 Task: Compose an email with the signature Kara Hall with the subject Follow-up on a payment and the message I would like to request a copy of the meeting minutes from yesterdays meeting. from softage.5@softage.net to softage.3@softage.net, select the message and change font size to large, align the email to center Send the email. Finally, move the email from Sent Items to the label Business intelligence
Action: Mouse moved to (57, 44)
Screenshot: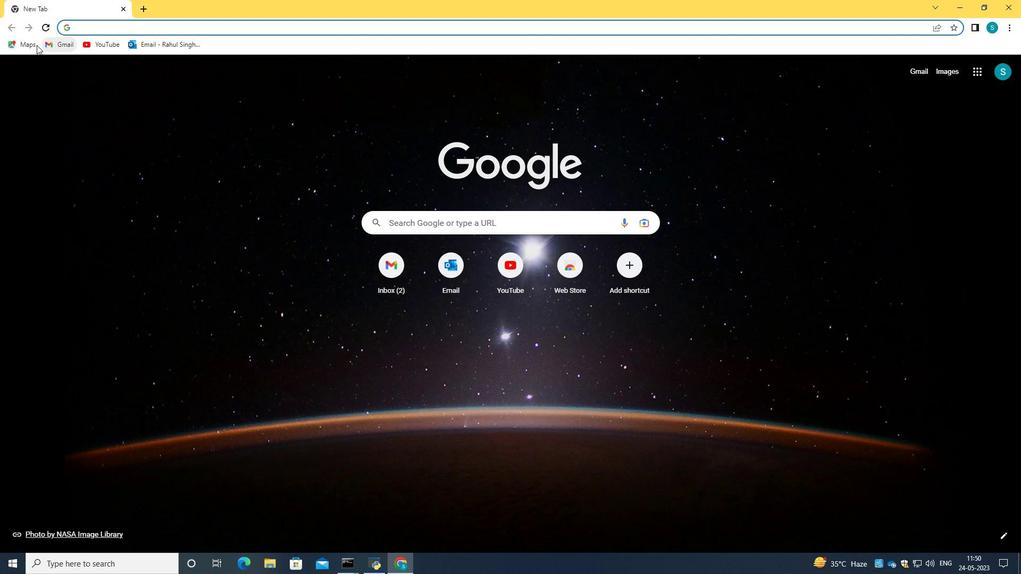 
Action: Mouse pressed left at (57, 44)
Screenshot: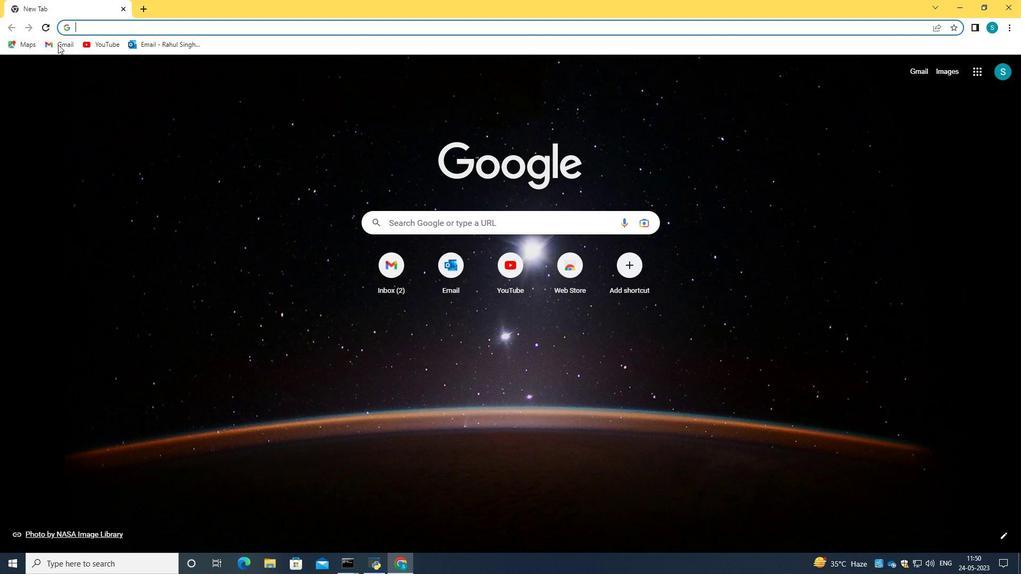 
Action: Mouse moved to (505, 175)
Screenshot: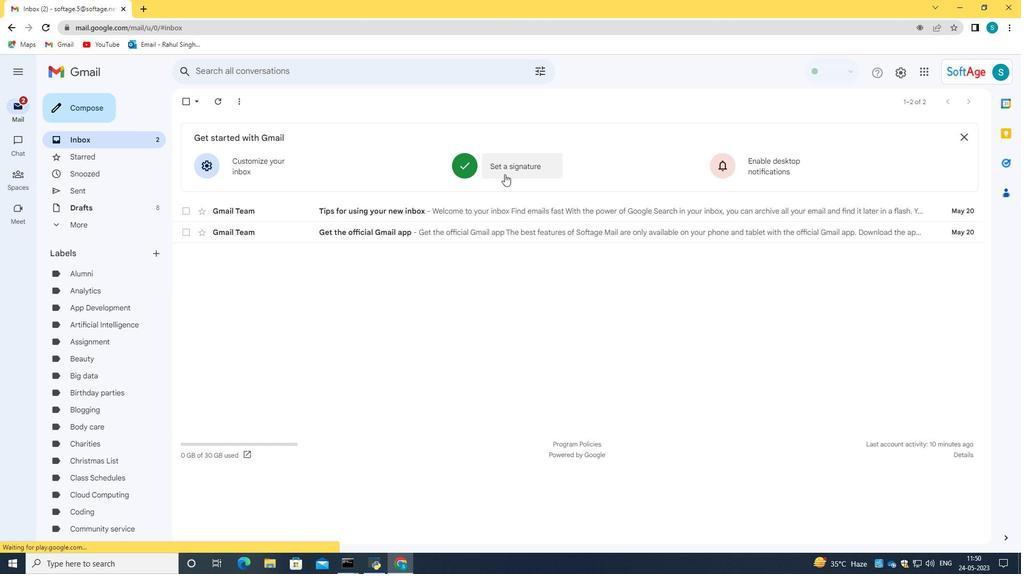 
Action: Mouse pressed left at (505, 175)
Screenshot: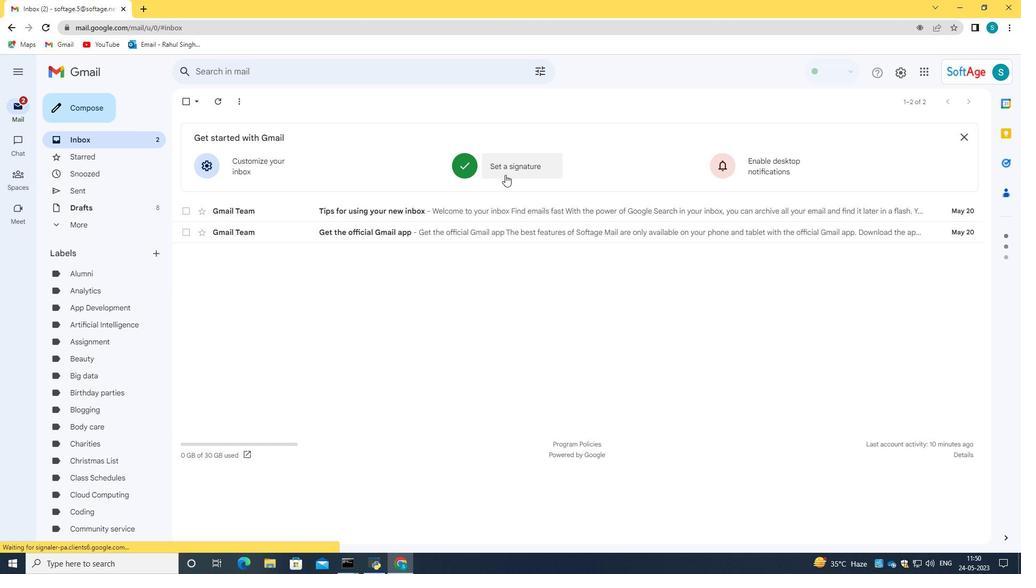 
Action: Mouse moved to (500, 260)
Screenshot: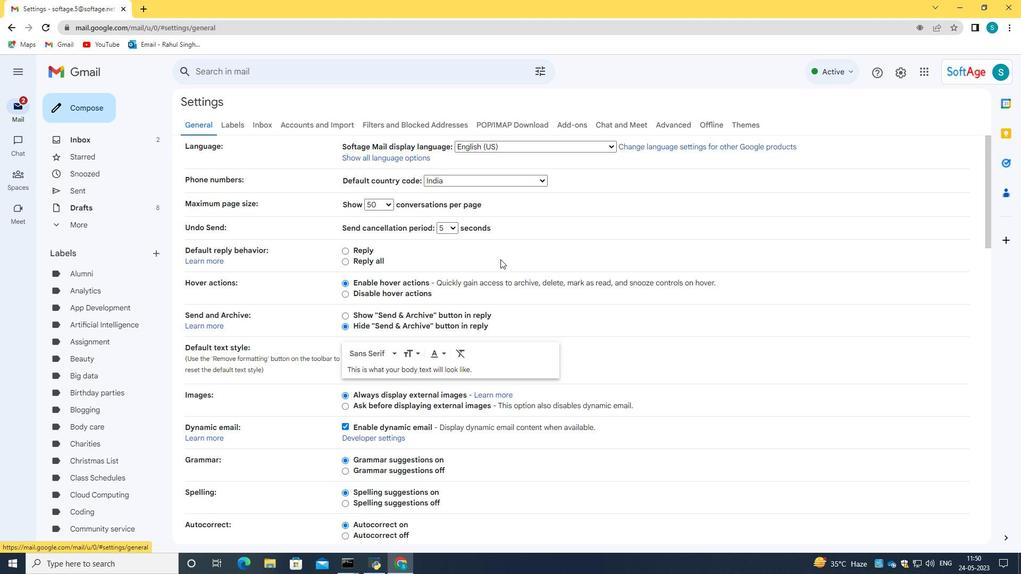 
Action: Mouse scrolled (500, 259) with delta (0, 0)
Screenshot: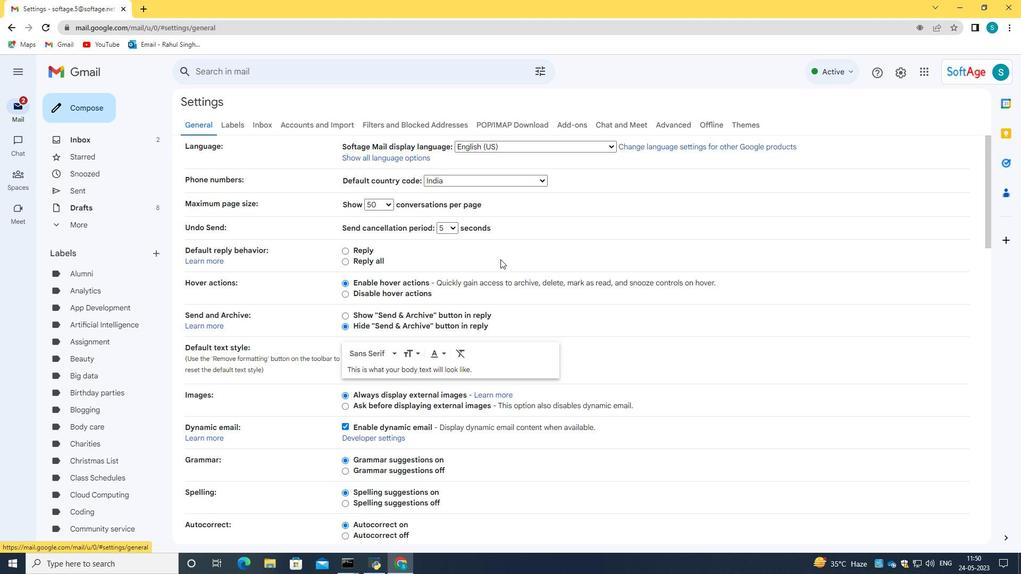 
Action: Mouse scrolled (500, 259) with delta (0, 0)
Screenshot: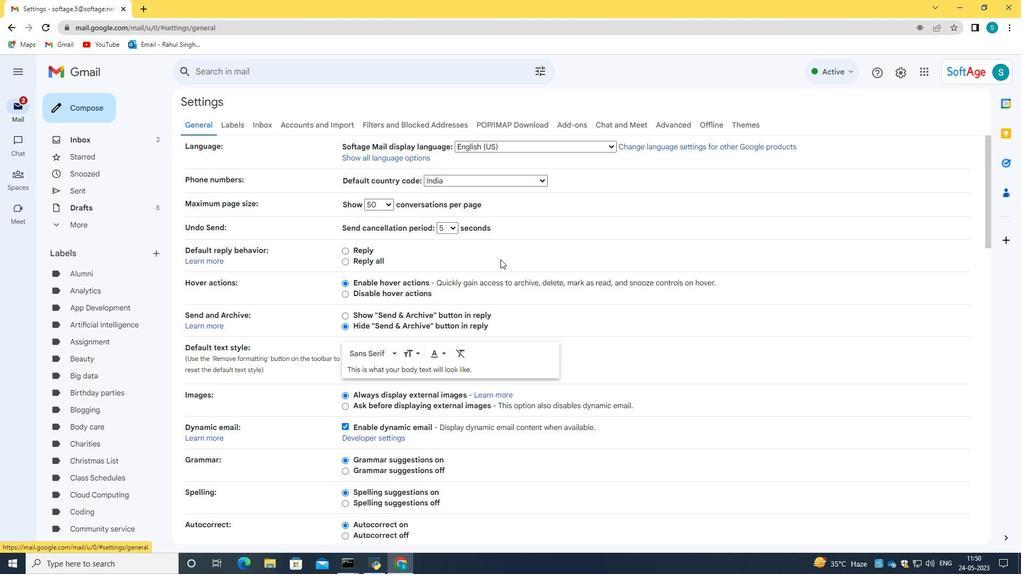 
Action: Mouse scrolled (500, 259) with delta (0, 0)
Screenshot: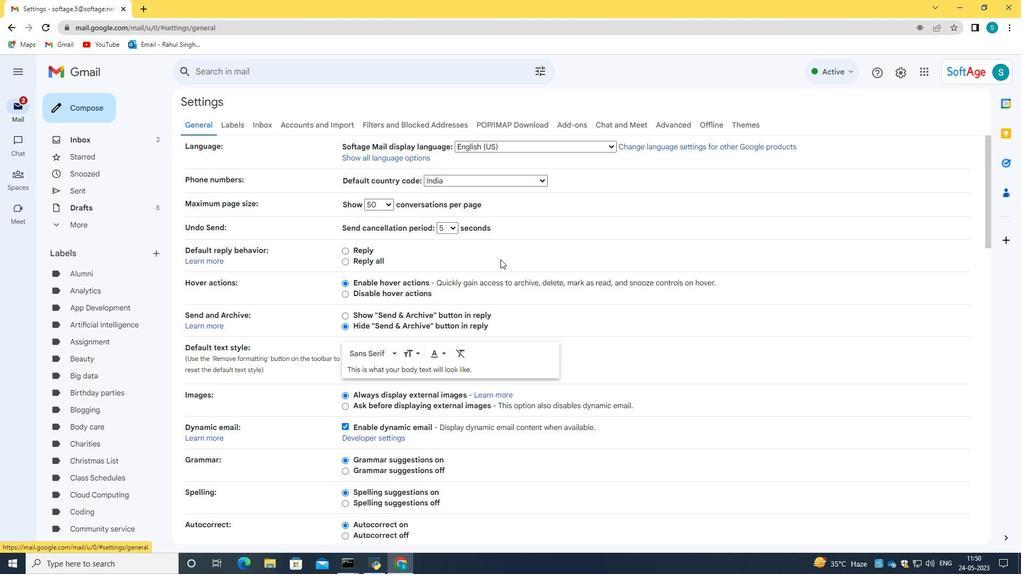 
Action: Mouse scrolled (500, 259) with delta (0, 0)
Screenshot: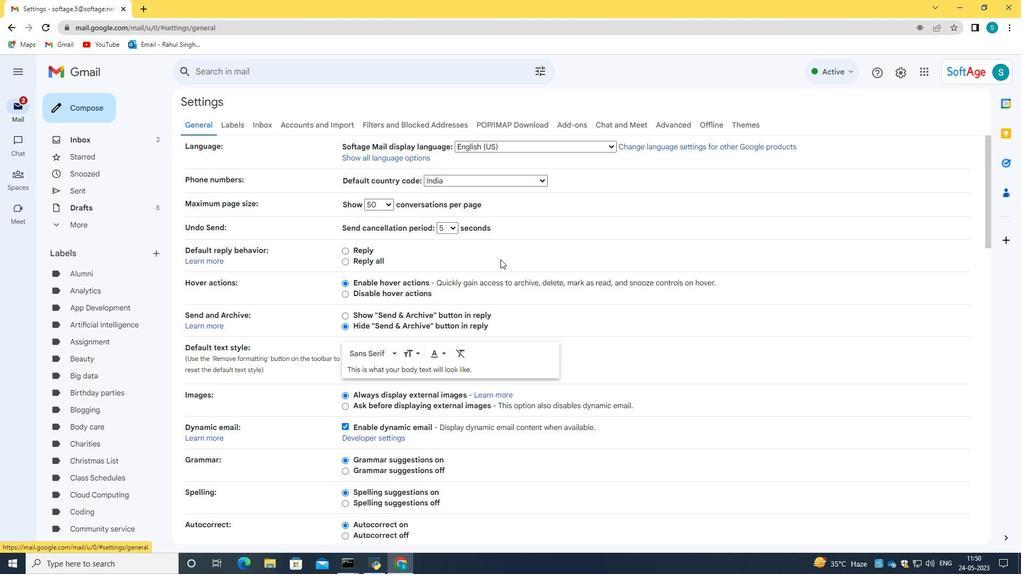 
Action: Mouse moved to (501, 272)
Screenshot: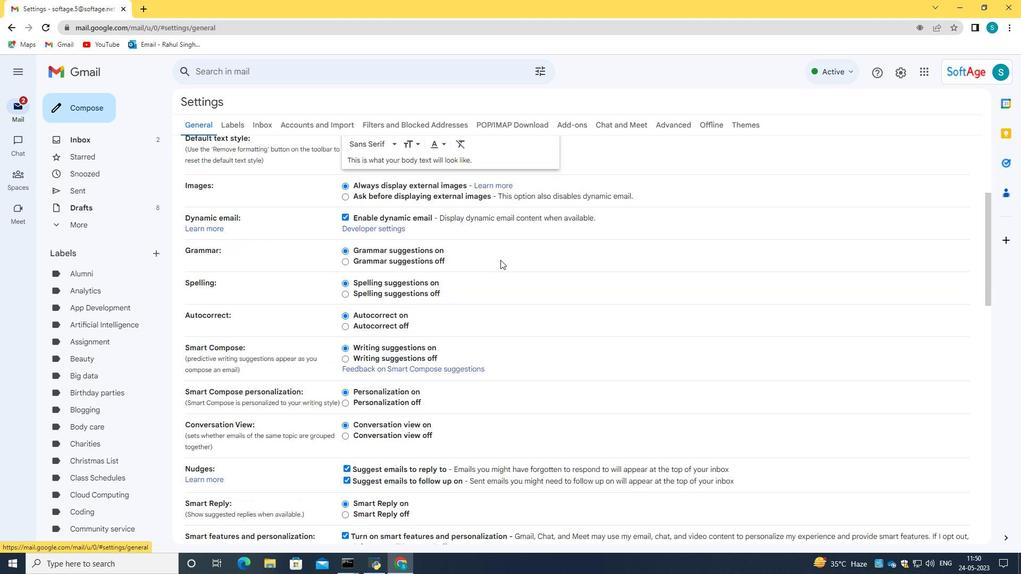 
Action: Mouse scrolled (501, 272) with delta (0, 0)
Screenshot: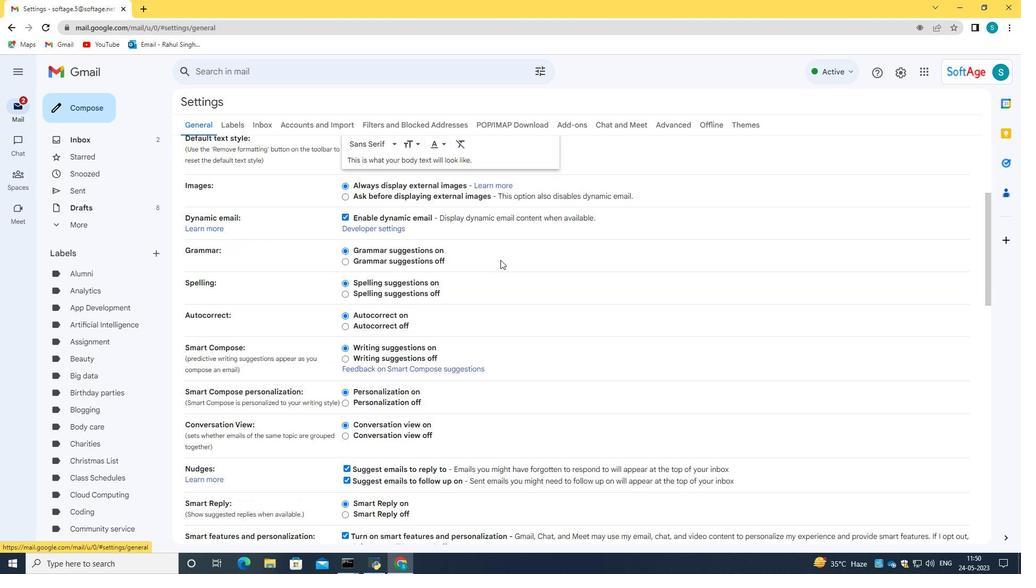 
Action: Mouse moved to (503, 287)
Screenshot: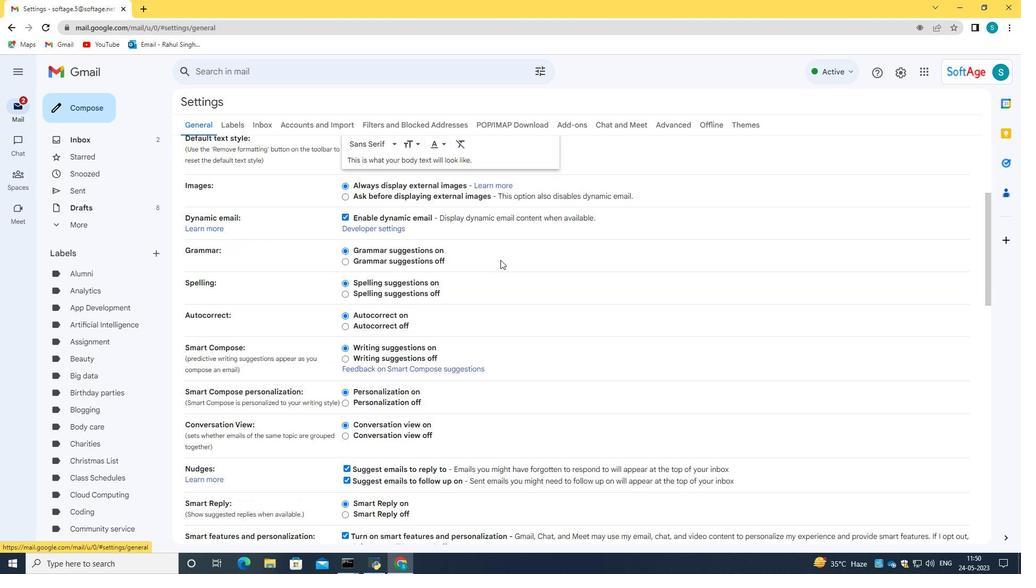 
Action: Mouse scrolled (503, 286) with delta (0, 0)
Screenshot: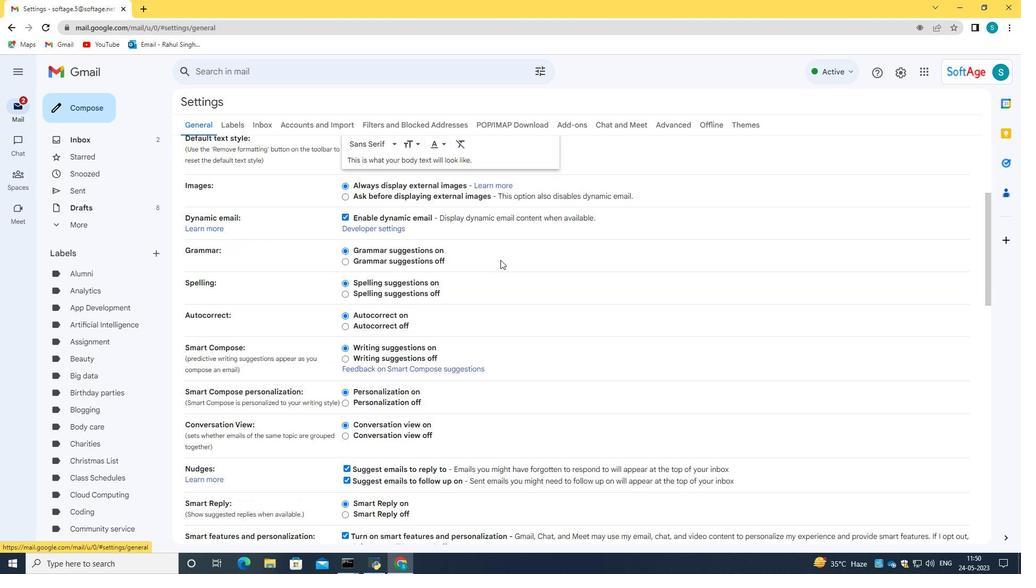 
Action: Mouse moved to (503, 288)
Screenshot: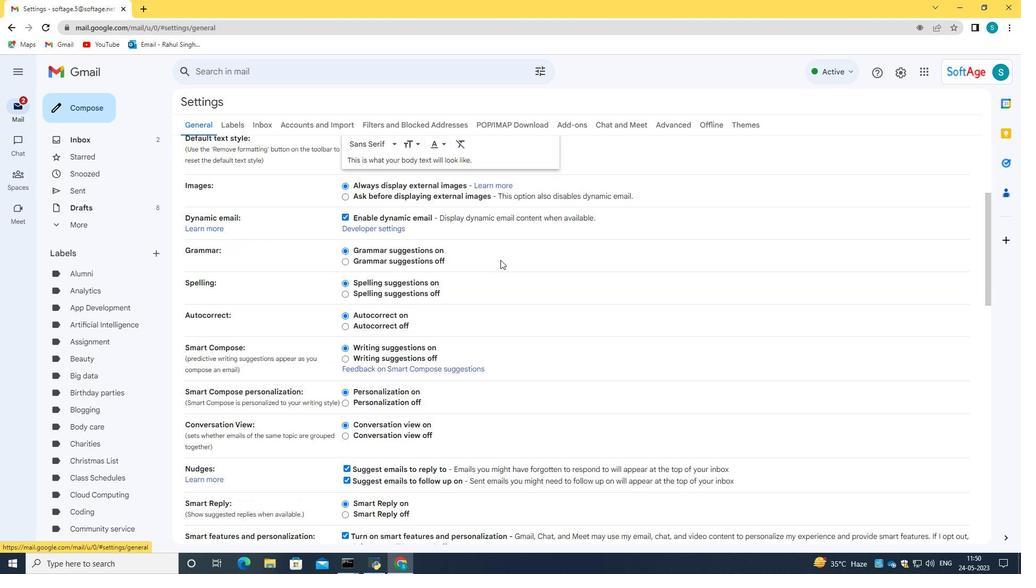 
Action: Mouse scrolled (503, 287) with delta (0, 0)
Screenshot: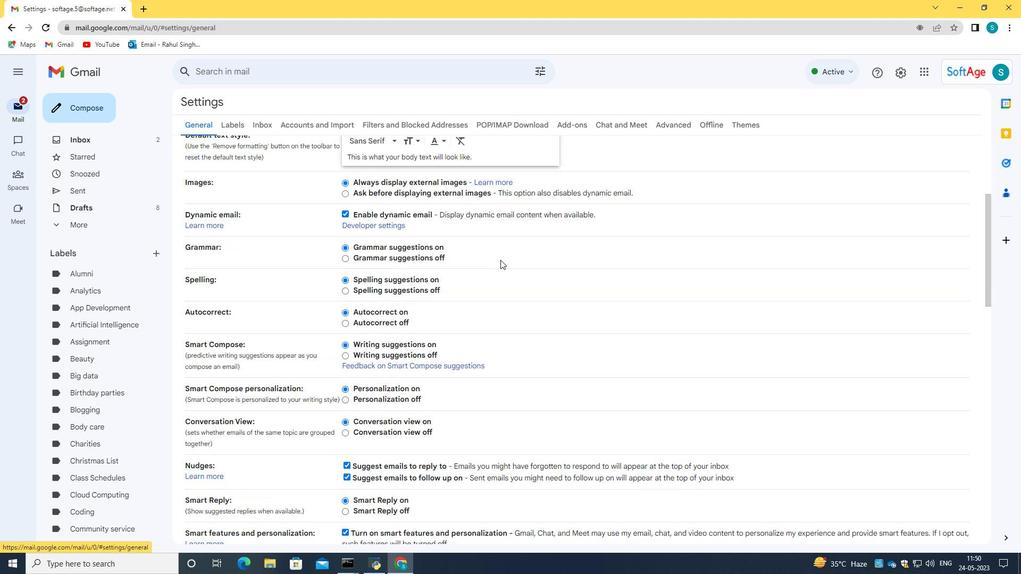 
Action: Mouse moved to (503, 288)
Screenshot: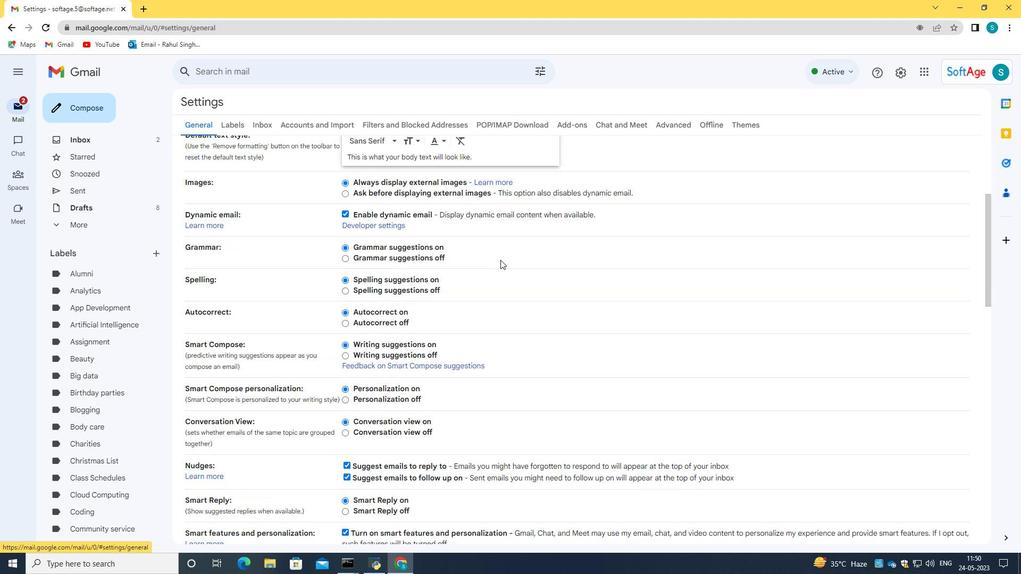 
Action: Mouse scrolled (503, 288) with delta (0, 0)
Screenshot: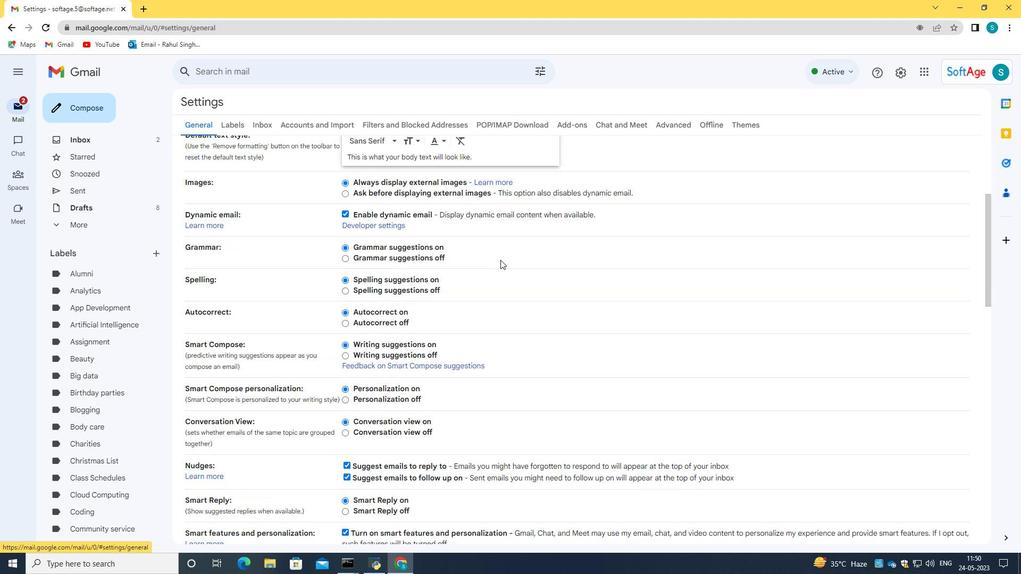 
Action: Mouse scrolled (503, 288) with delta (0, 0)
Screenshot: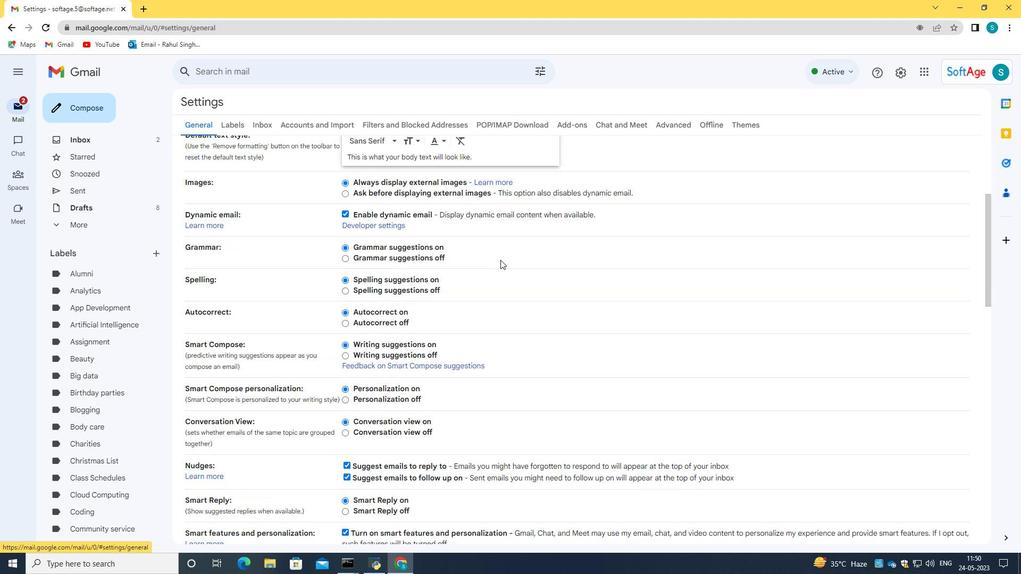 
Action: Mouse moved to (476, 400)
Screenshot: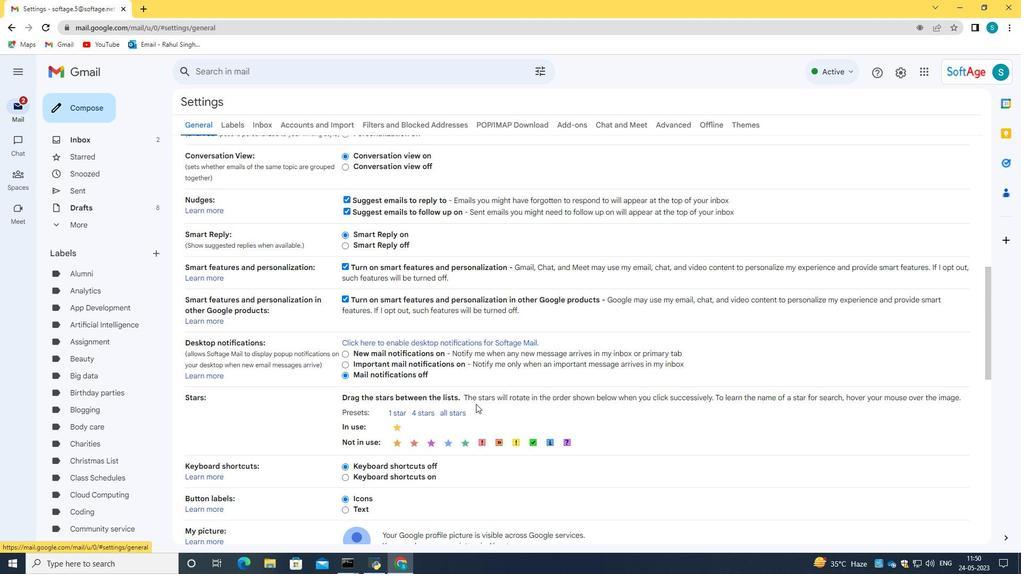 
Action: Mouse scrolled (476, 400) with delta (0, 0)
Screenshot: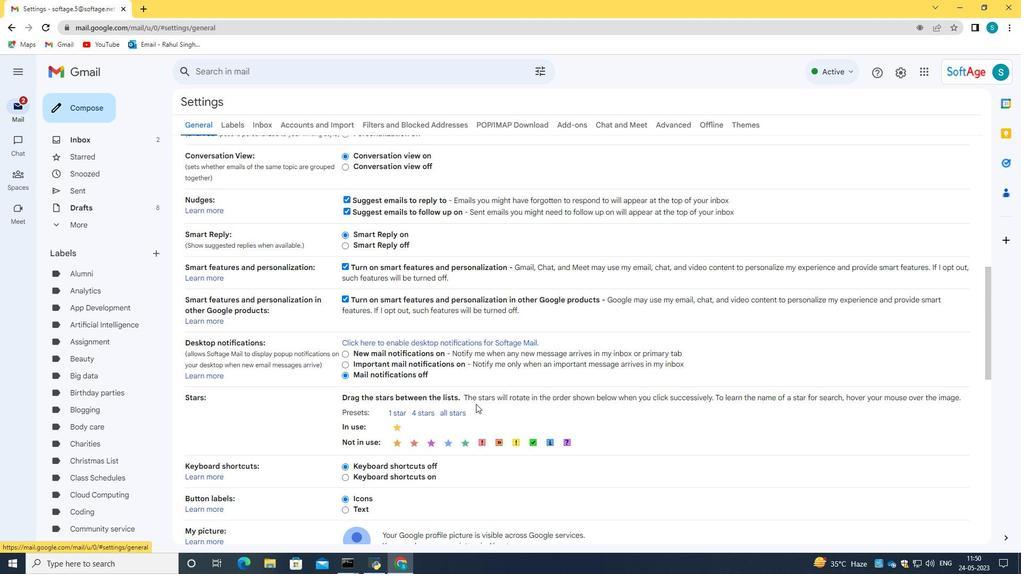 
Action: Mouse scrolled (476, 400) with delta (0, 0)
Screenshot: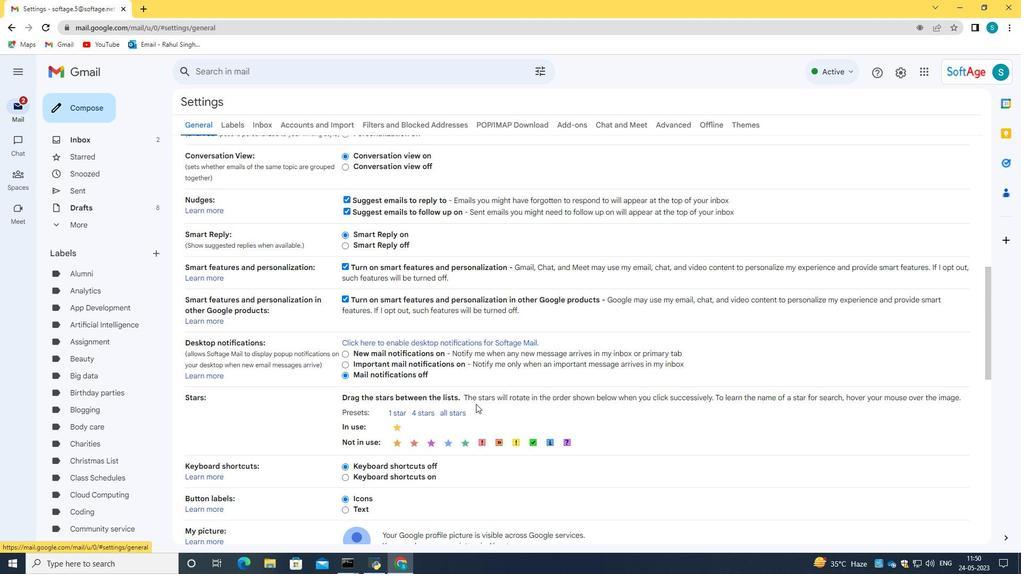 
Action: Mouse moved to (457, 405)
Screenshot: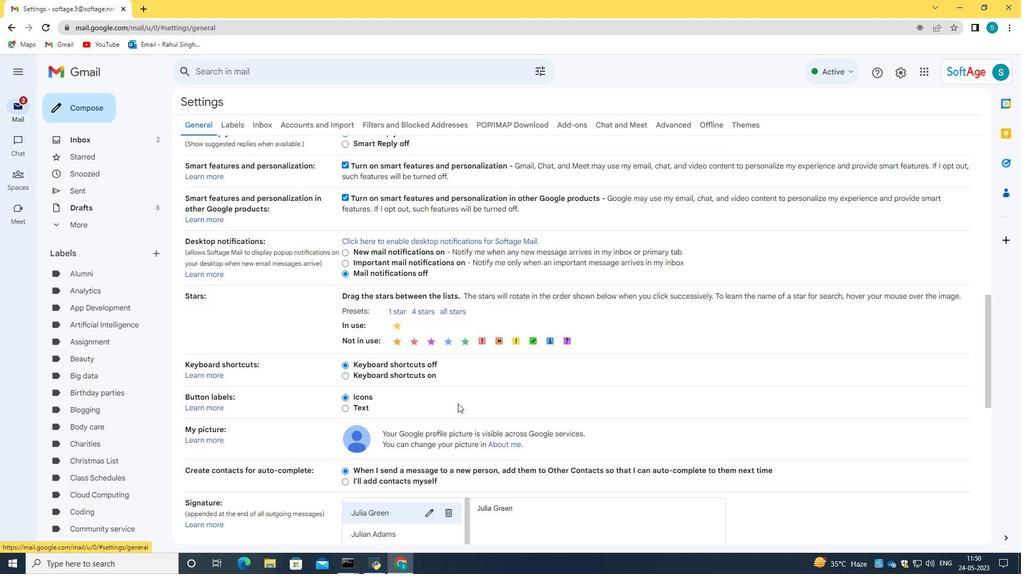 
Action: Mouse scrolled (457, 404) with delta (0, 0)
Screenshot: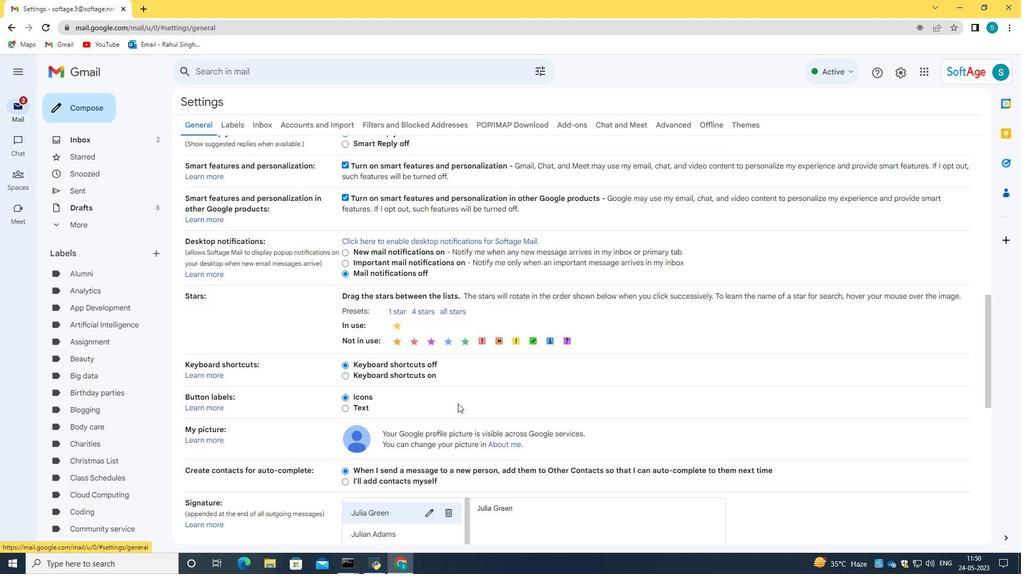
Action: Mouse moved to (456, 405)
Screenshot: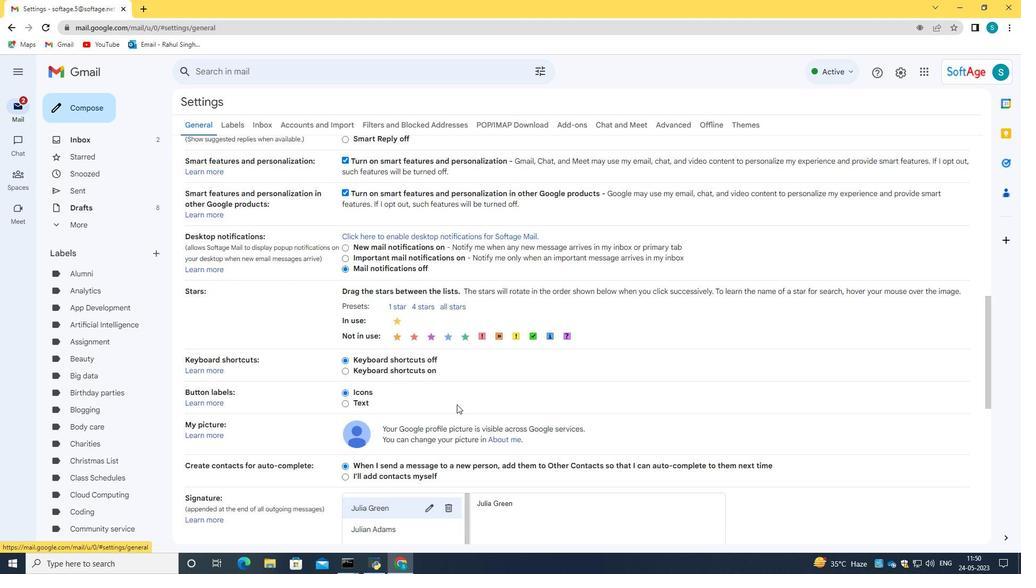 
Action: Mouse scrolled (456, 405) with delta (0, 0)
Screenshot: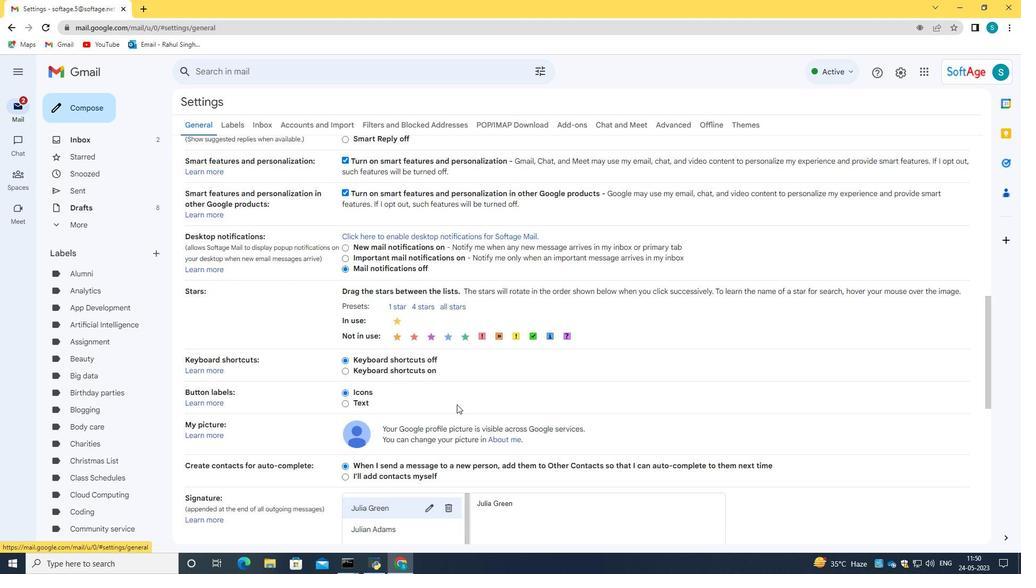 
Action: Mouse scrolled (456, 405) with delta (0, 0)
Screenshot: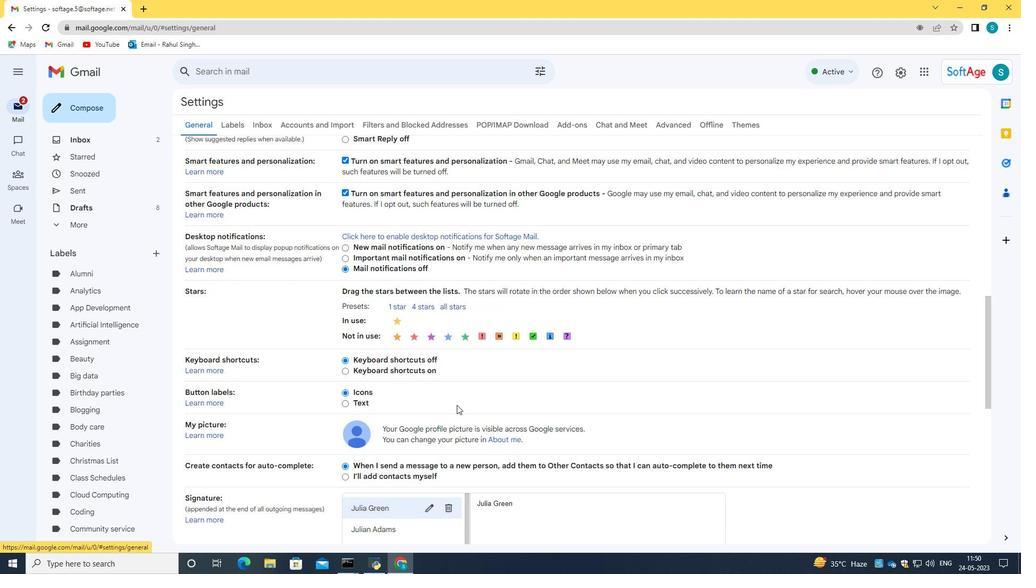 
Action: Mouse moved to (416, 441)
Screenshot: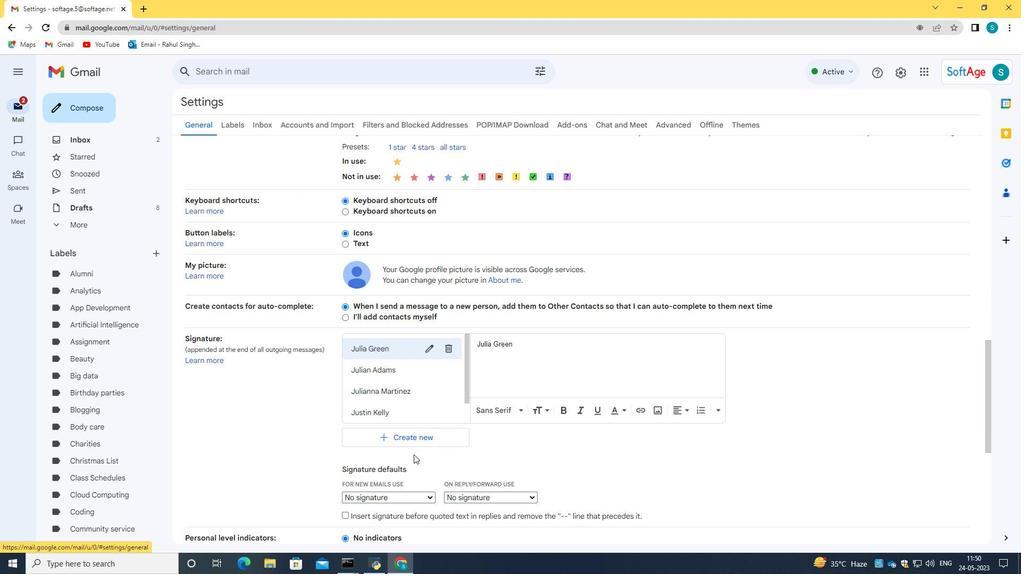 
Action: Mouse pressed left at (416, 441)
Screenshot: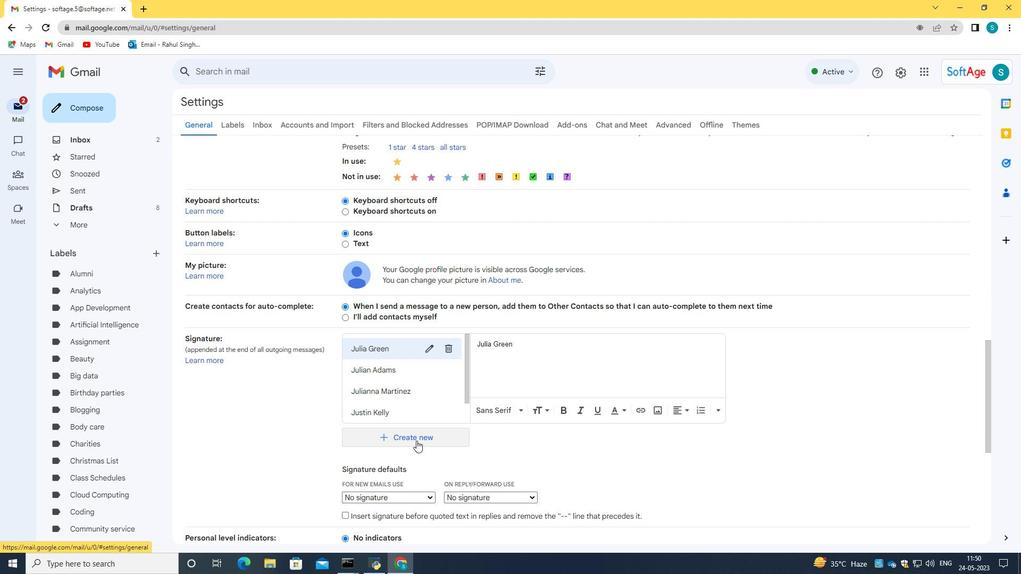 
Action: Mouse moved to (501, 308)
Screenshot: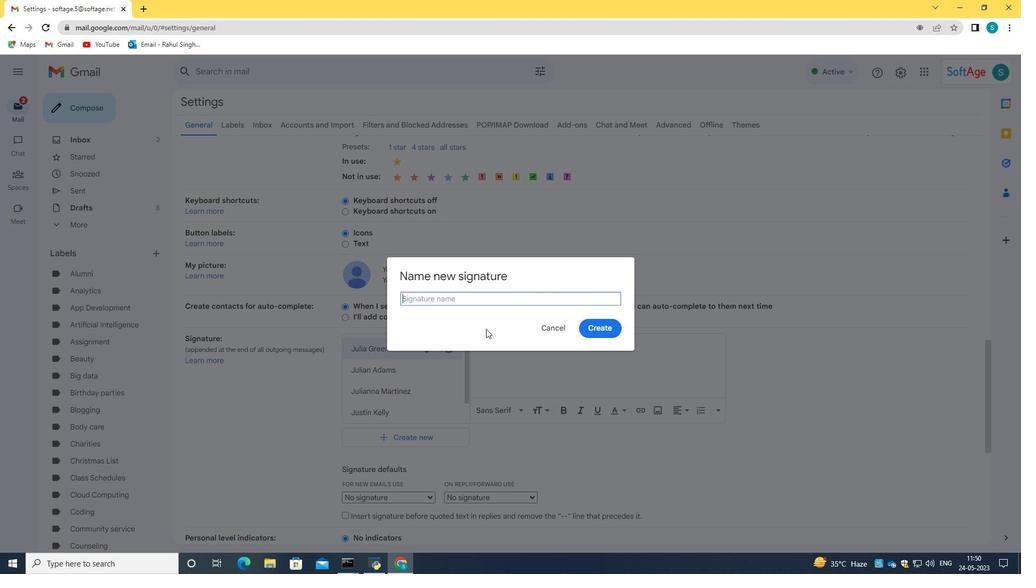 
Action: Key pressed <Key.caps_lock>K<Key.caps_lock>ara<Key.space><Key.caps_lock>H<Key.caps_lock>lall<Key.backspace><Key.backspace><Key.backspace>a<Key.backspace><Key.backspace>all
Screenshot: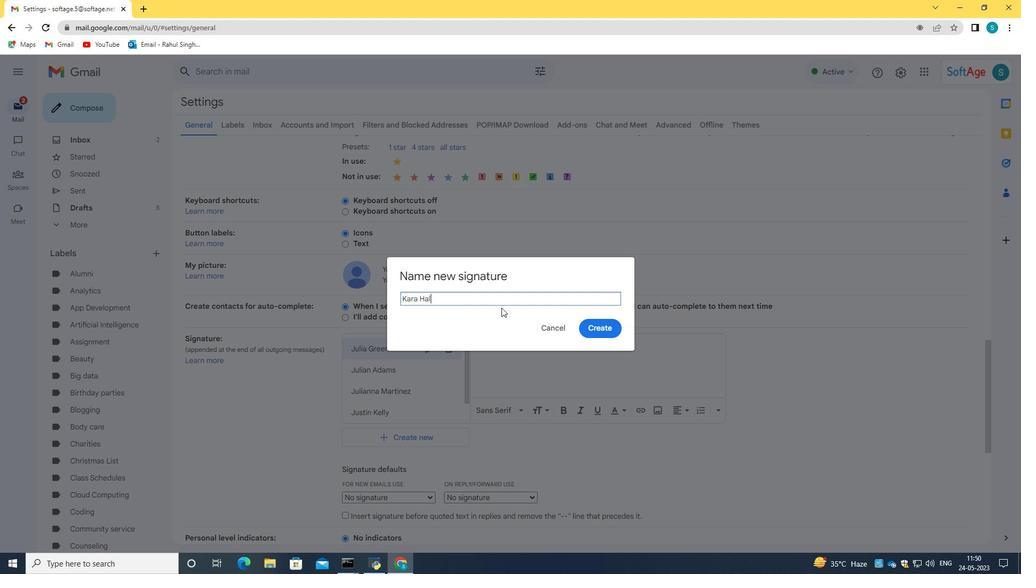 
Action: Mouse moved to (502, 307)
Screenshot: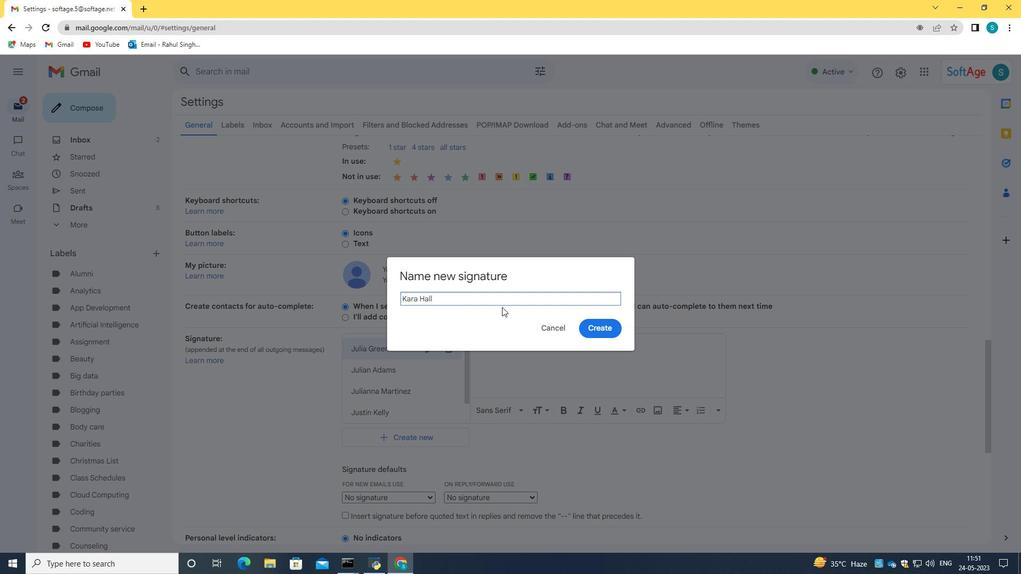 
Action: Mouse scrolled (502, 307) with delta (0, 0)
Screenshot: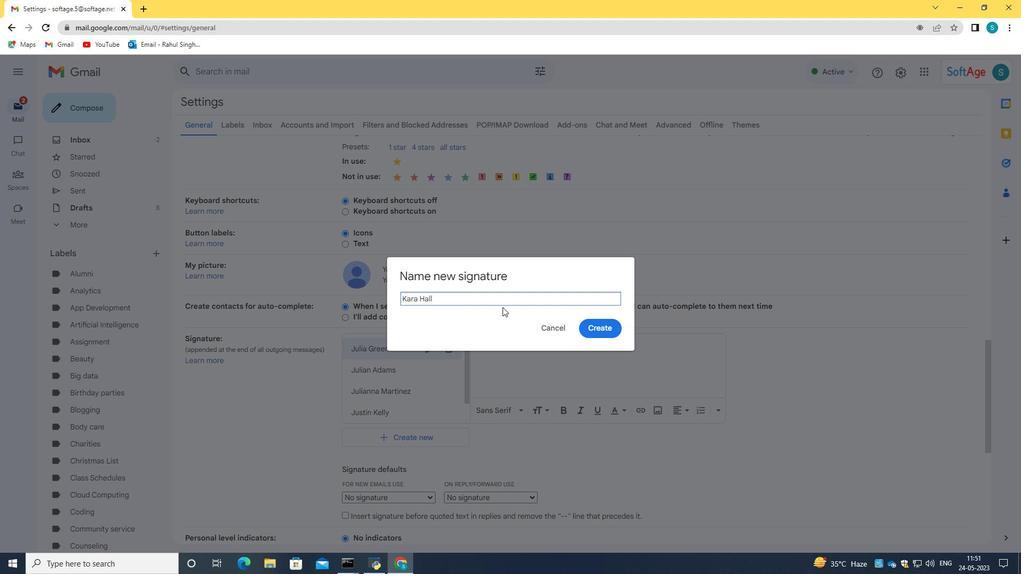 
Action: Mouse moved to (591, 321)
Screenshot: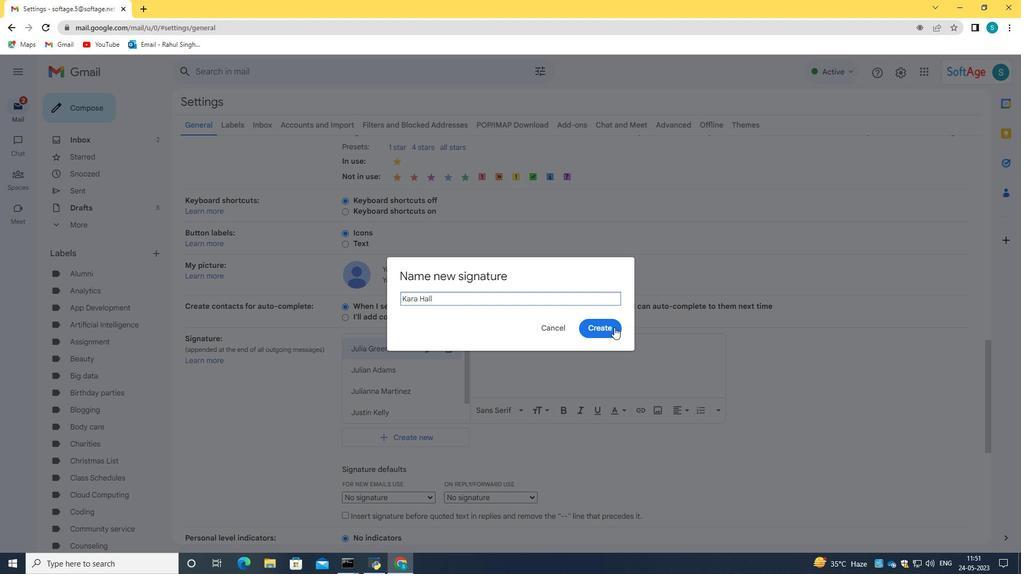 
Action: Mouse pressed left at (591, 321)
Screenshot: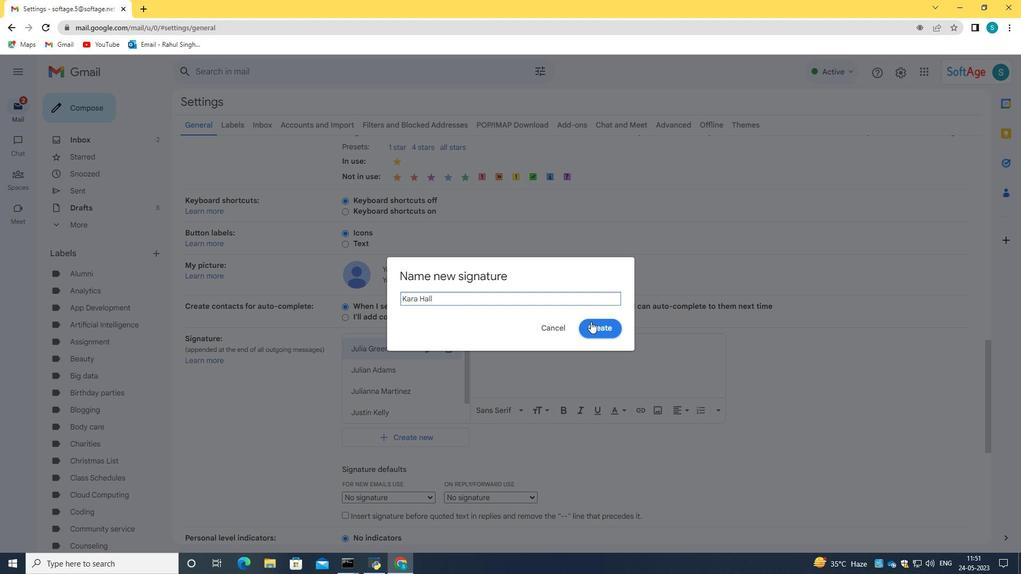 
Action: Mouse moved to (547, 350)
Screenshot: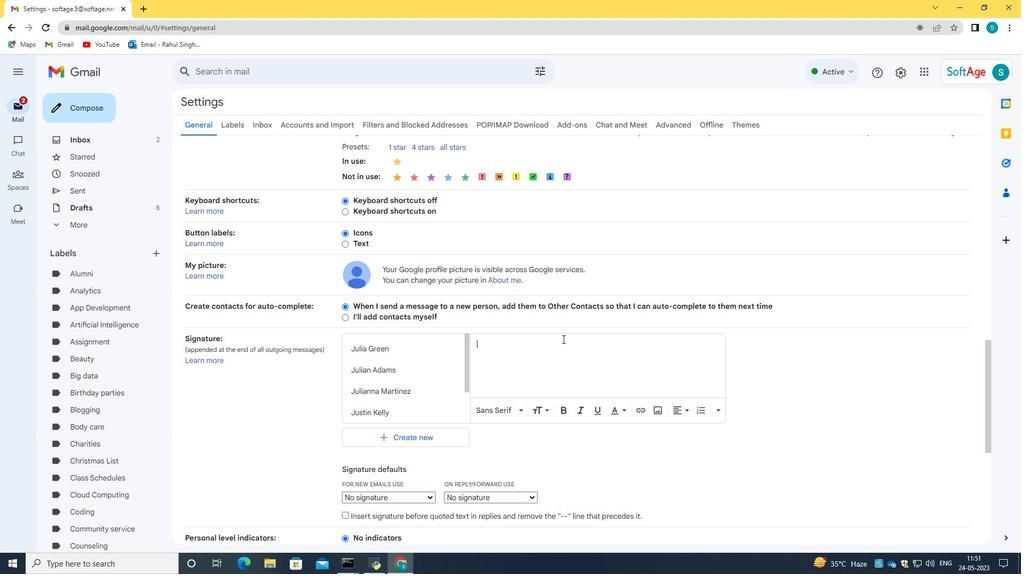 
Action: Mouse pressed left at (547, 350)
Screenshot: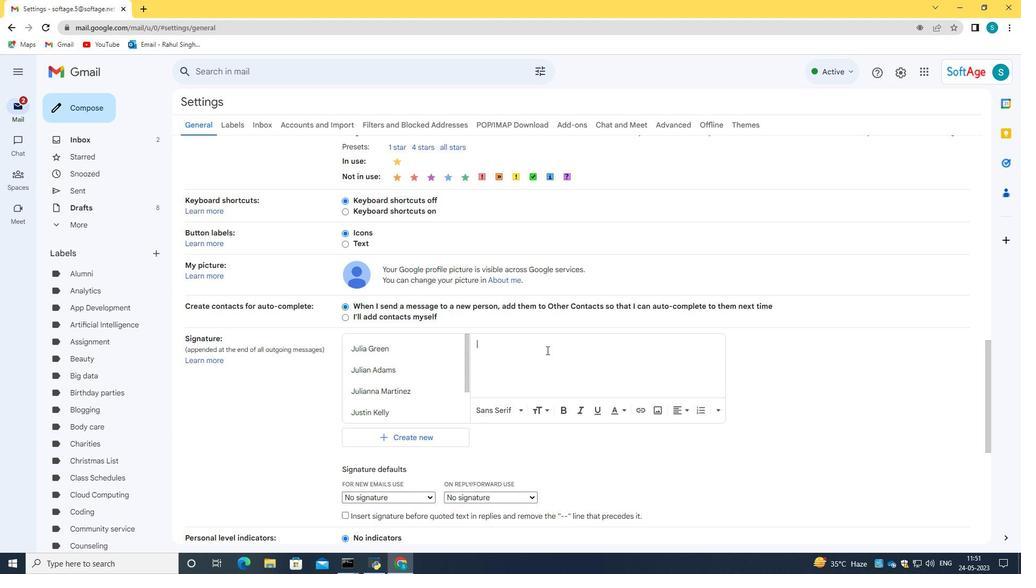
Action: Key pressed <Key.caps_lock>K<Key.caps_lock>ara<Key.space><Key.caps_lock>HALL<Key.backspace><Key.backspace><Key.backspace><Key.caps_lock>all
Screenshot: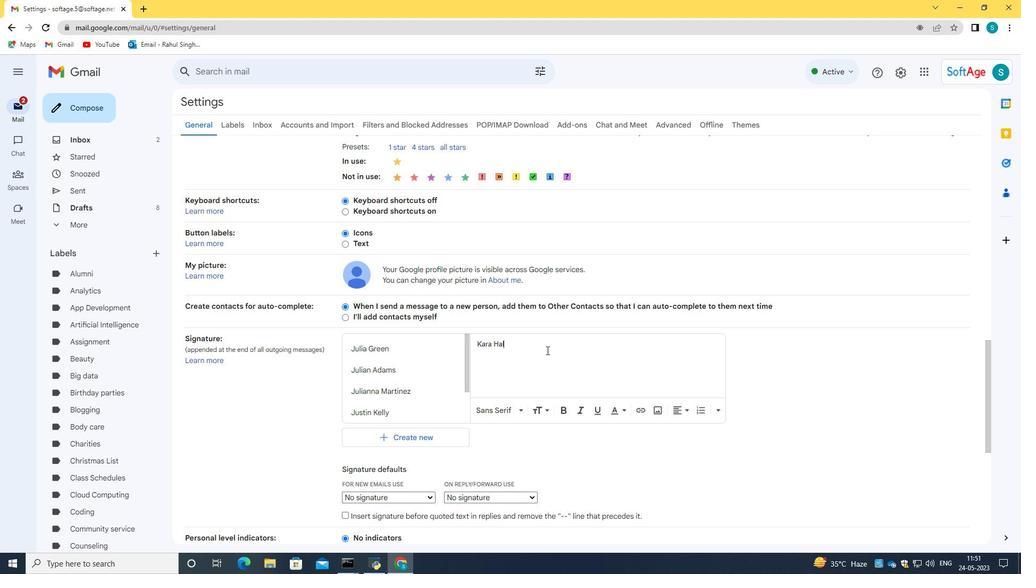 
Action: Mouse moved to (551, 354)
Screenshot: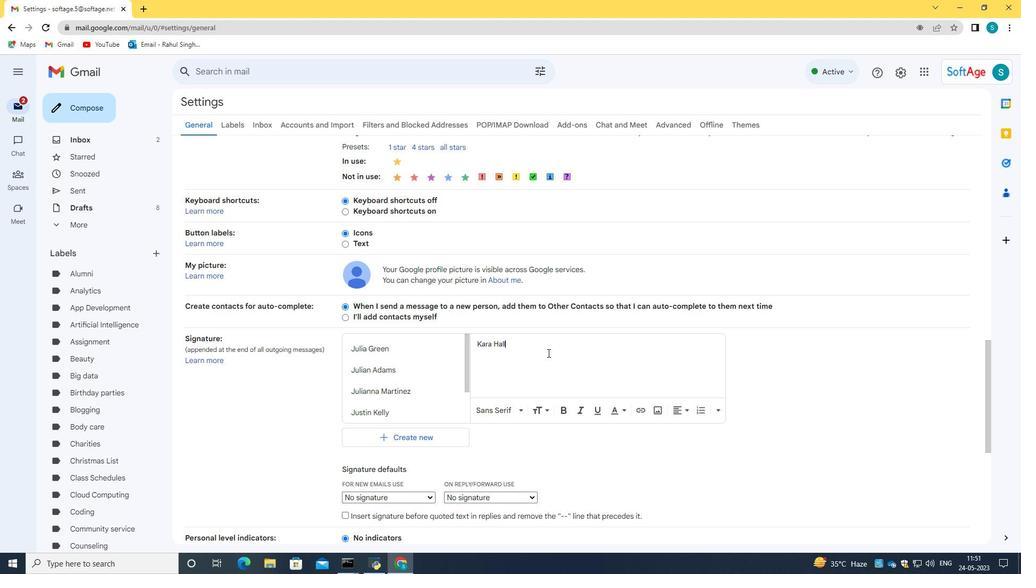 
Action: Mouse scrolled (551, 354) with delta (0, 0)
Screenshot: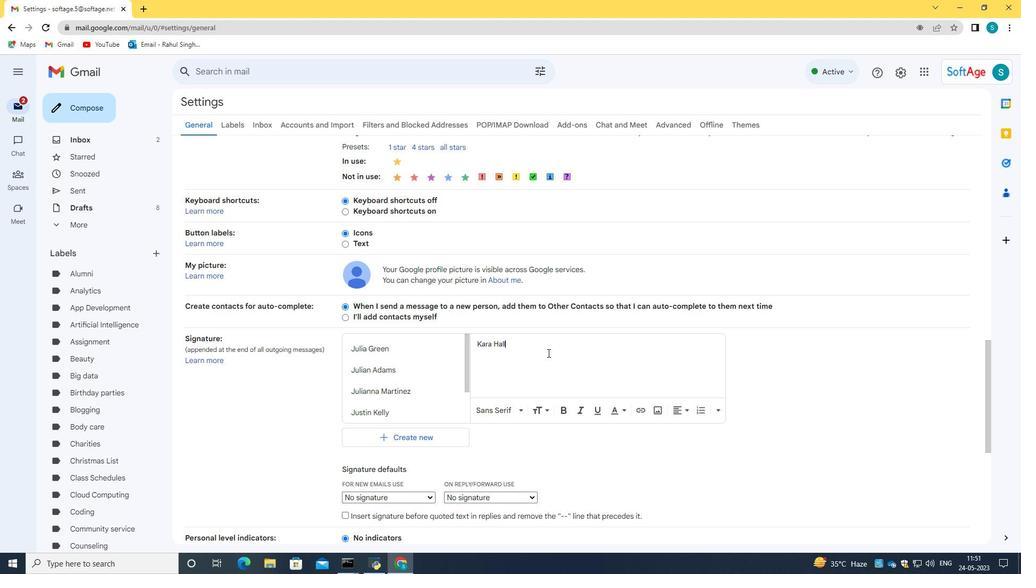 
Action: Mouse moved to (556, 357)
Screenshot: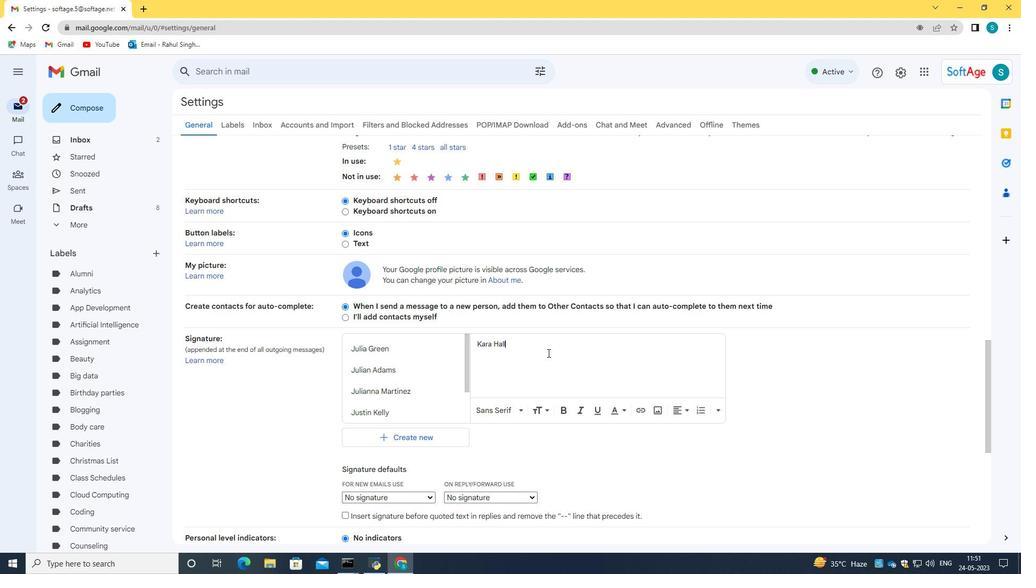 
Action: Mouse scrolled (556, 357) with delta (0, 0)
Screenshot: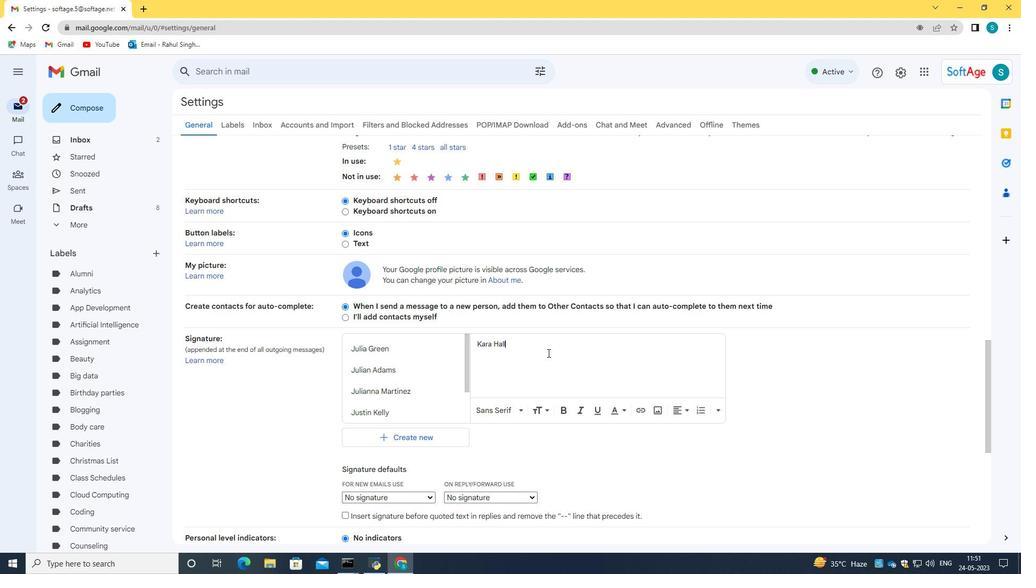 
Action: Mouse moved to (557, 358)
Screenshot: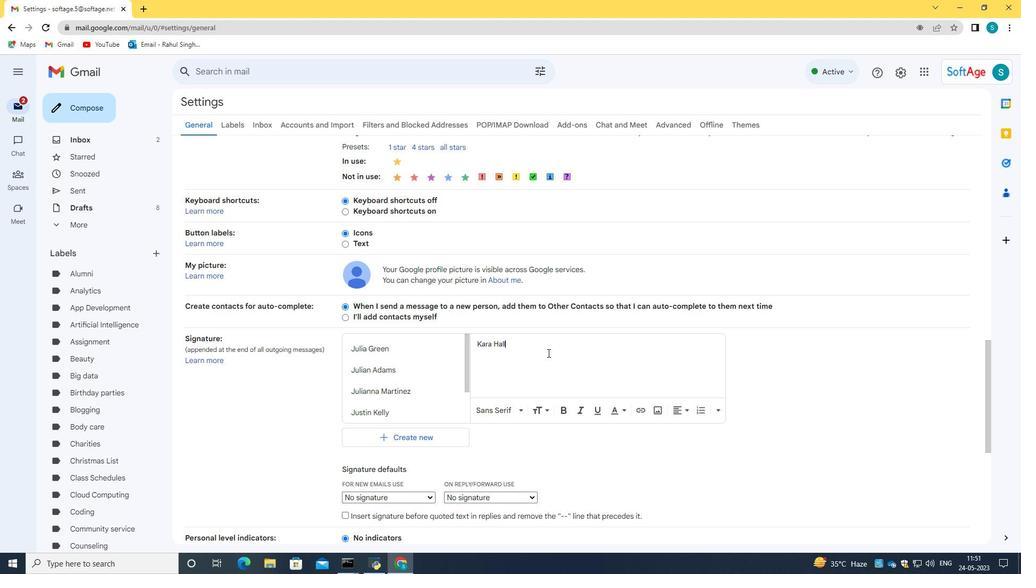 
Action: Mouse scrolled (557, 357) with delta (0, 0)
Screenshot: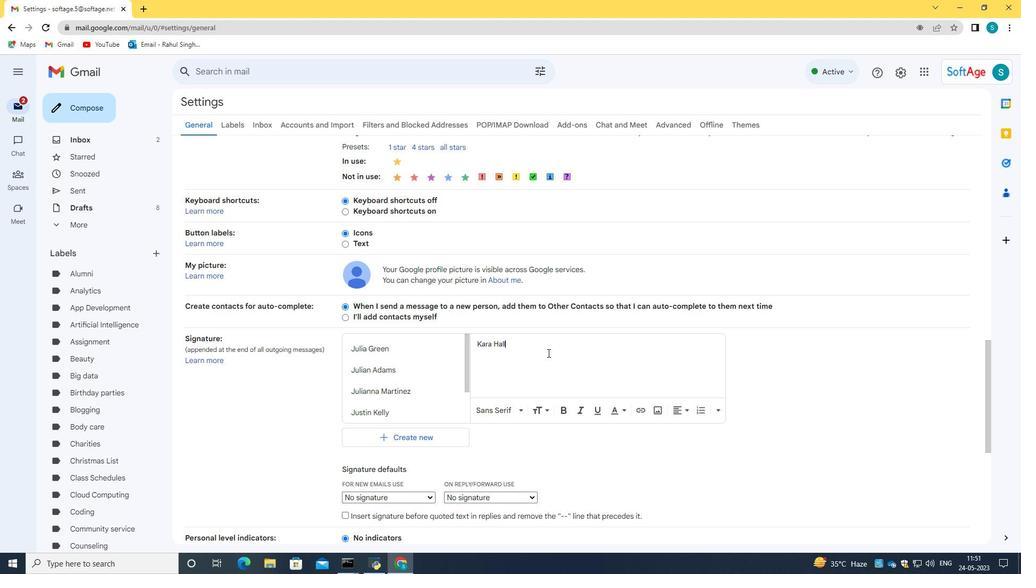 
Action: Mouse scrolled (557, 357) with delta (0, 0)
Screenshot: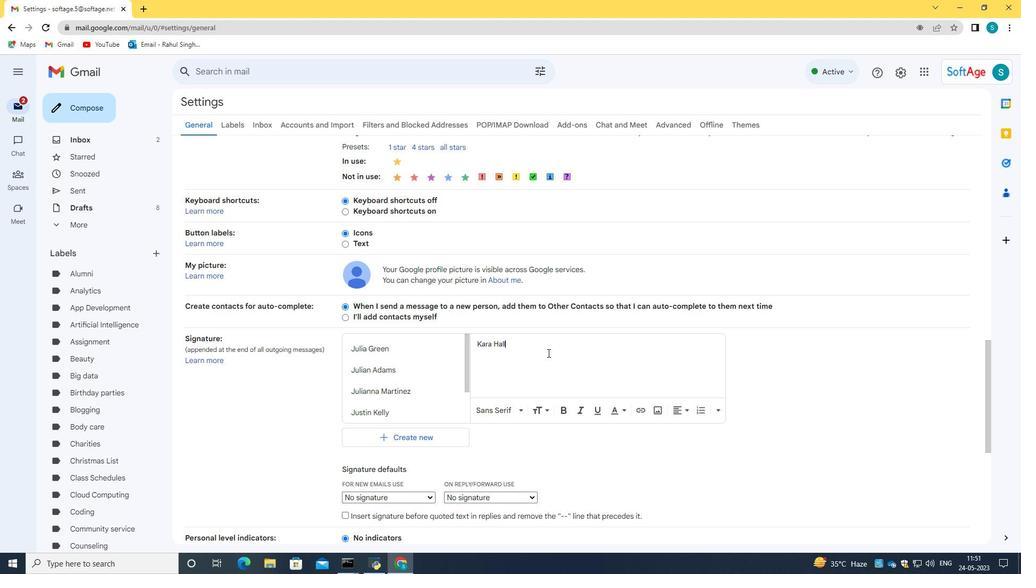 
Action: Mouse moved to (558, 359)
Screenshot: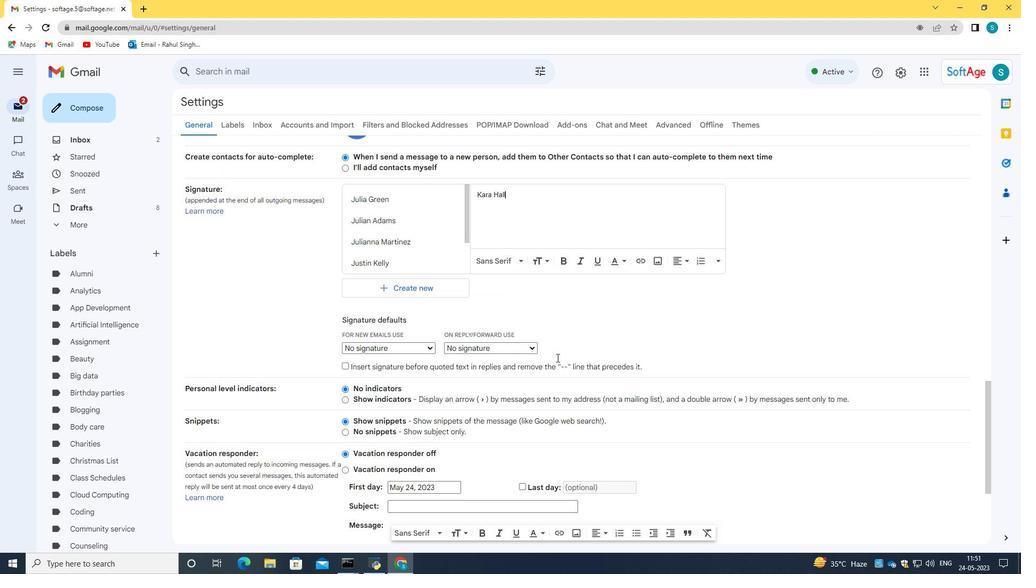 
Action: Mouse scrolled (558, 358) with delta (0, 0)
Screenshot: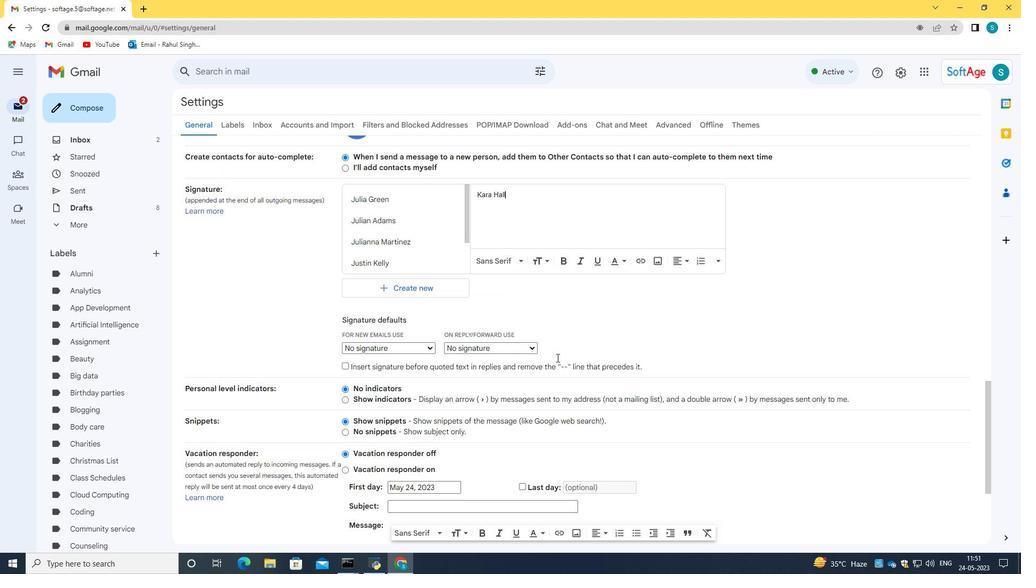 
Action: Mouse moved to (559, 359)
Screenshot: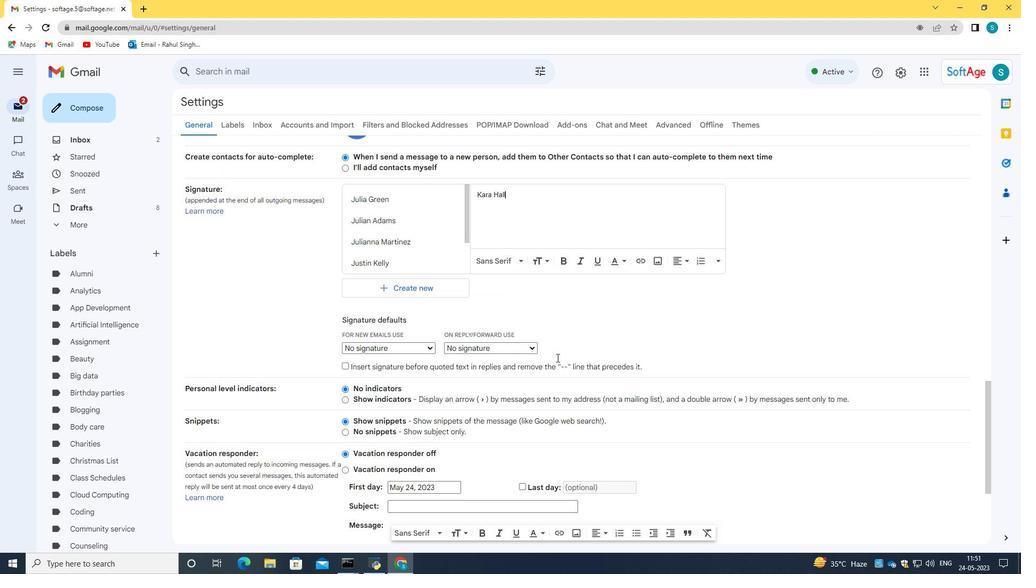 
Action: Mouse scrolled (559, 359) with delta (0, 0)
Screenshot: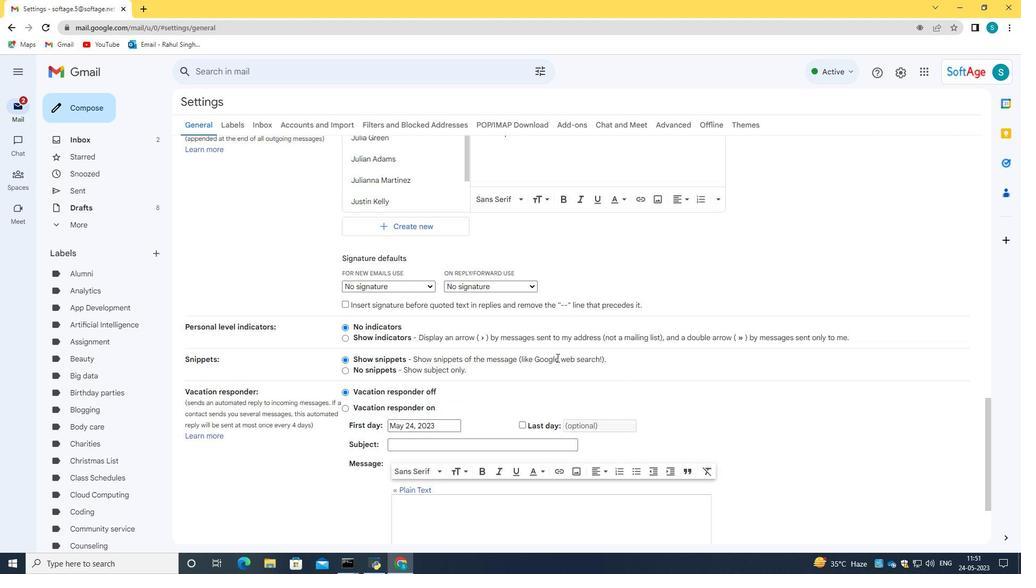 
Action: Mouse scrolled (559, 359) with delta (0, 0)
Screenshot: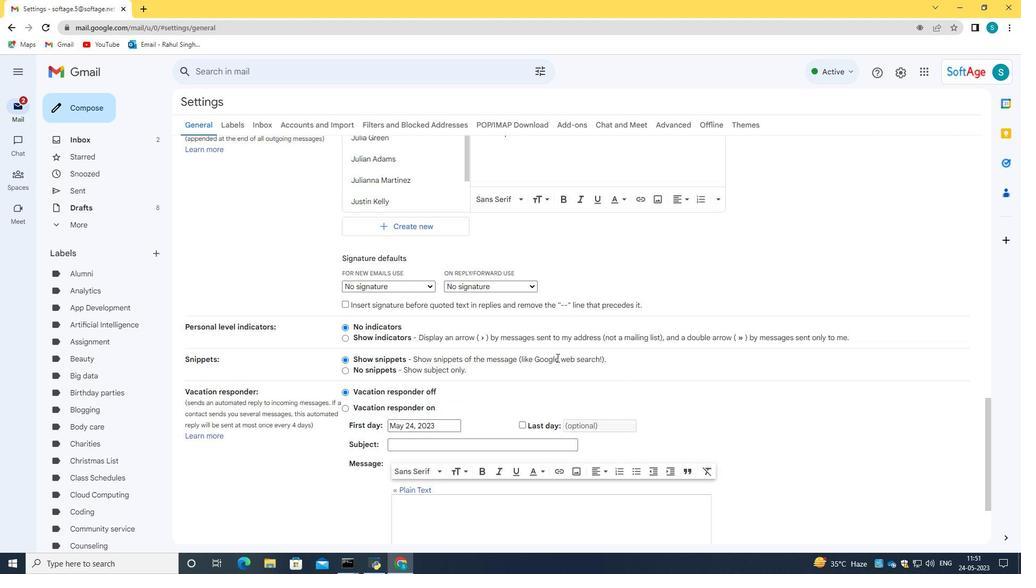 
Action: Mouse moved to (554, 492)
Screenshot: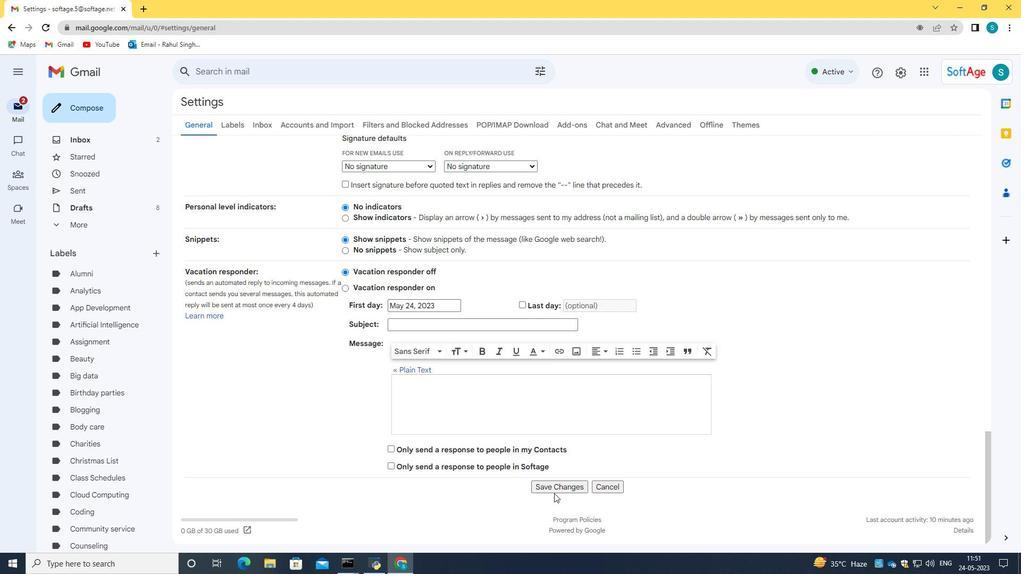 
Action: Mouse pressed left at (554, 492)
Screenshot: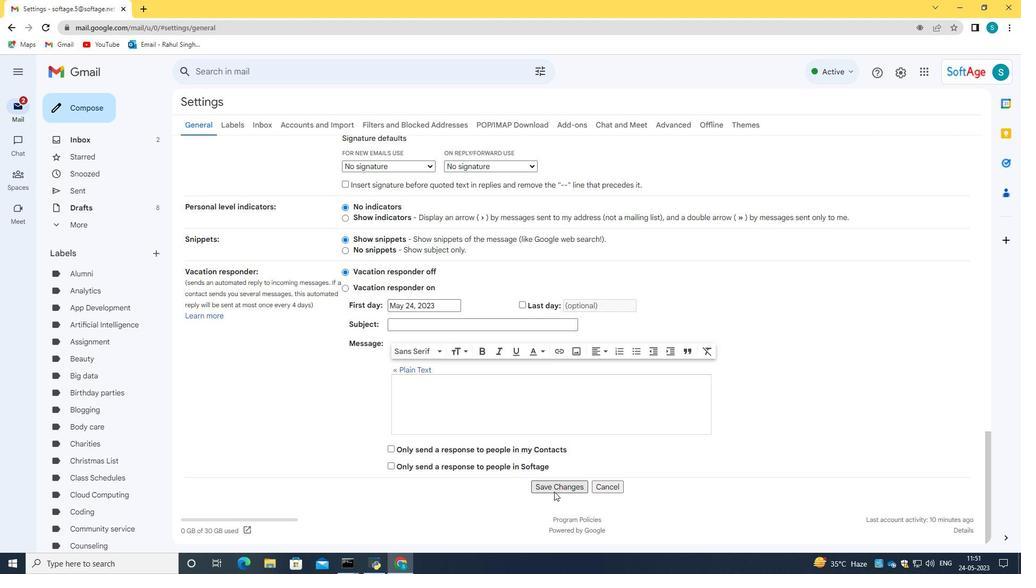 
Action: Mouse moved to (54, 104)
Screenshot: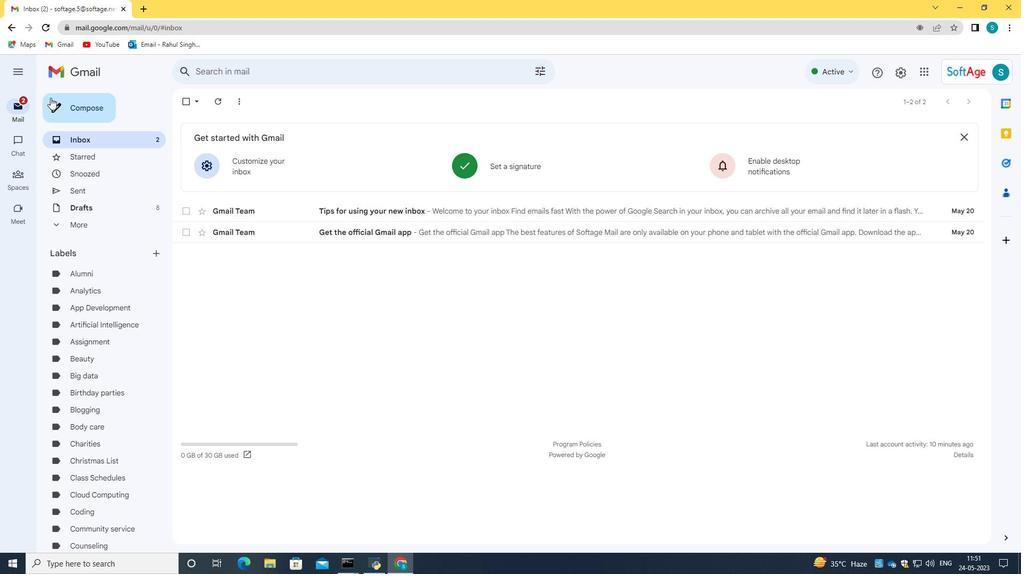 
Action: Mouse pressed left at (54, 104)
Screenshot: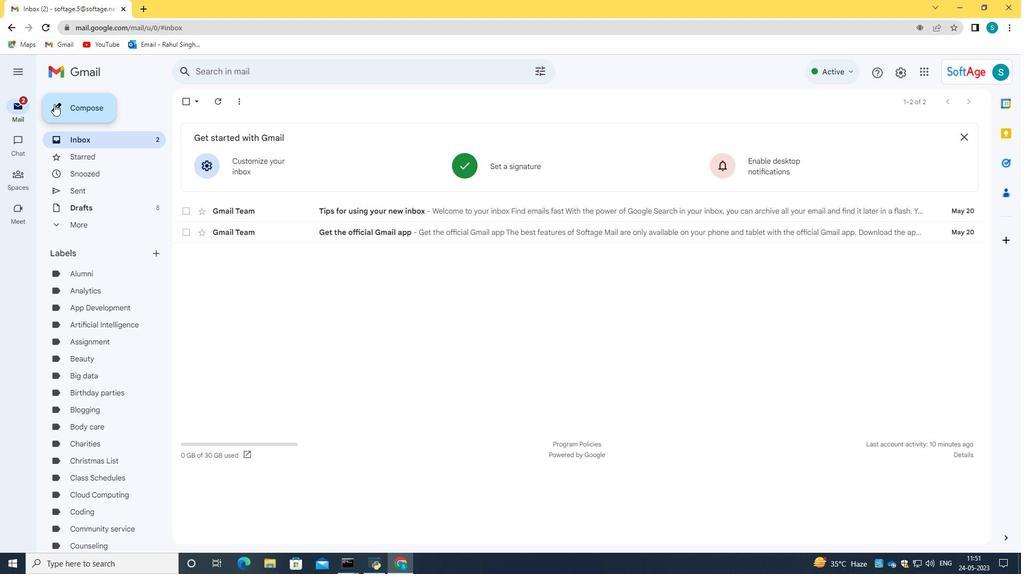 
Action: Mouse moved to (964, 238)
Screenshot: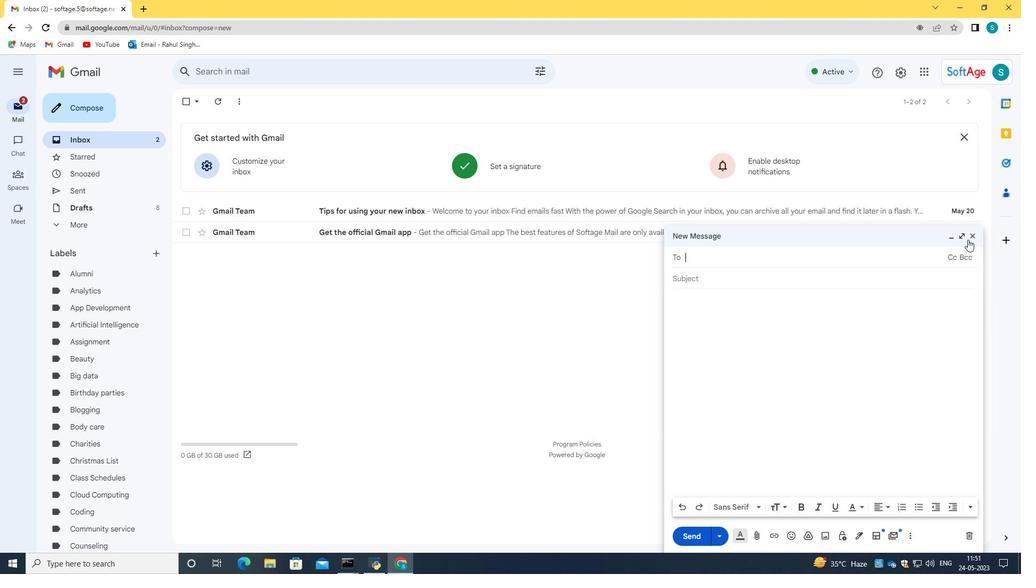
Action: Mouse pressed left at (964, 238)
Screenshot: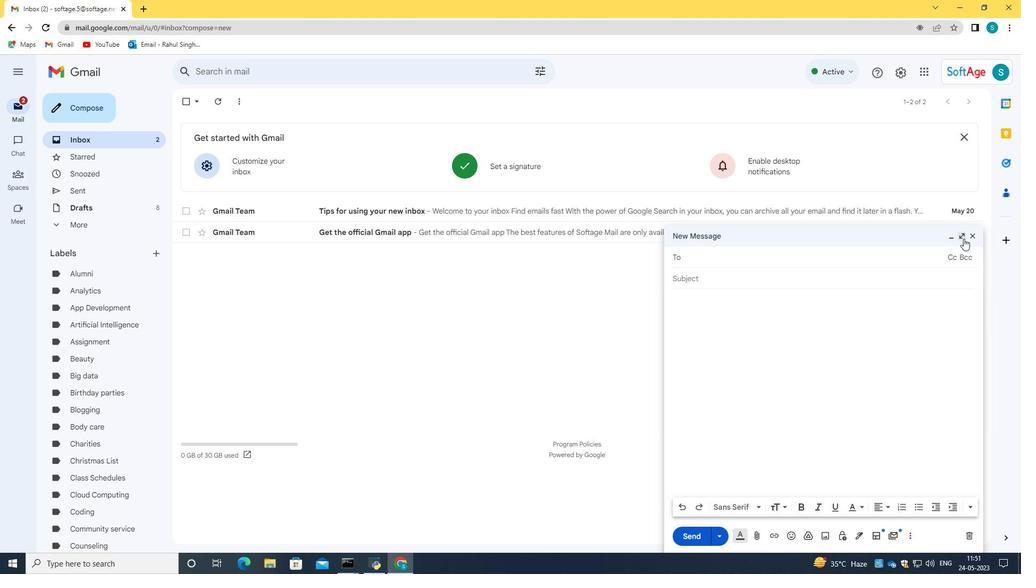 
Action: Mouse moved to (272, 522)
Screenshot: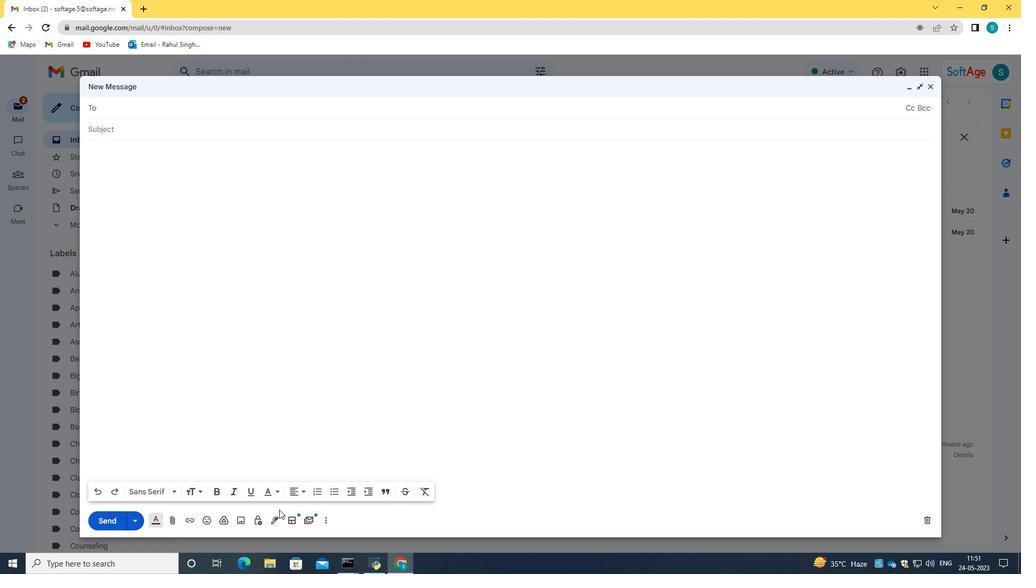 
Action: Mouse pressed left at (272, 522)
Screenshot: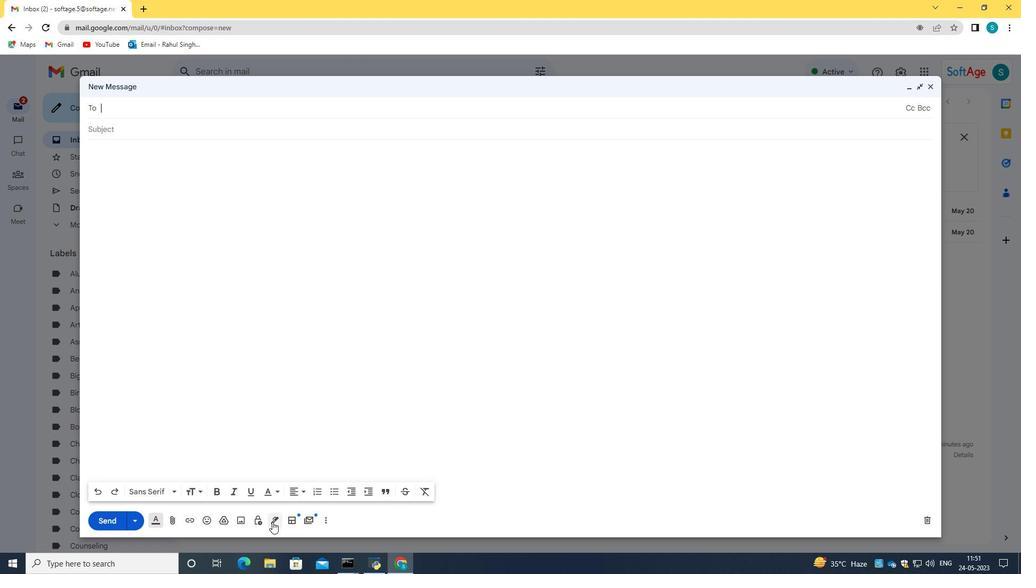 
Action: Mouse moved to (319, 504)
Screenshot: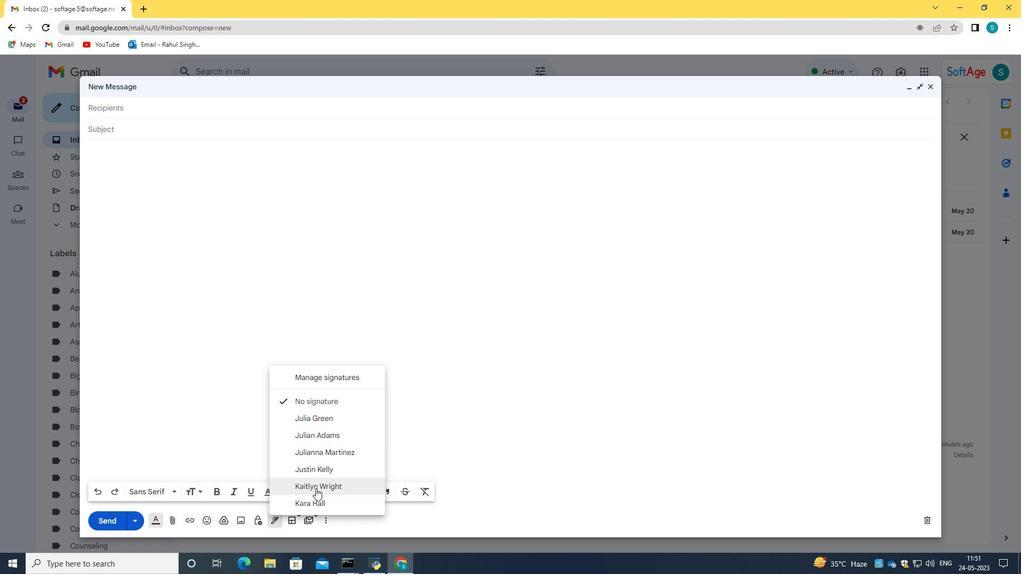 
Action: Mouse pressed left at (319, 504)
Screenshot: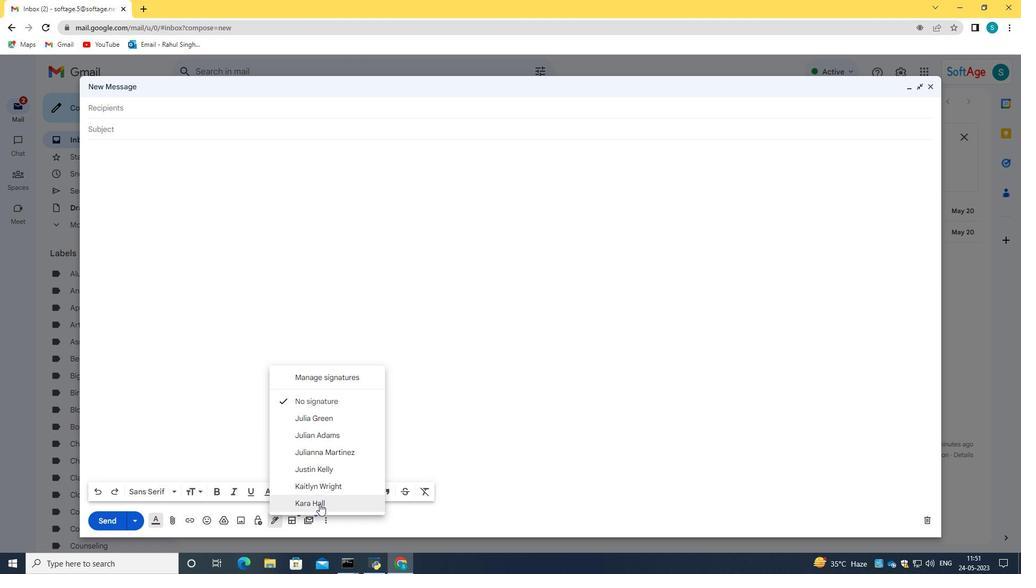 
Action: Mouse moved to (166, 159)
Screenshot: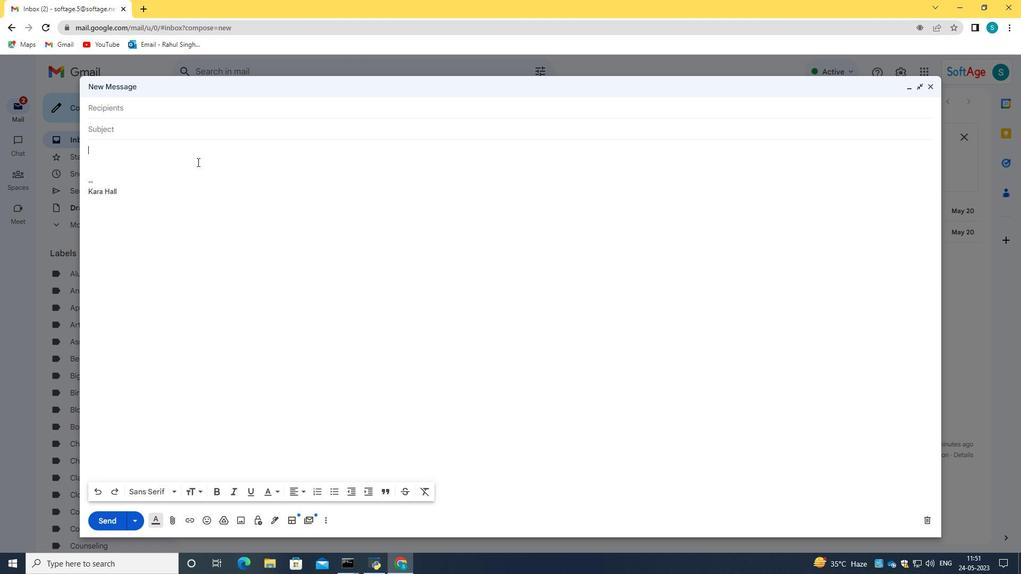 
Action: Key pressed <Key.caps_lock>F<Key.caps_lock>ollow-up<Key.space>on<Key.space>a<Key.space>payment<Key.space>a<Key.backspace>
Screenshot: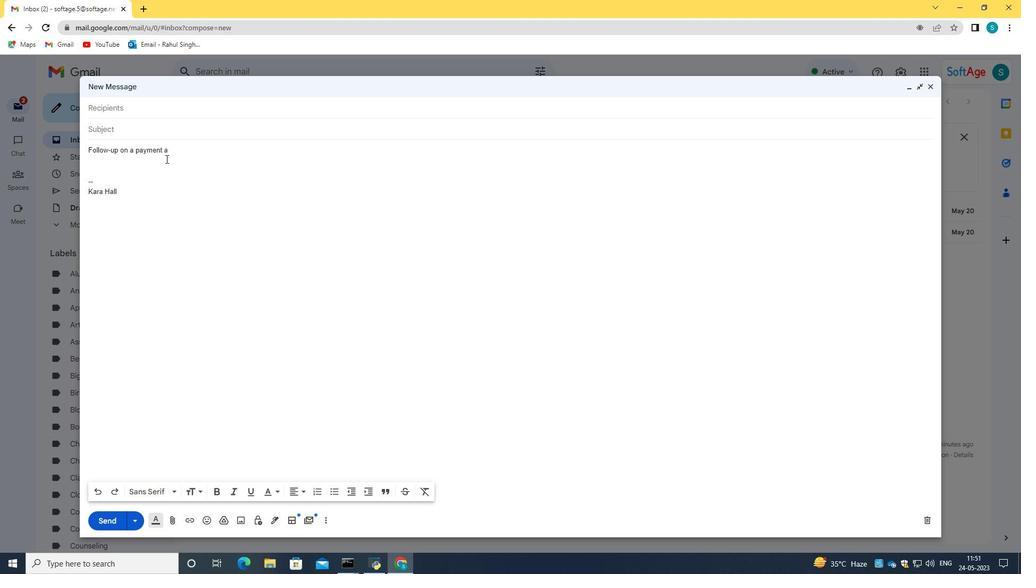
Action: Mouse moved to (154, 134)
Screenshot: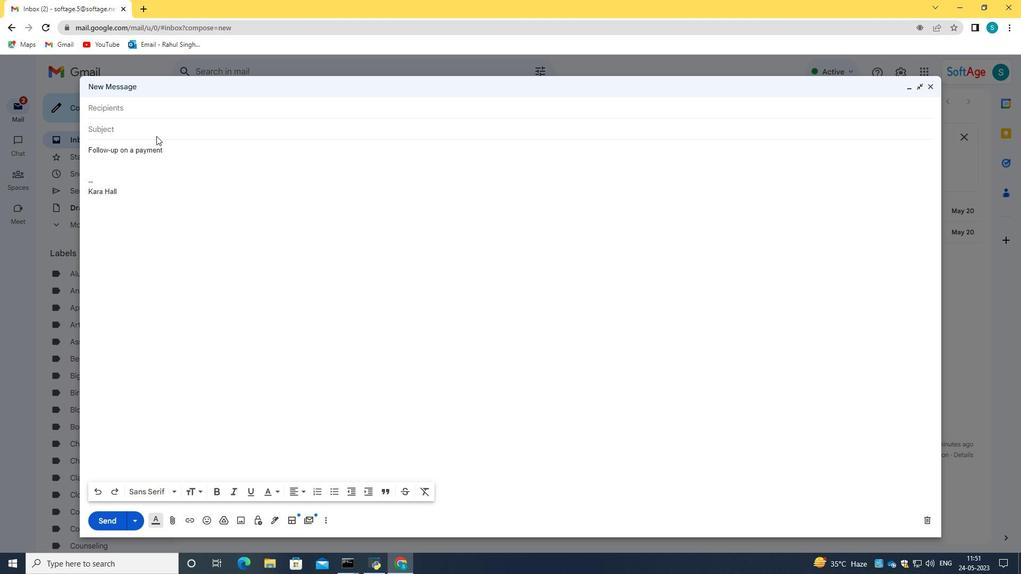 
Action: Mouse pressed left at (154, 134)
Screenshot: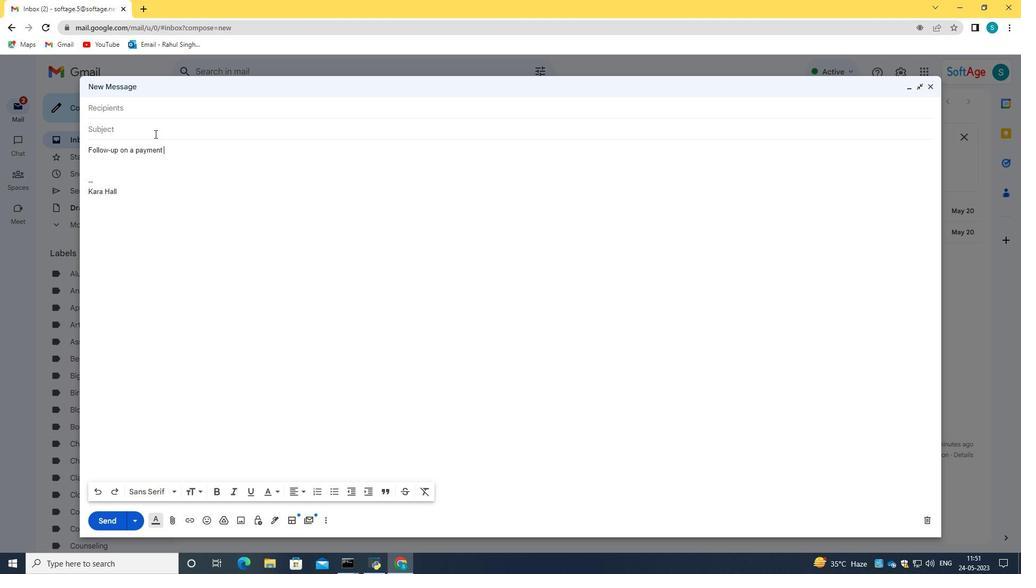 
Action: Mouse moved to (163, 146)
Screenshot: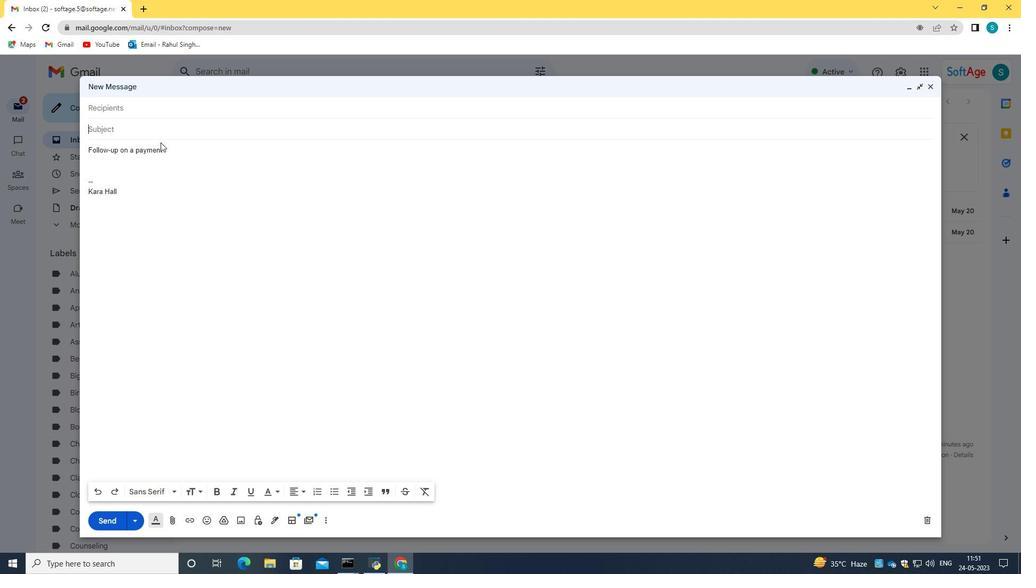 
Action: Mouse pressed left at (163, 146)
Screenshot: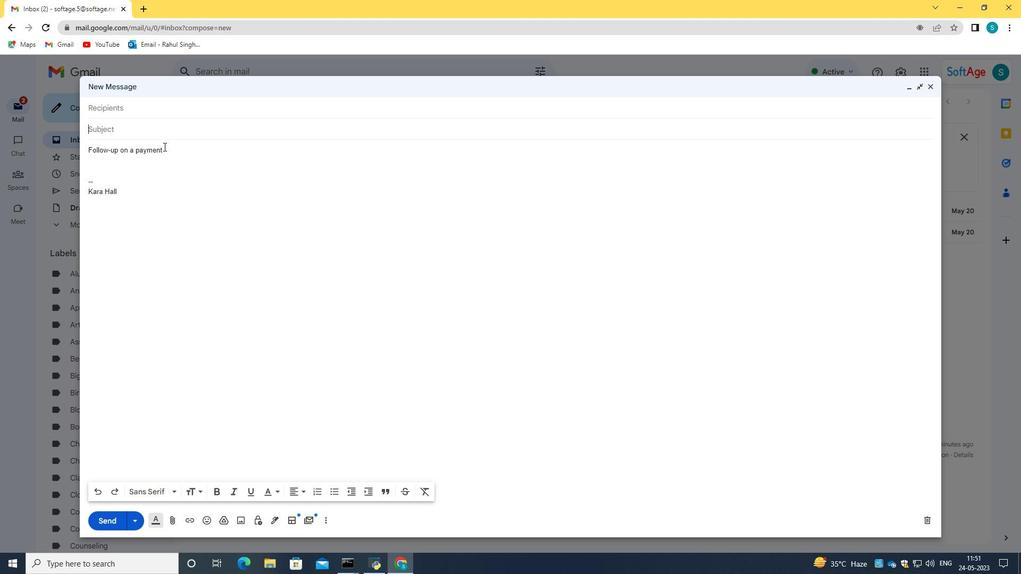 
Action: Mouse moved to (84, 146)
Screenshot: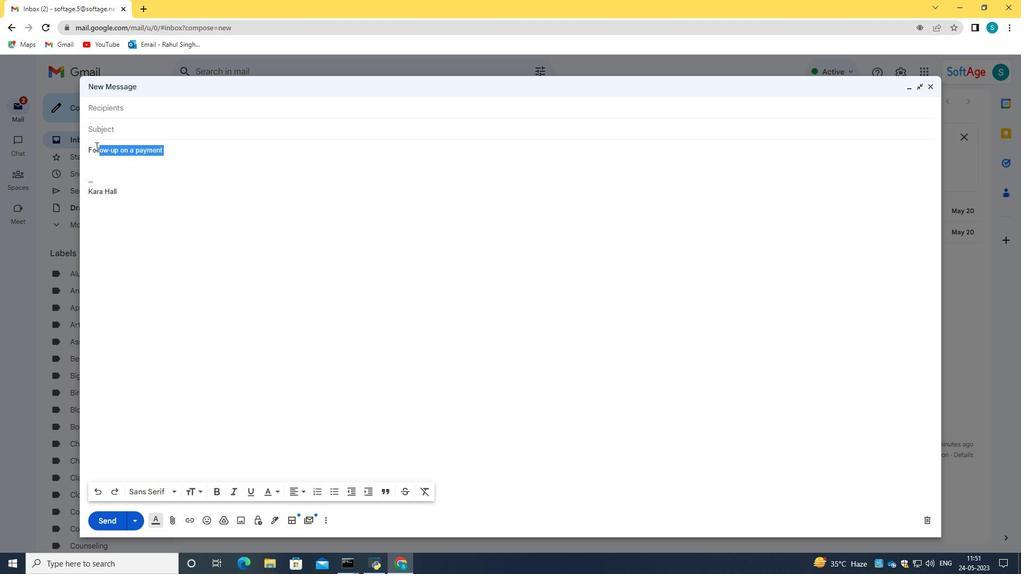 
Action: Key pressed <Key.shift>
Screenshot: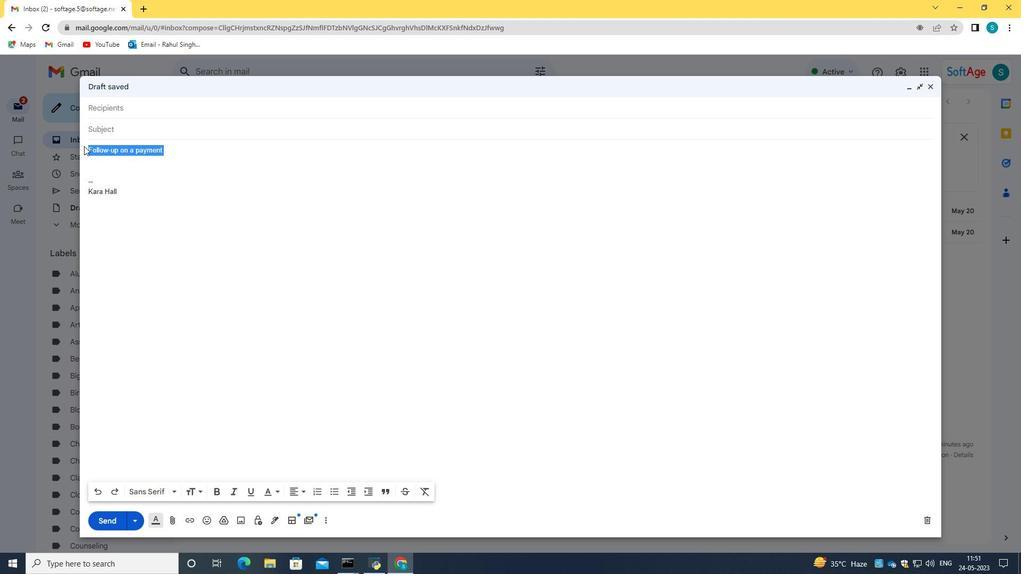 
Action: Mouse moved to (82, 145)
Screenshot: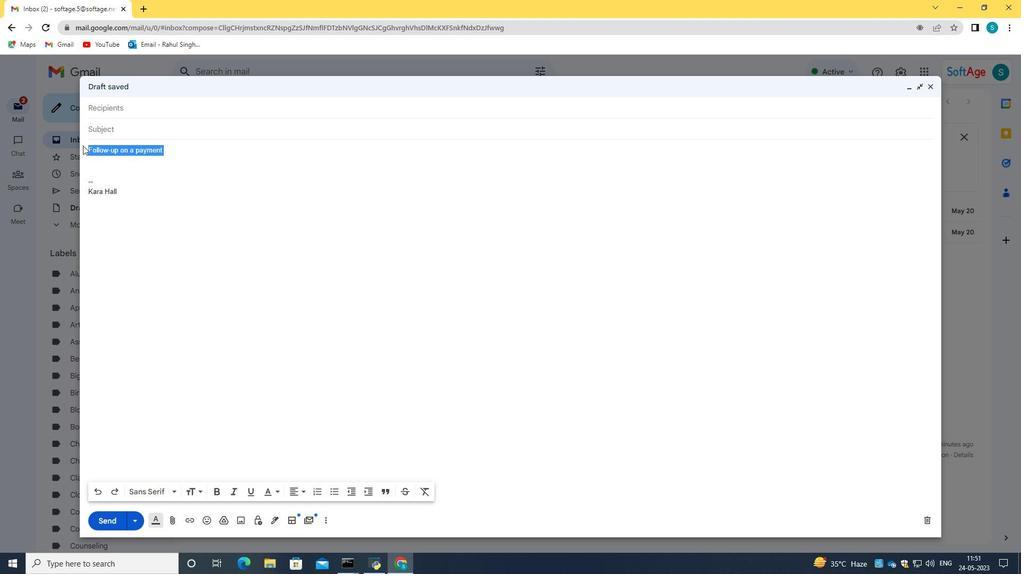 
Action: Key pressed ctrl+C
Screenshot: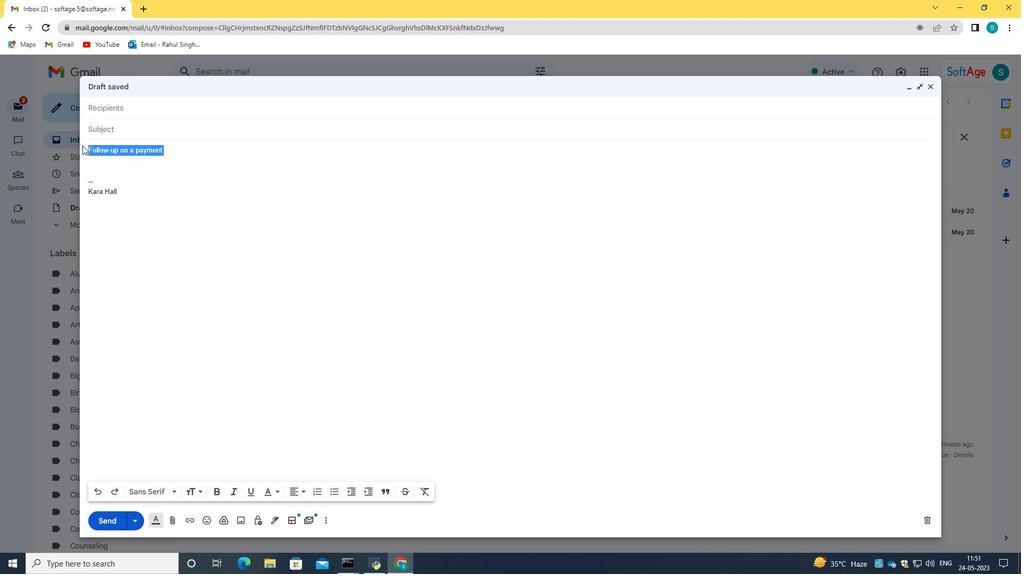 
Action: Mouse moved to (102, 127)
Screenshot: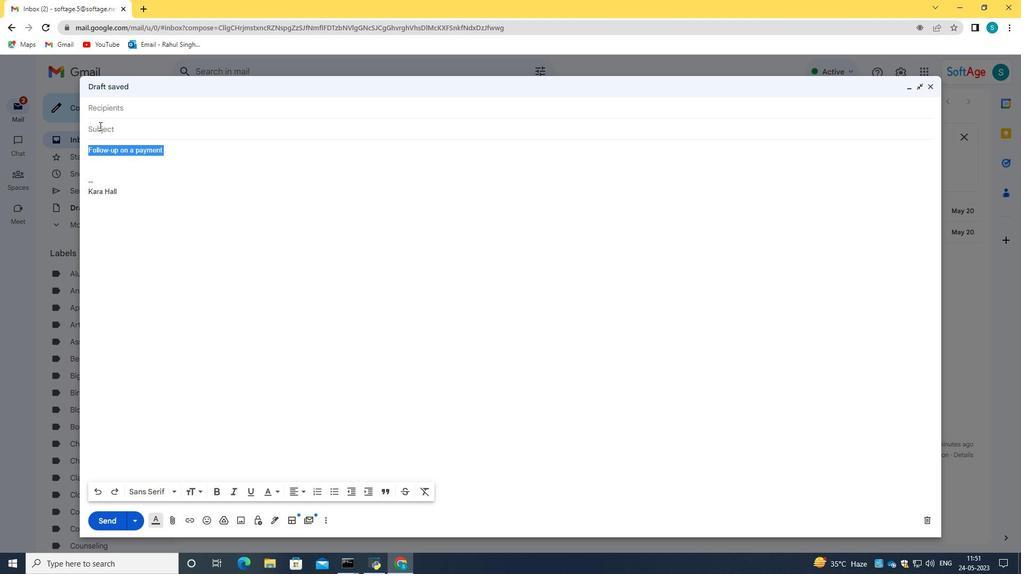 
Action: Mouse pressed left at (102, 127)
Screenshot: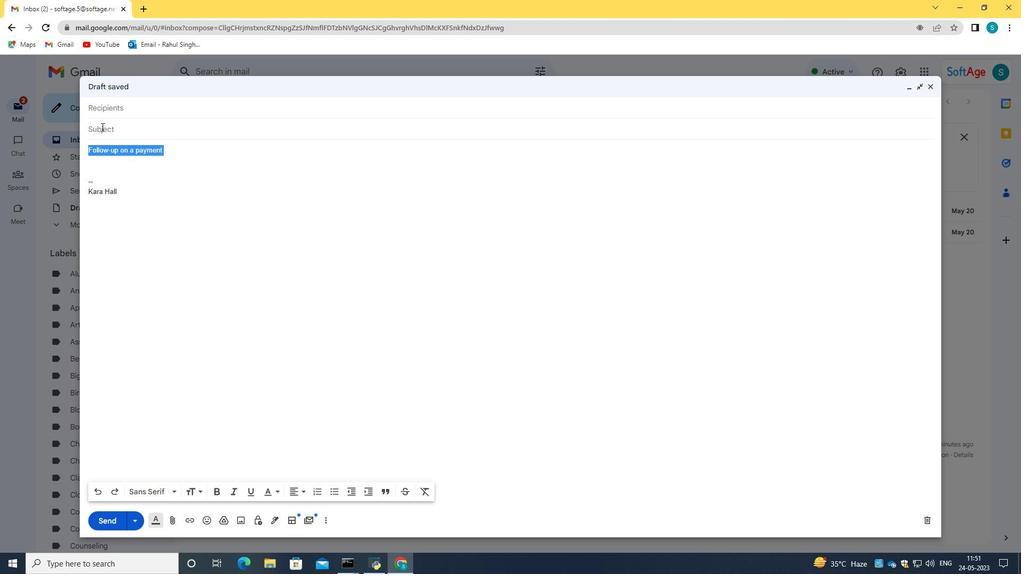 
Action: Key pressed ctrl+V
Screenshot: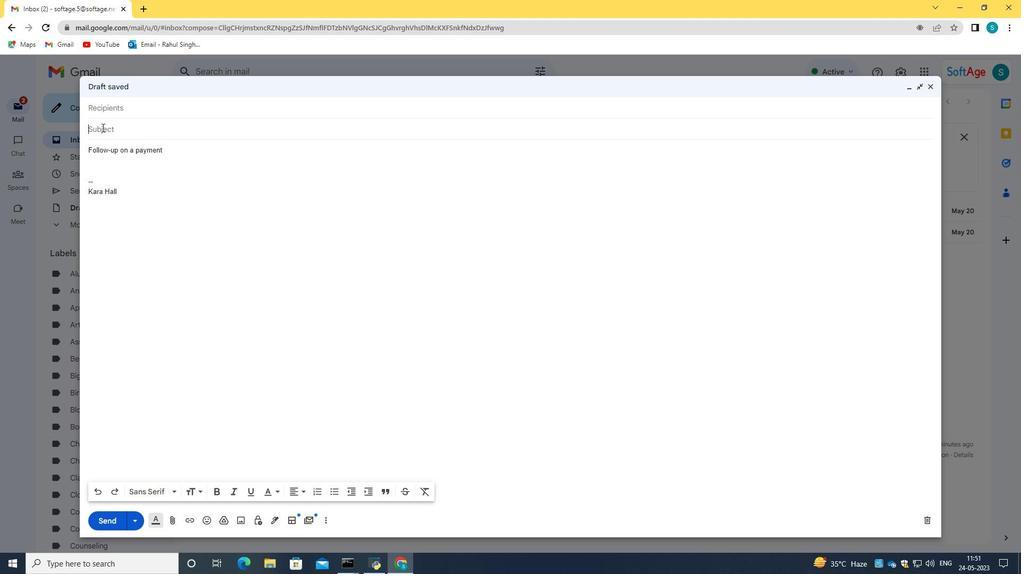 
Action: Mouse moved to (160, 147)
Screenshot: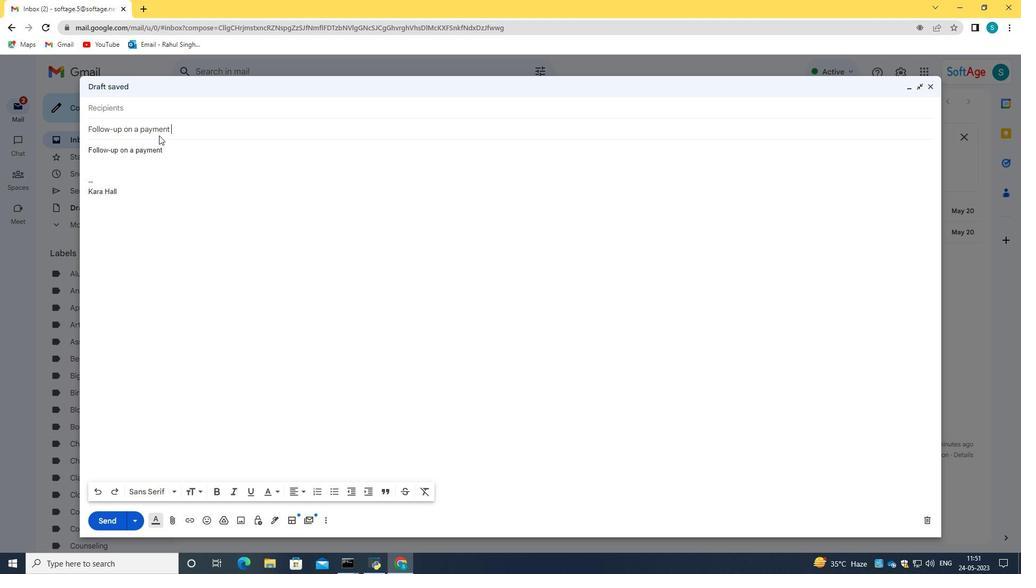 
Action: Mouse pressed left at (160, 147)
Screenshot: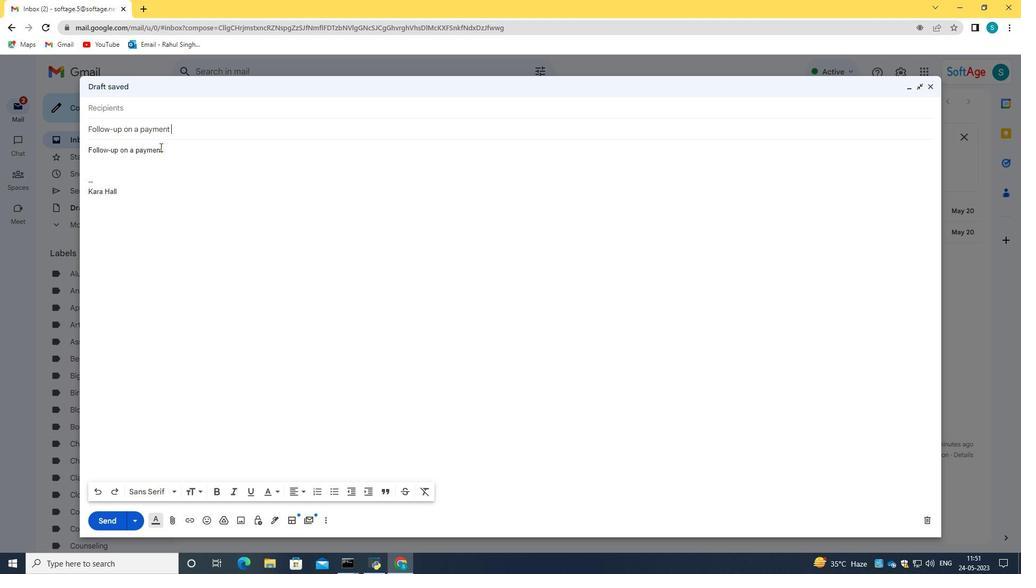 
Action: Mouse moved to (86, 143)
Screenshot: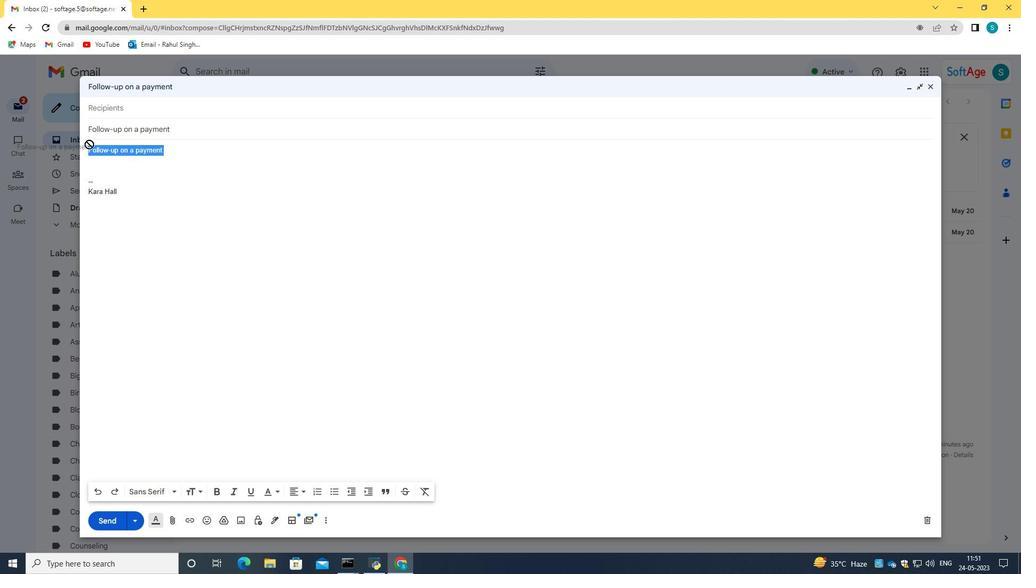 
Action: Key pressed <Key.backspace>
Screenshot: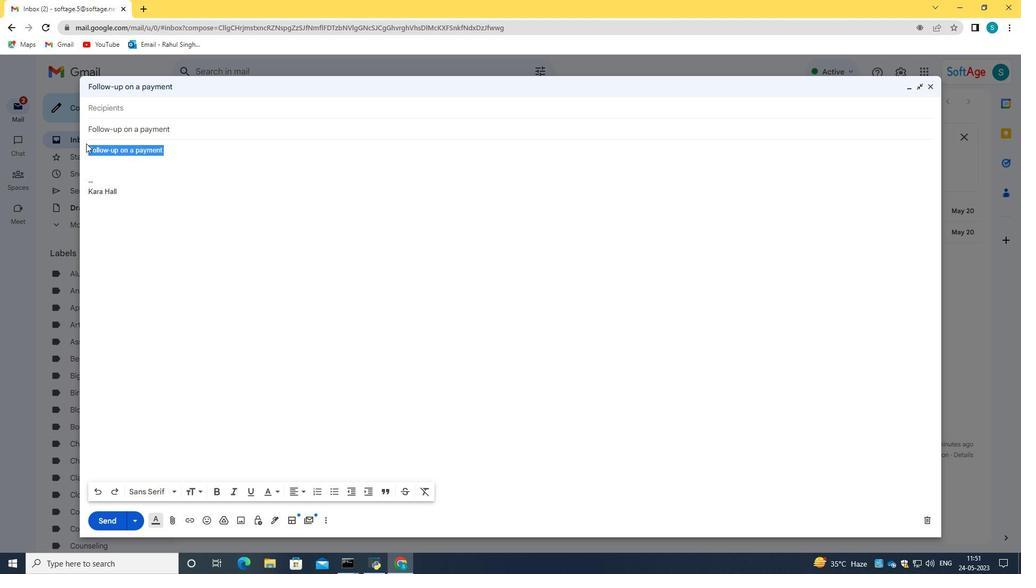 
Action: Mouse moved to (100, 153)
Screenshot: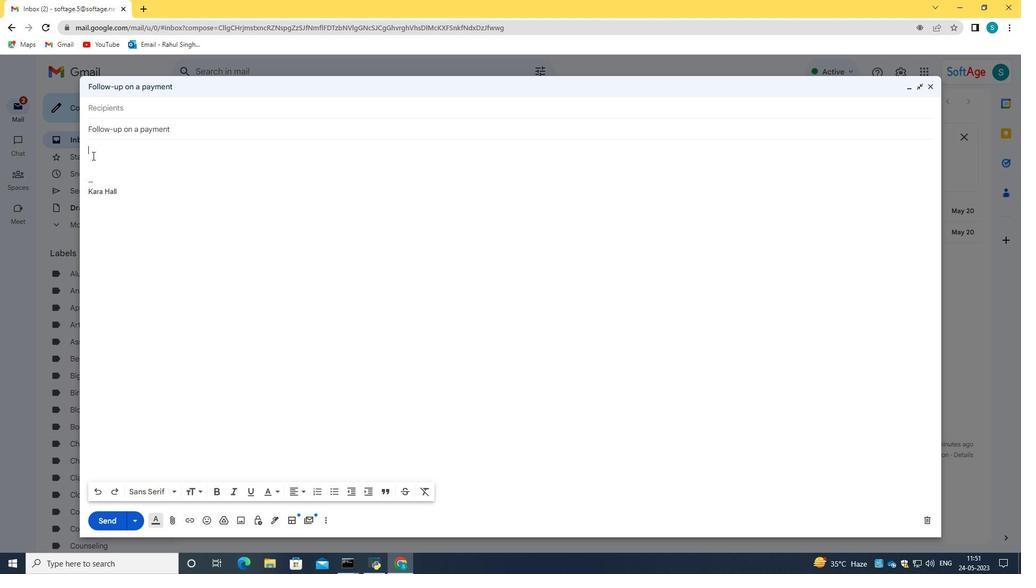 
Action: Mouse pressed left at (100, 153)
Screenshot: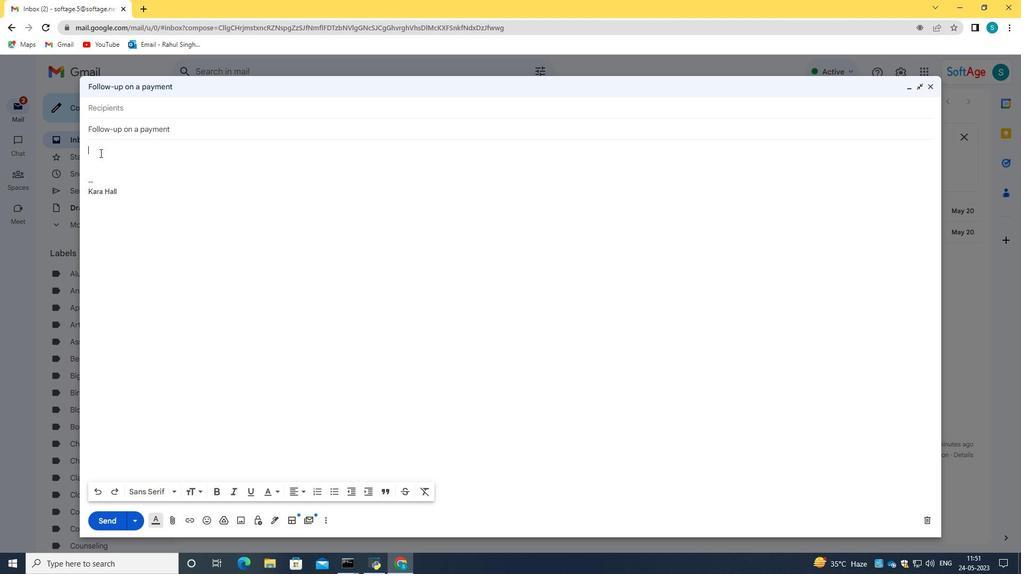 
Action: Key pressed <Key.caps_lock>I<Key.caps_lock><Key.space>would<Key.space>like<Key.space>to<Key.space>request<Key.space>a<Key.space>copy<Key.space>of<Key.space>the<Key.space>met<Key.backspace>eting<Key.space>minutes<Key.space>from<Key.space>yesterday<Key.space>meeting.
Screenshot: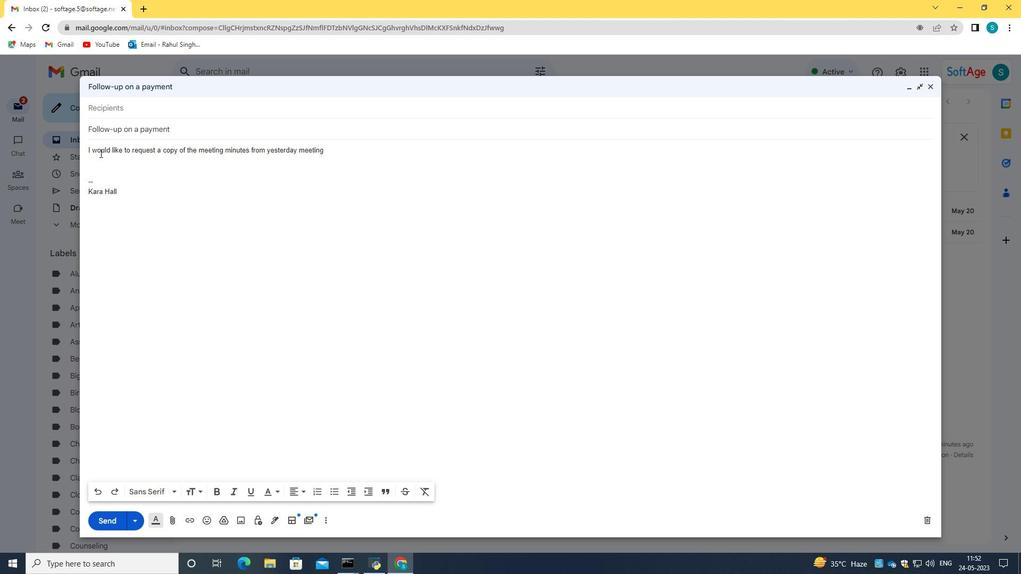 
Action: Mouse moved to (154, 130)
Screenshot: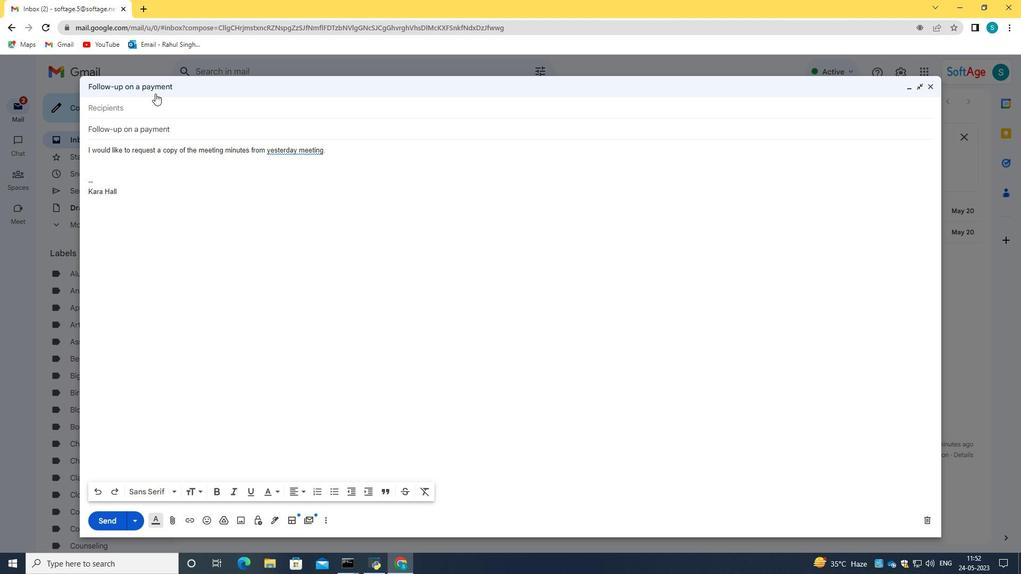 
Action: Mouse scrolled (154, 130) with delta (0, 0)
Screenshot: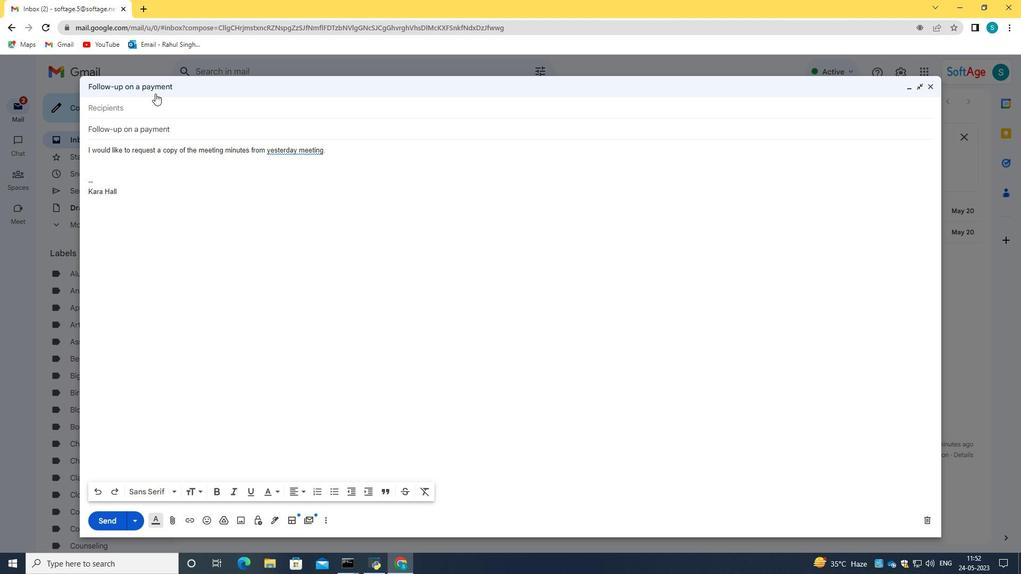 
Action: Mouse moved to (136, 106)
Screenshot: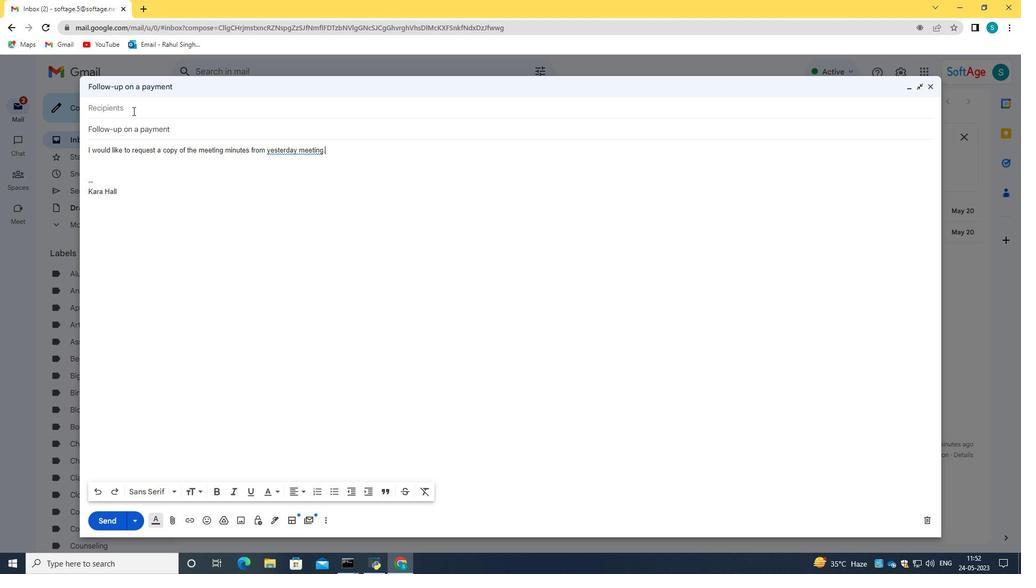 
Action: Mouse pressed left at (136, 106)
Screenshot: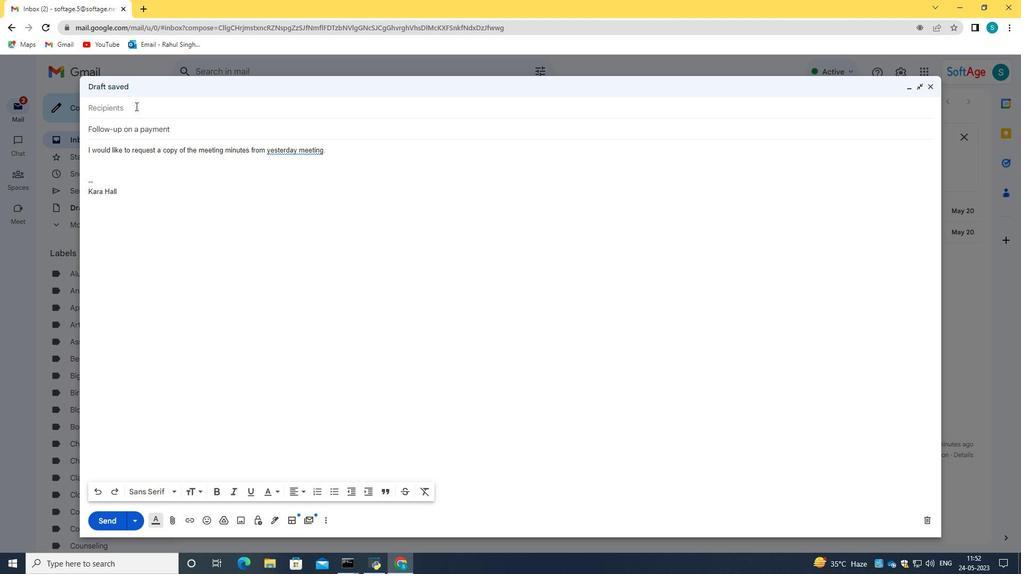 
Action: Key pressed softage.3<Key.shift>@softage/<Key.backspace>.net
Screenshot: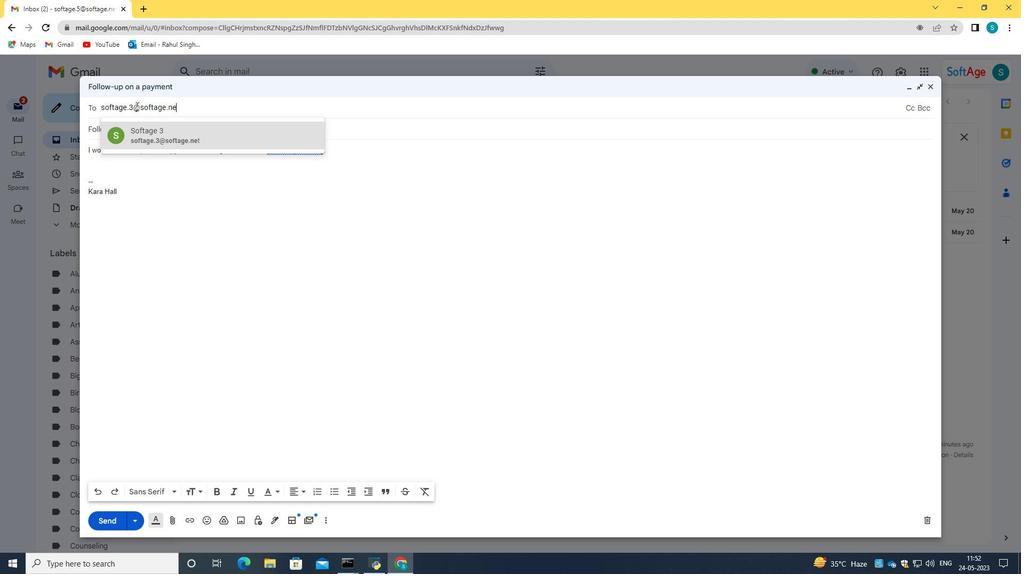 
Action: Mouse moved to (180, 130)
Screenshot: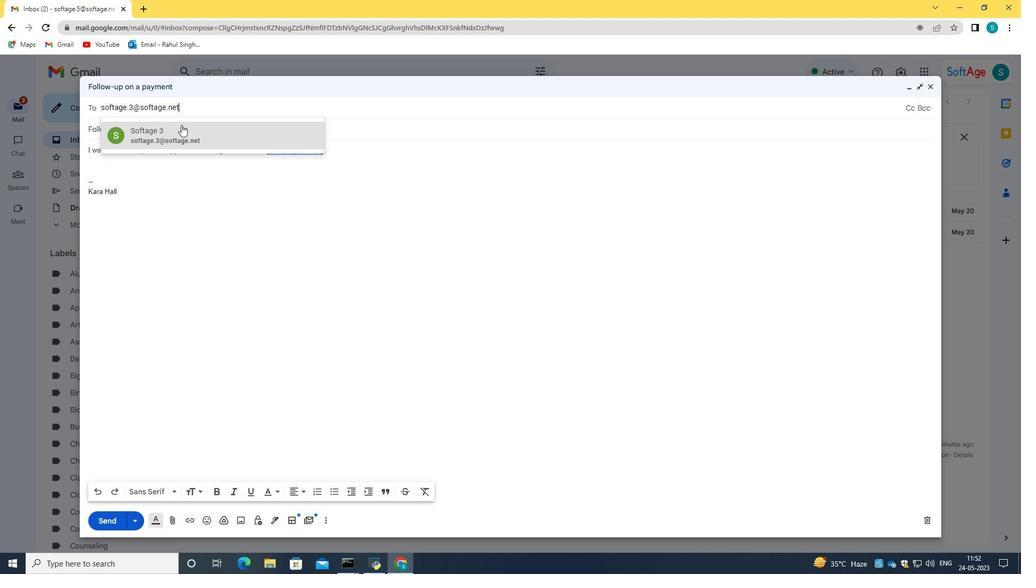 
Action: Mouse pressed left at (180, 130)
Screenshot: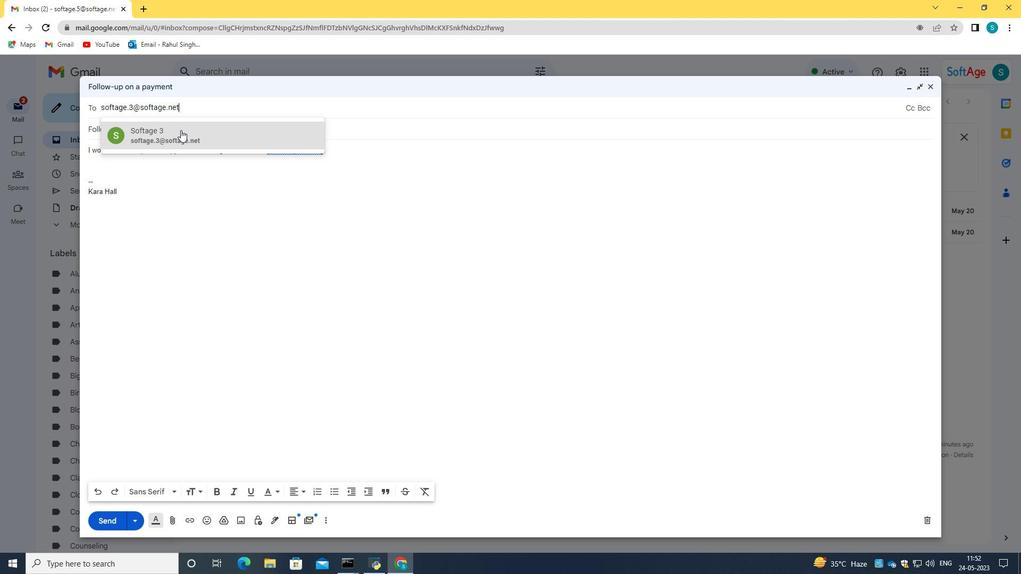 
Action: Mouse moved to (319, 162)
Screenshot: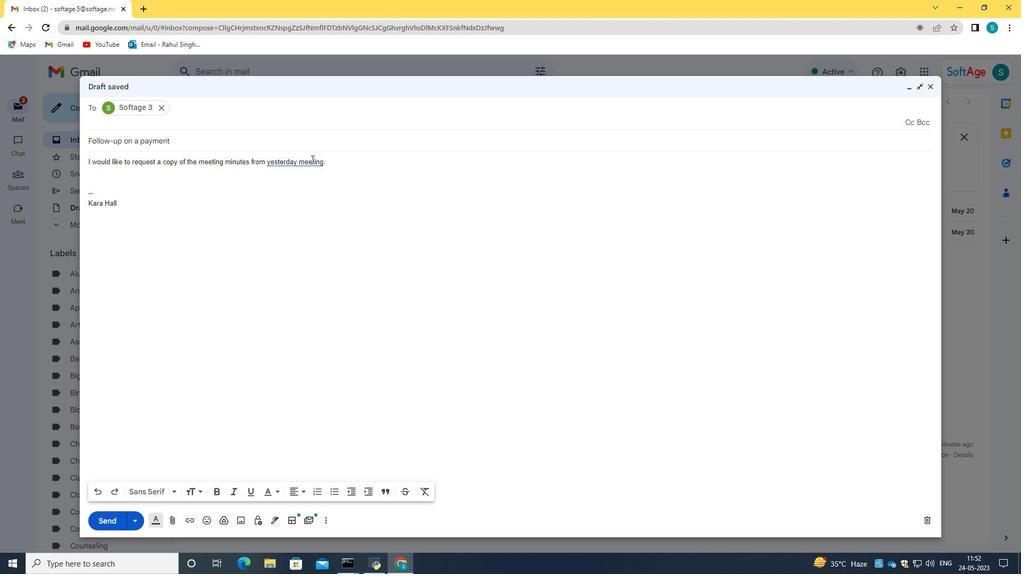 
Action: Mouse pressed left at (319, 162)
Screenshot: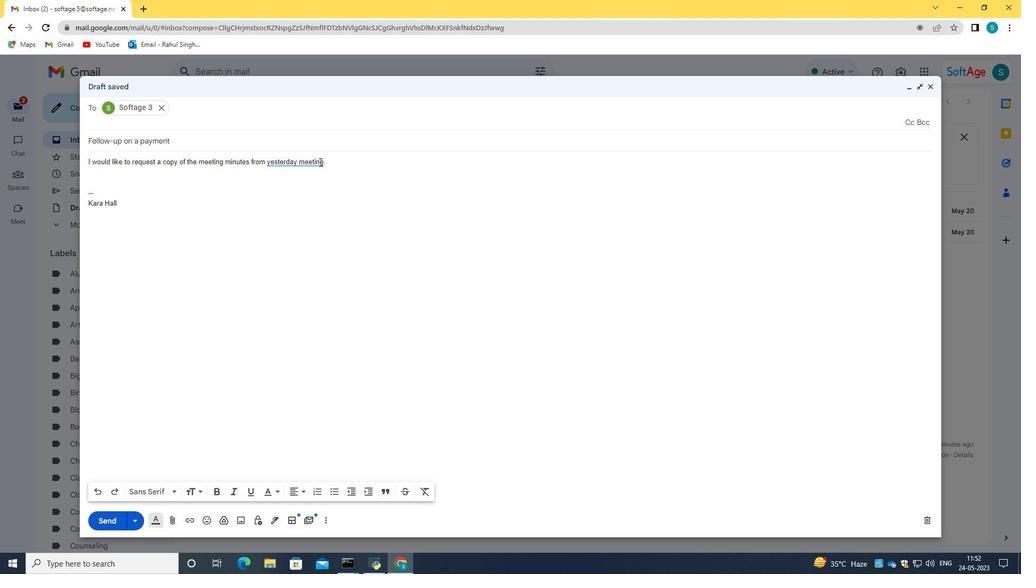 
Action: Mouse moved to (303, 149)
Screenshot: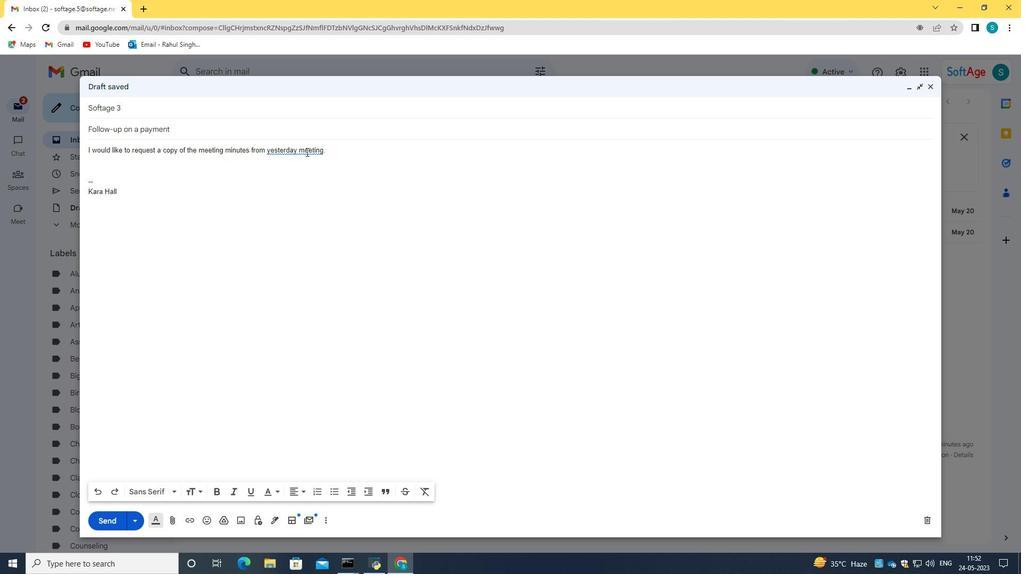 
Action: Mouse pressed left at (303, 149)
Screenshot: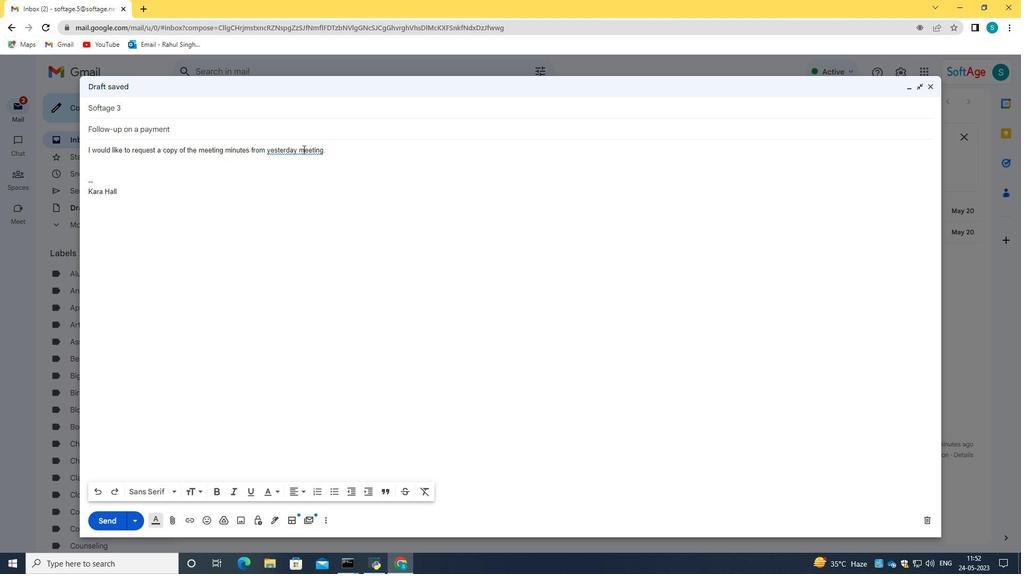 
Action: Mouse pressed left at (303, 149)
Screenshot: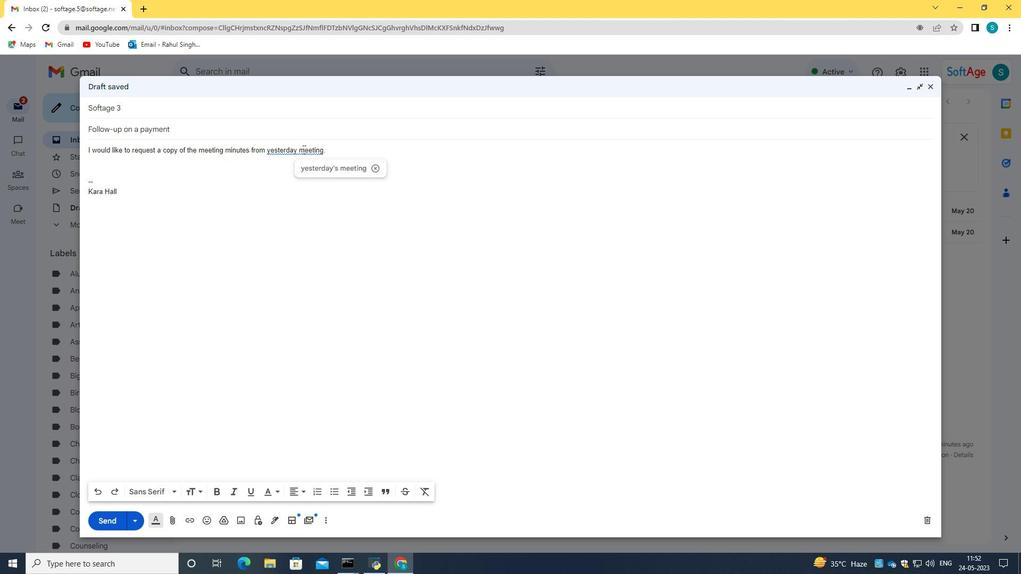 
Action: Mouse moved to (329, 172)
Screenshot: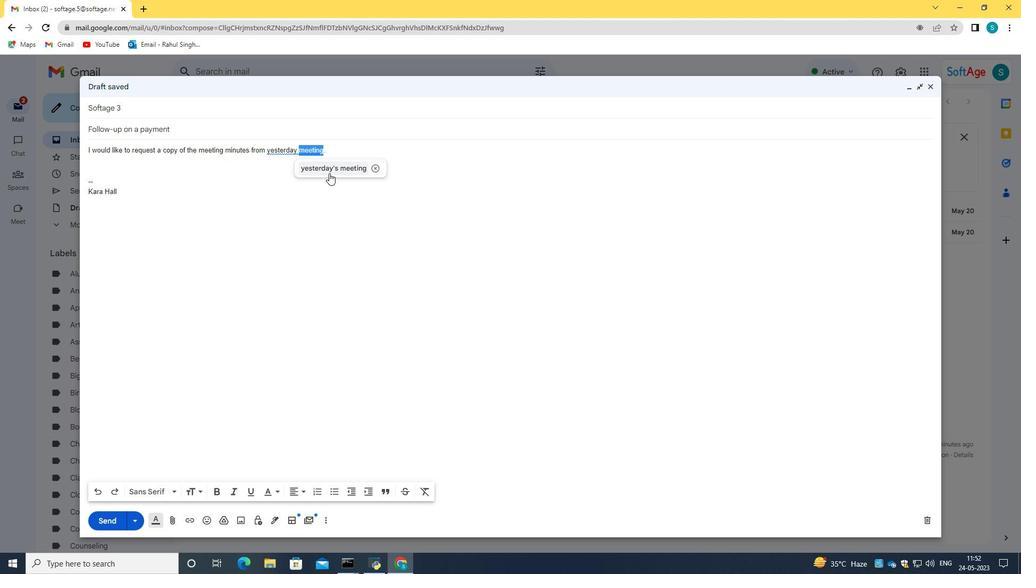 
Action: Mouse pressed left at (329, 172)
Screenshot: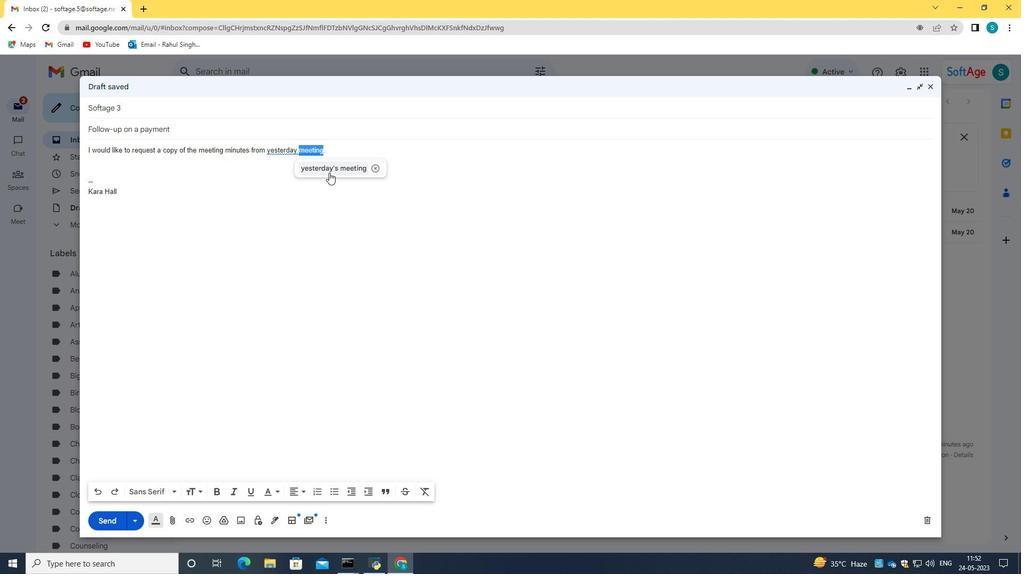 
Action: Mouse moved to (336, 159)
Screenshot: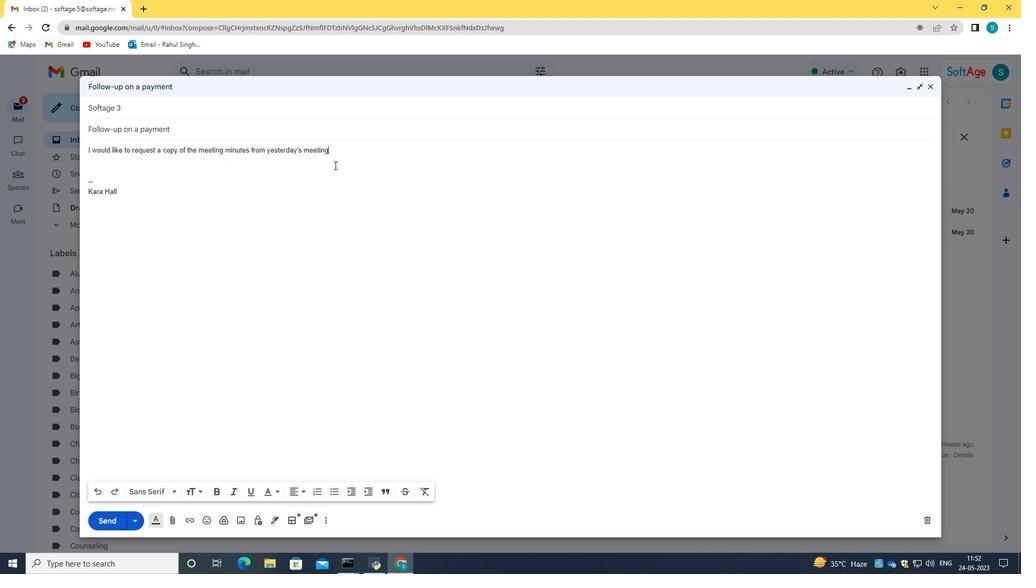 
Action: Mouse pressed left at (336, 159)
Screenshot: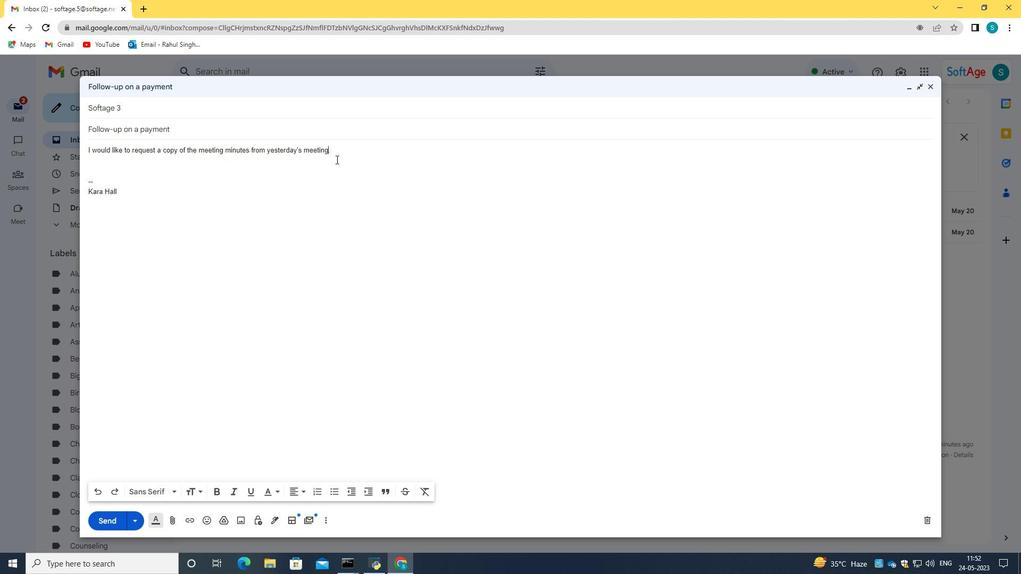 
Action: Mouse moved to (331, 152)
Screenshot: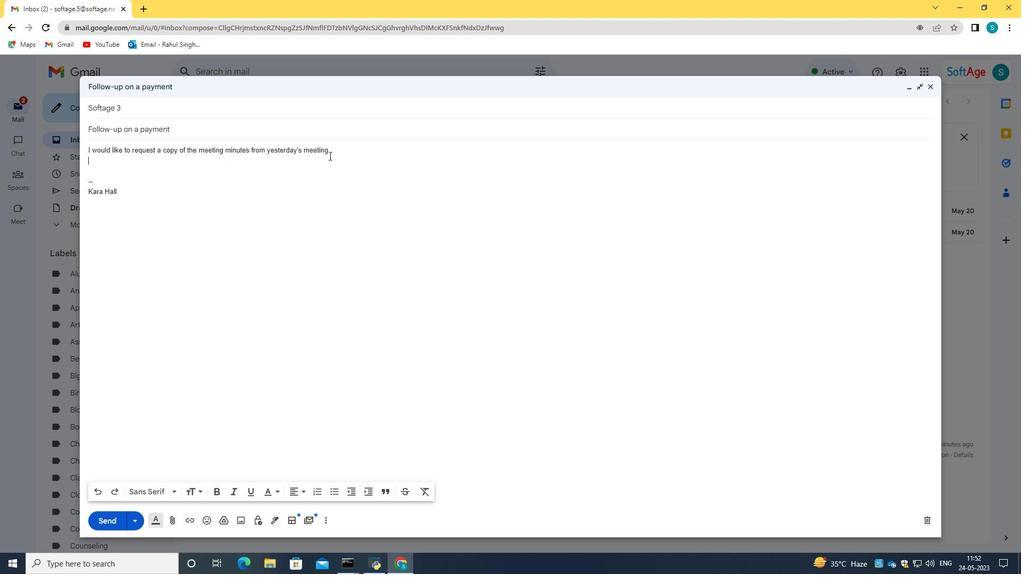 
Action: Mouse pressed left at (331, 152)
Screenshot: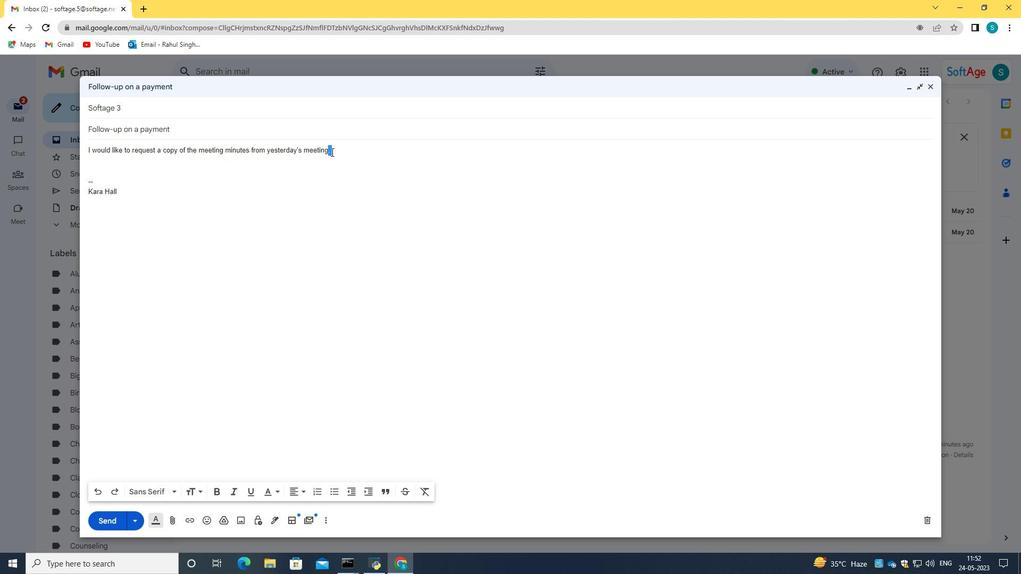 
Action: Mouse moved to (359, 152)
Screenshot: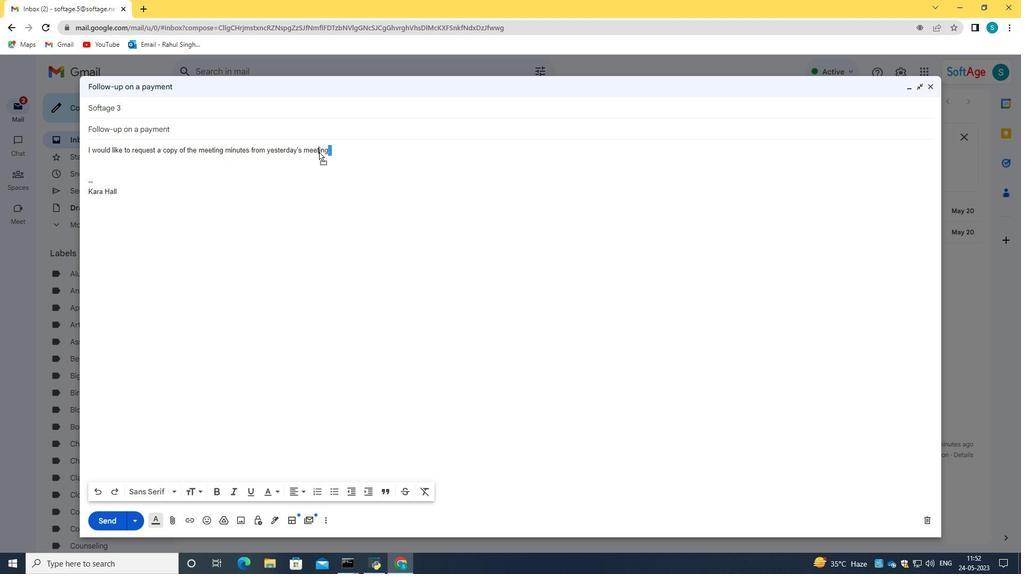 
Action: Mouse pressed left at (359, 152)
Screenshot: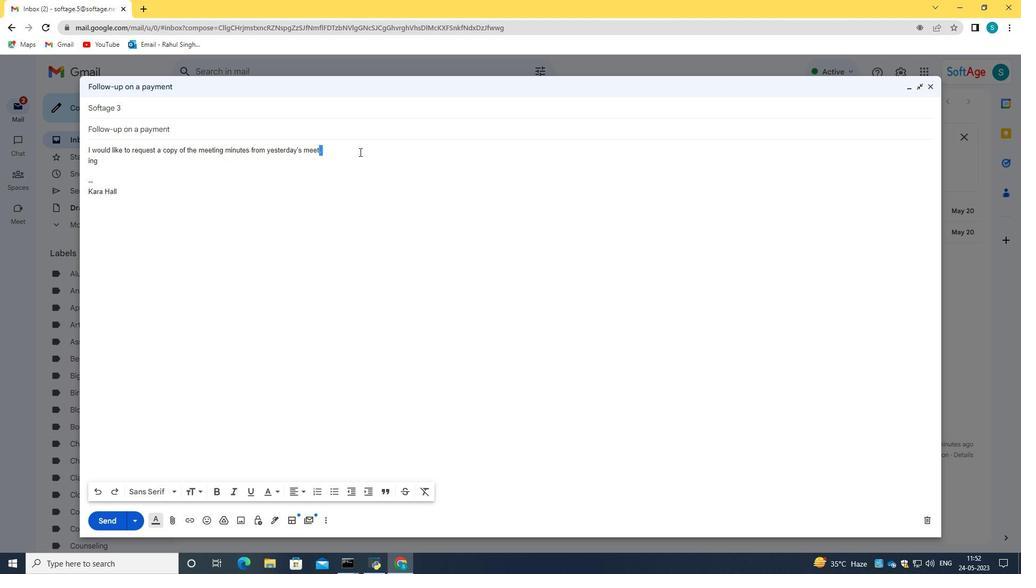 
Action: Mouse moved to (329, 148)
Screenshot: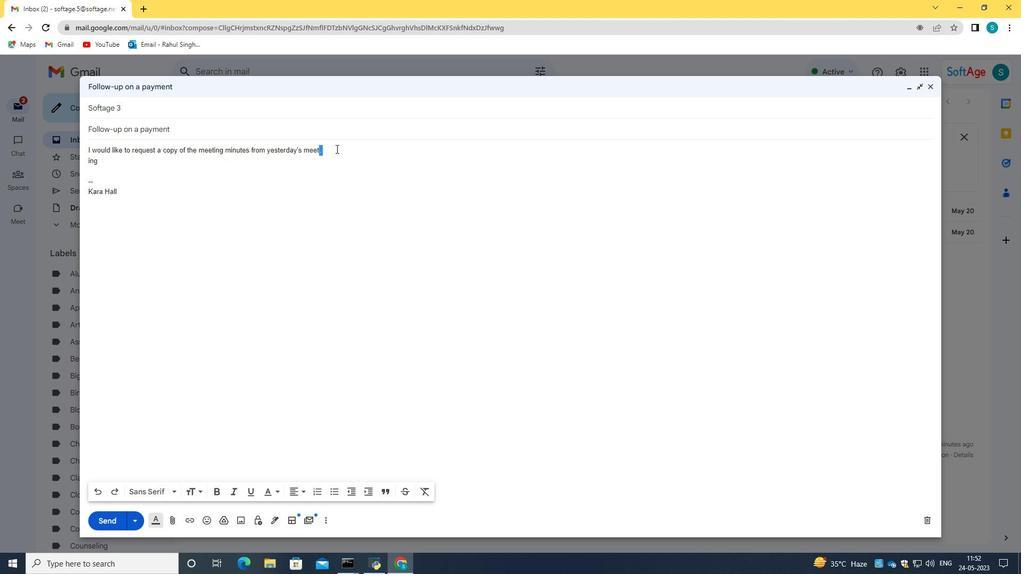 
Action: Mouse pressed left at (329, 148)
Screenshot: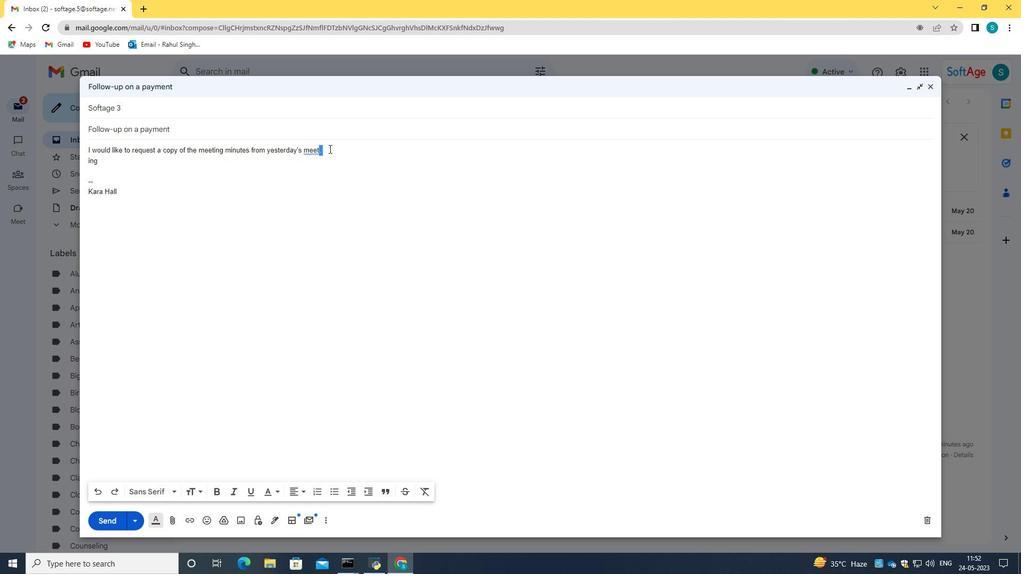 
Action: Mouse moved to (272, 158)
Screenshot: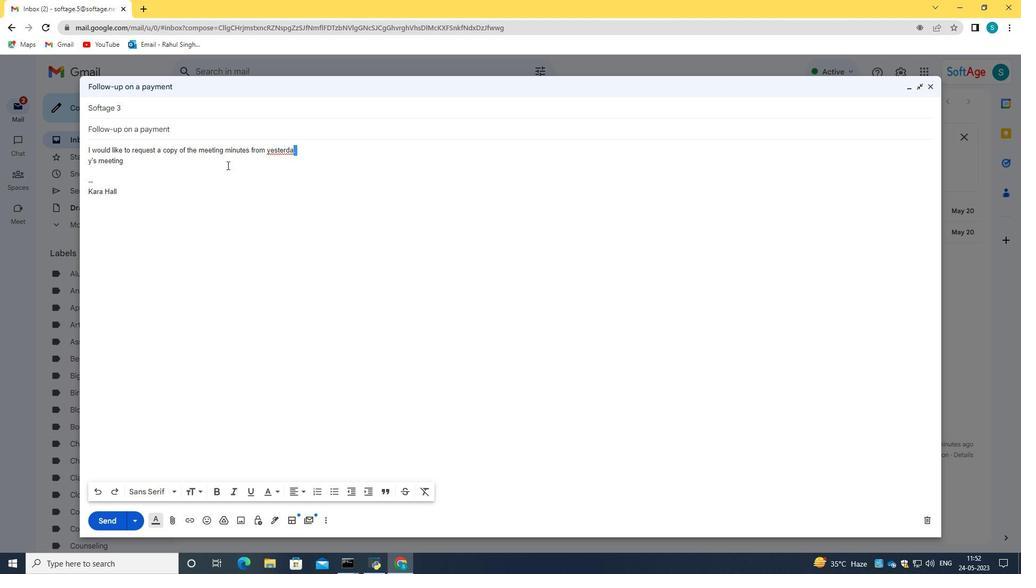 
Action: Key pressed <Key.backspace>
Screenshot: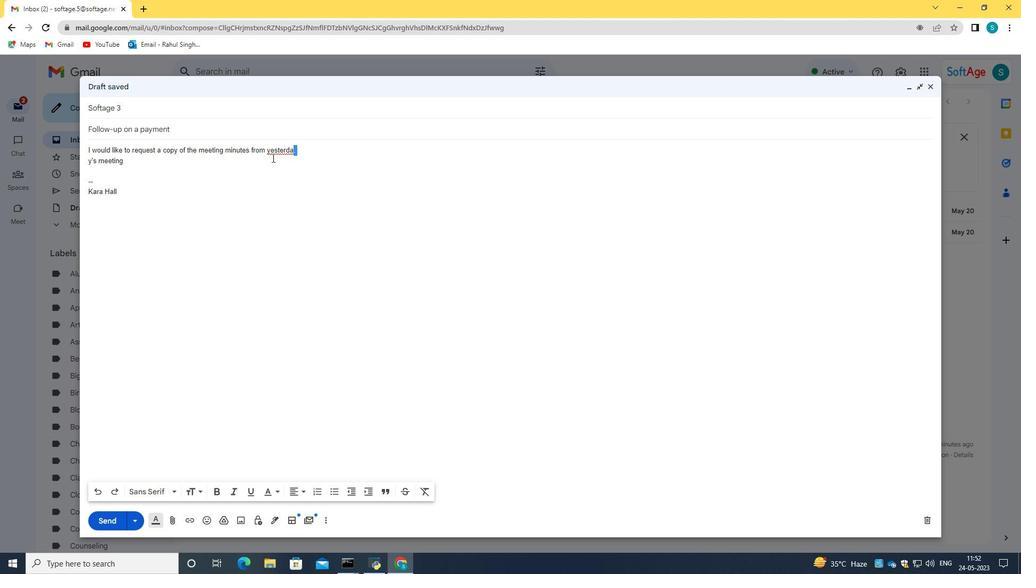
Action: Mouse moved to (333, 152)
Screenshot: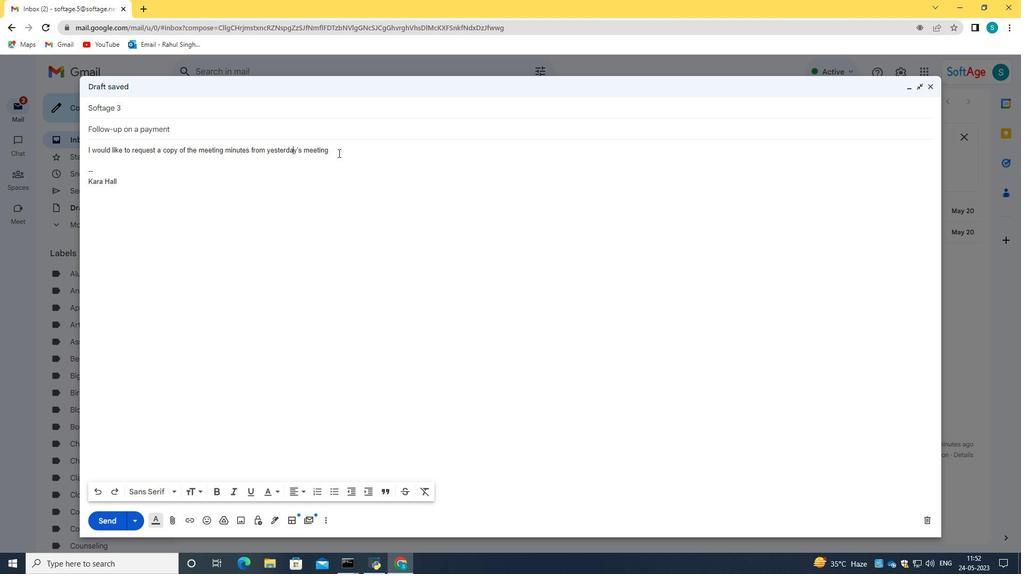 
Action: Mouse pressed left at (333, 152)
Screenshot: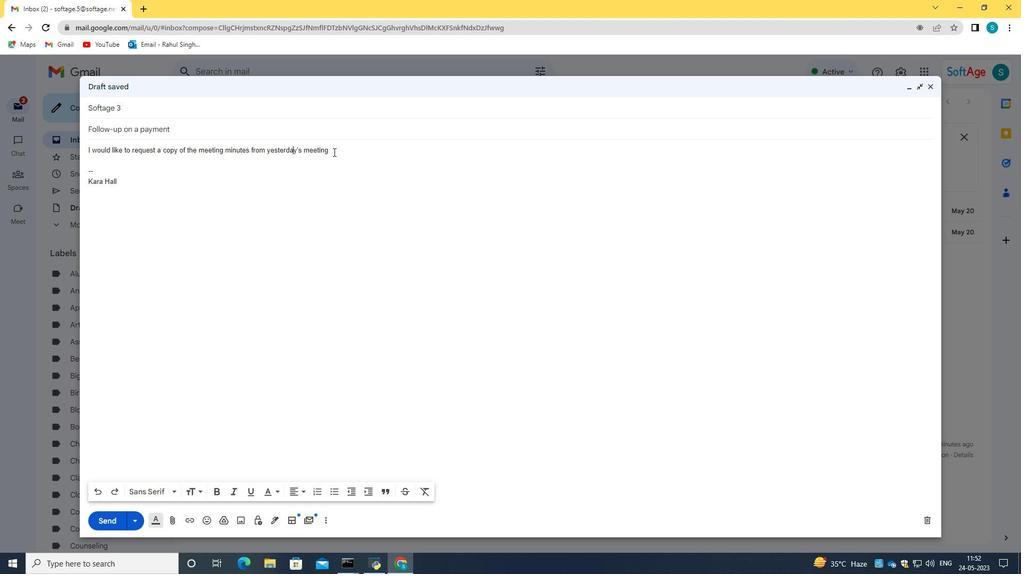 
Action: Key pressed .
Screenshot: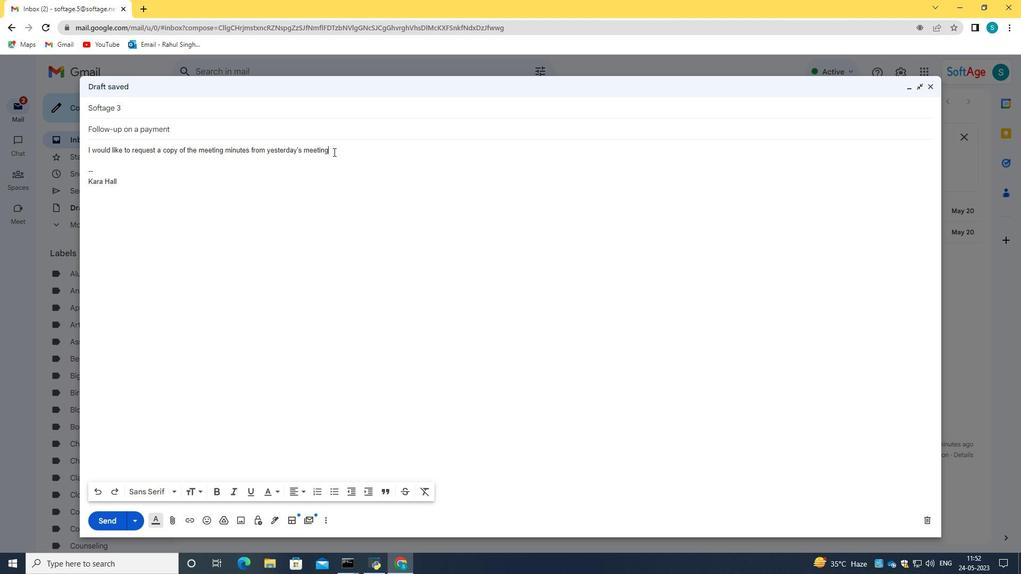 
Action: Mouse moved to (344, 151)
Screenshot: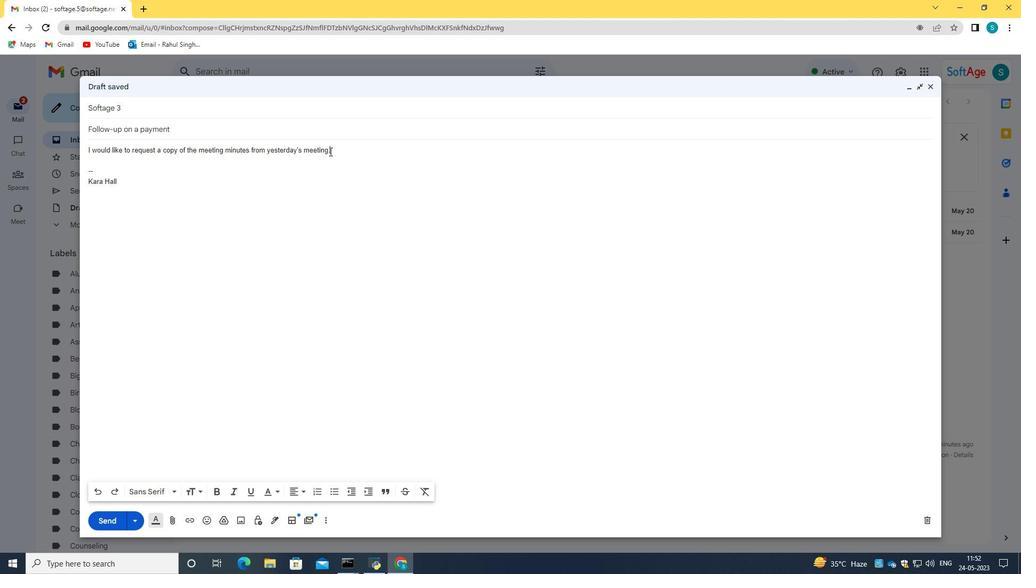 
Action: Key pressed <Key.left><Key.shift_r><Key.shift_r><Key.shift_r><Key.shift_r><Key.shift_r><Key.shift_r><Key.shift_r><Key.shift_r><Key.shift_r><Key.shift_r><Key.shift_r><Key.shift_r><Key.shift_r><Key.shift_r><Key.shift_r><Key.shift_r><Key.shift_r><Key.shift_r><Key.shift_r><Key.shift_r><Key.shift_r><Key.shift_r><Key.shift_r><Key.shift_r><Key.shift_r><Key.shift_r><Key.shift_r><Key.shift_r><Key.shift_r><Key.shift_r><Key.shift_r><Key.shift_r><Key.shift_r><Key.shift_r><Key.shift_r><Key.shift_r><Key.shift_r><Key.shift_r><Key.shift_r><Key.shift_r><Key.shift_r><Key.shift_r><Key.left>
Screenshot: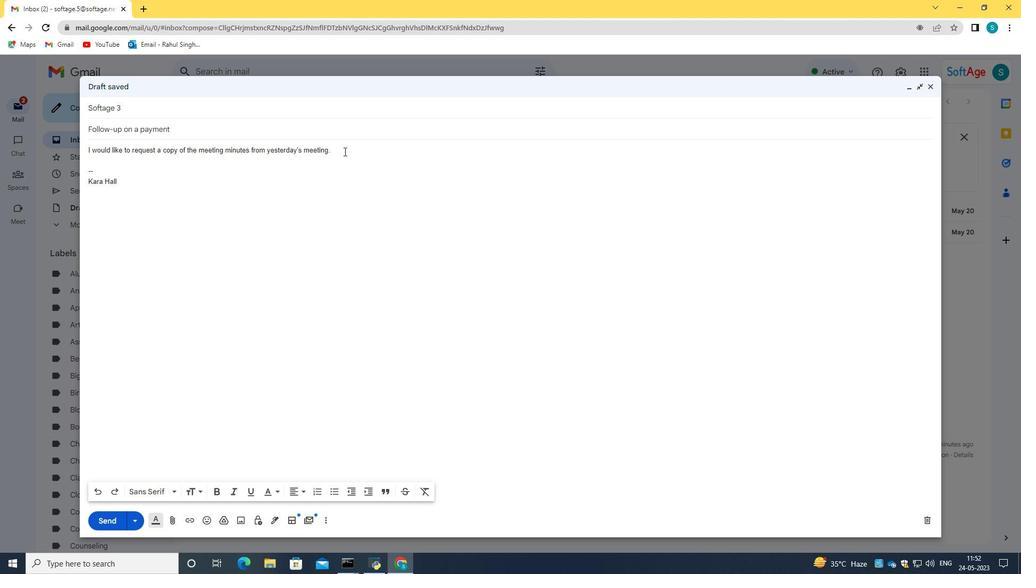 
Action: Mouse pressed left at (344, 151)
Screenshot: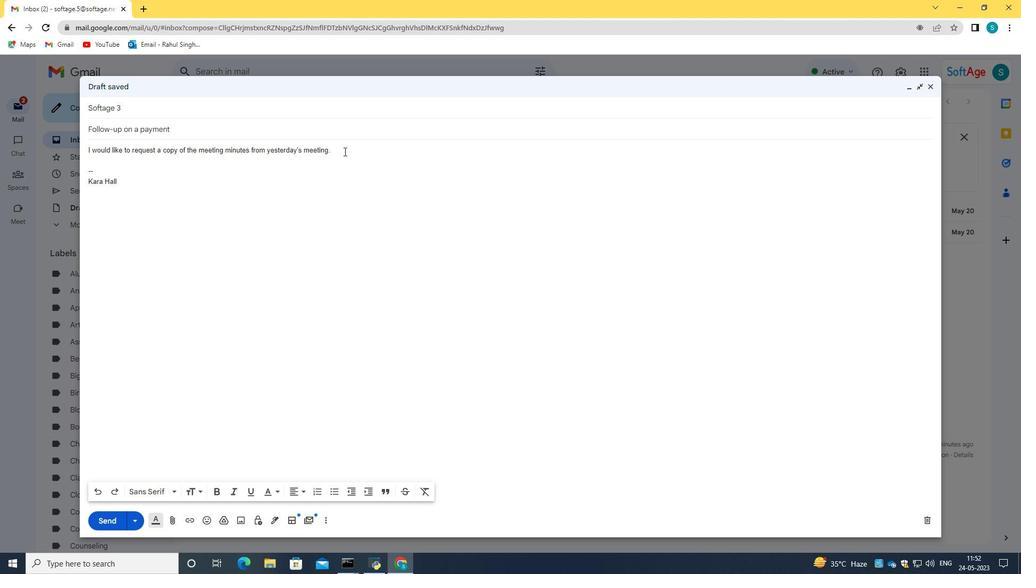 
Action: Key pressed <Key.shift_r><Key.left><Key.left><Key.left><Key.left><Key.left><Key.left><Key.left><Key.left><Key.left><Key.left><Key.left><Key.left><Key.left><Key.left><Key.left><Key.left><Key.left><Key.left><Key.left><Key.left><Key.left><Key.left><Key.left><Key.left><Key.left><Key.left><Key.left><Key.left><Key.left><Key.left><Key.left><Key.left><Key.left><Key.left><Key.left><Key.left><Key.left><Key.left><Key.left><Key.left><Key.left><Key.left><Key.left><Key.left><Key.left><Key.left><Key.left><Key.left><Key.left><Key.left><Key.left><Key.left><Key.left><Key.left><Key.left><Key.left><Key.left><Key.left><Key.left><Key.left><Key.left><Key.left><Key.left><Key.left><Key.left><Key.left><Key.left><Key.left><Key.left><Key.left><Key.left><Key.left><Key.left><Key.left><Key.left><Key.left><Key.left><Key.left><Key.left><Key.left><Key.left><Key.left><Key.left><Key.left><Key.left><Key.left><Key.left><Key.left><Key.left><Key.left><Key.left><Key.left><Key.left><Key.left><Key.left><Key.left><Key.left><Key.left>
Screenshot: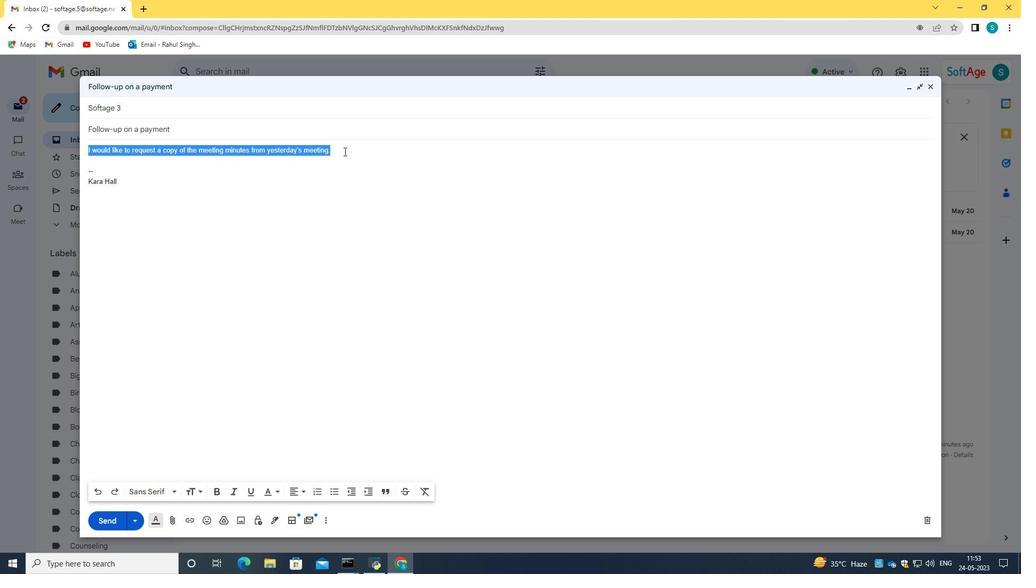 
Action: Mouse moved to (195, 494)
Screenshot: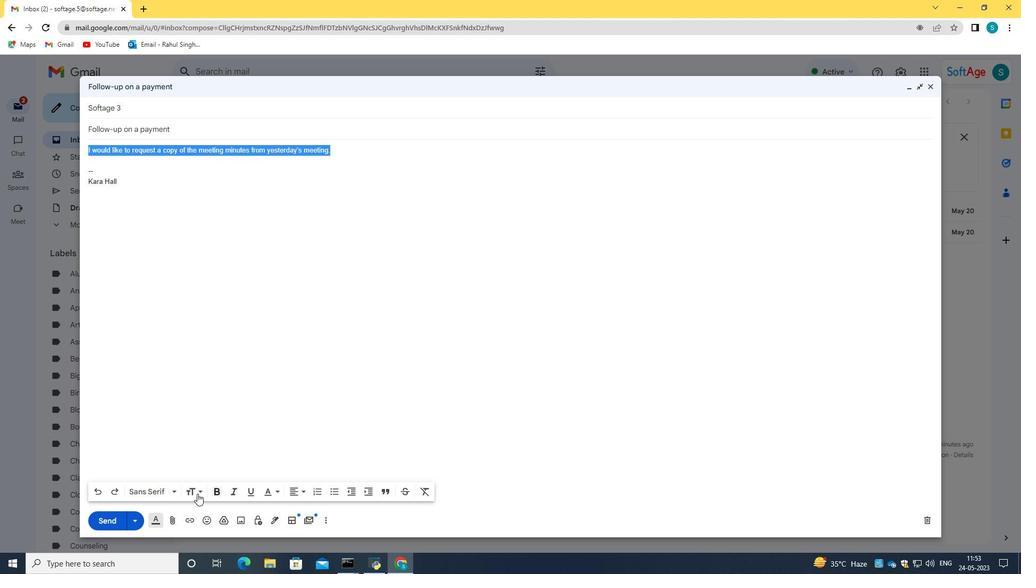 
Action: Mouse pressed left at (195, 494)
Screenshot: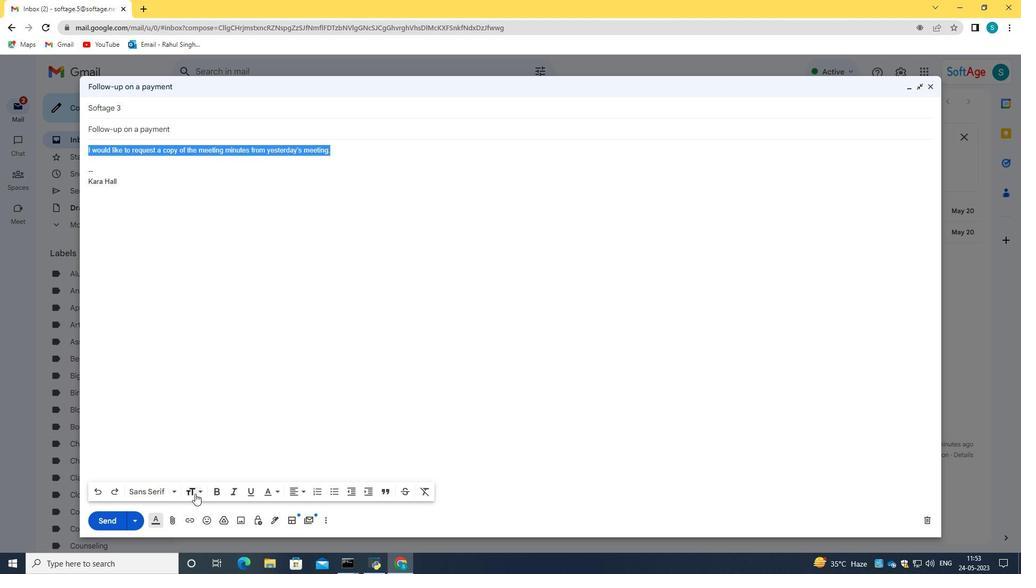 
Action: Mouse moved to (226, 460)
Screenshot: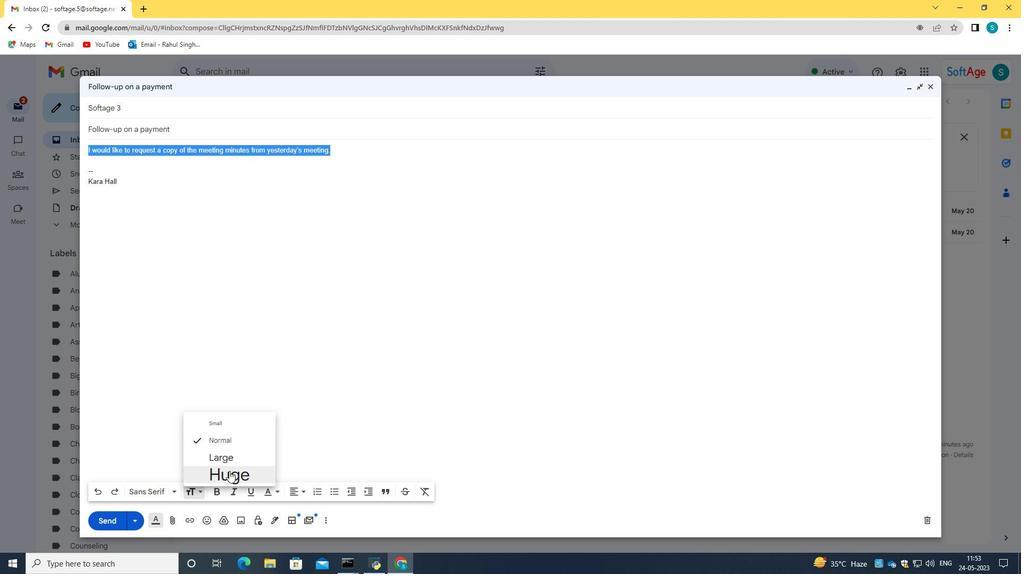 
Action: Mouse pressed left at (226, 460)
Screenshot: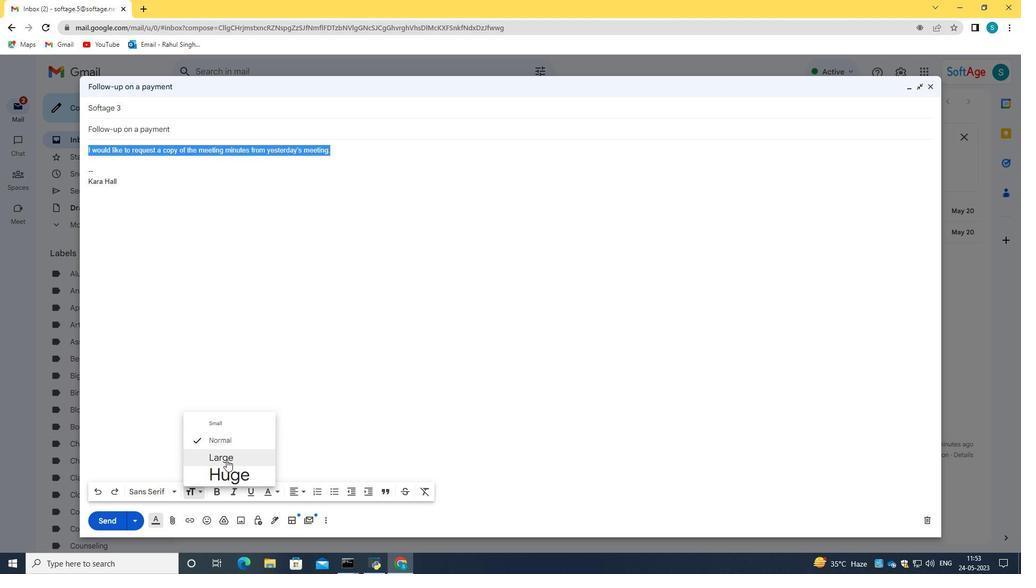 
Action: Mouse moved to (277, 492)
Screenshot: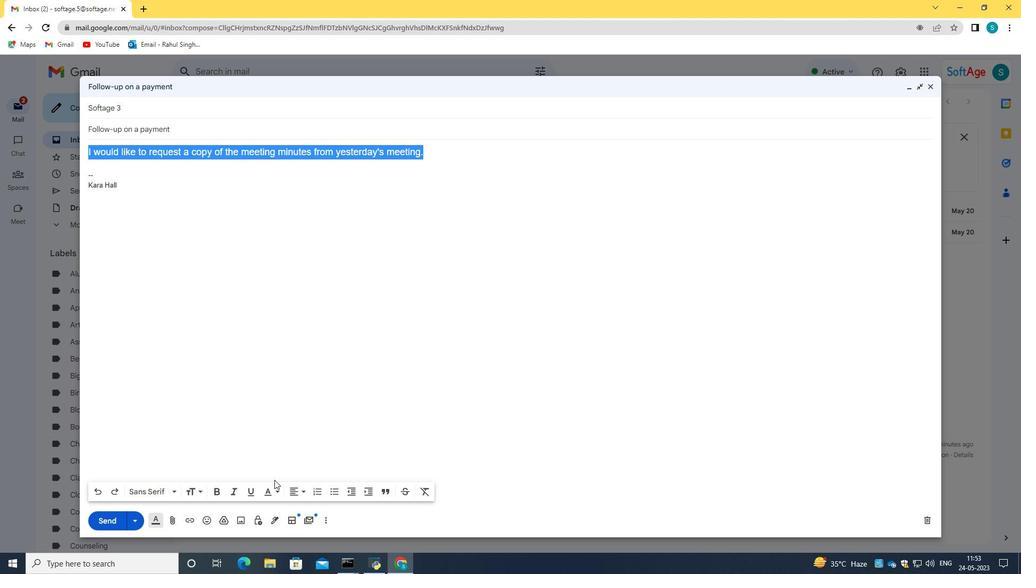 
Action: Mouse pressed left at (277, 492)
Screenshot: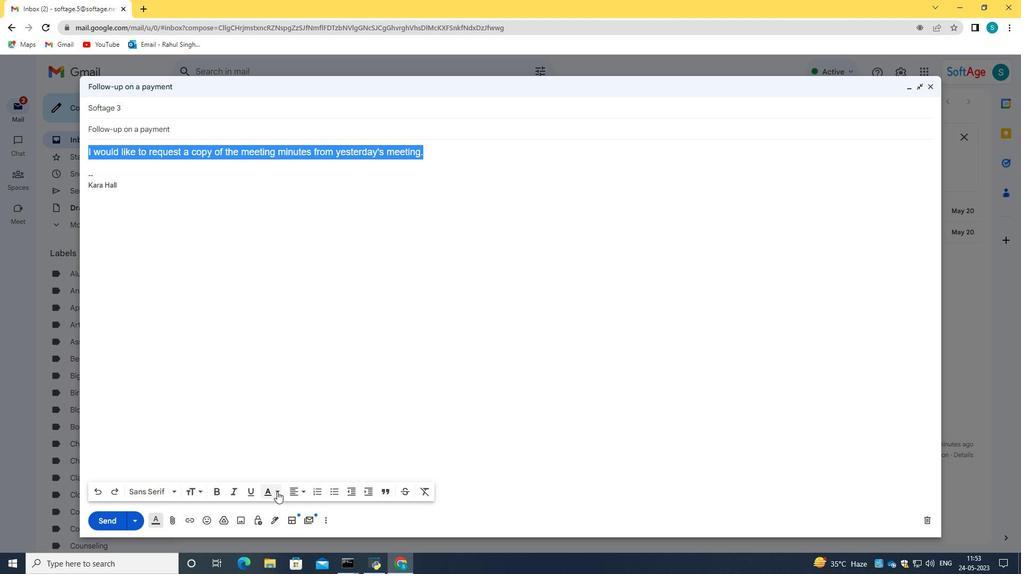 
Action: Mouse moved to (338, 439)
Screenshot: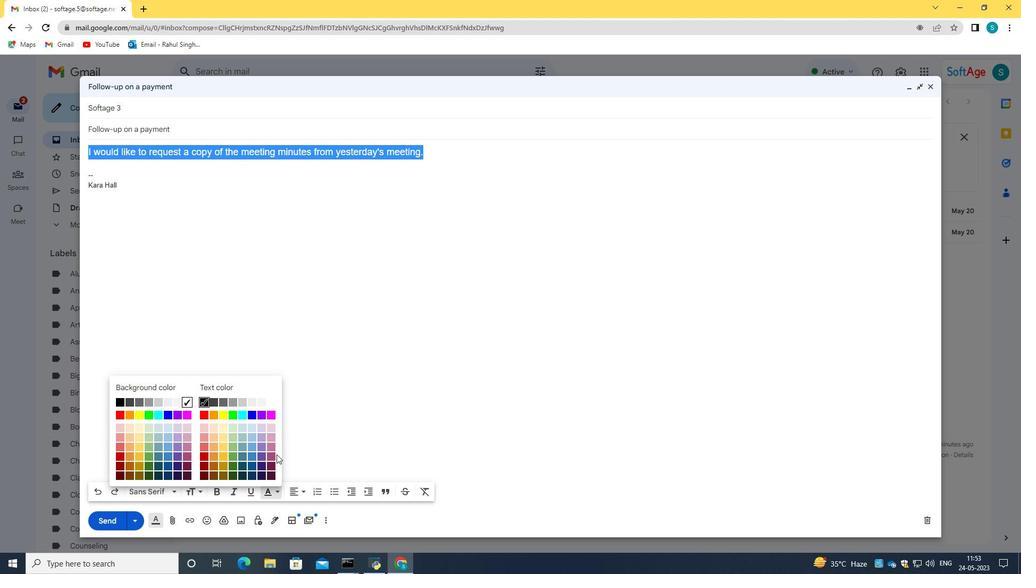 
Action: Mouse pressed left at (338, 439)
Screenshot: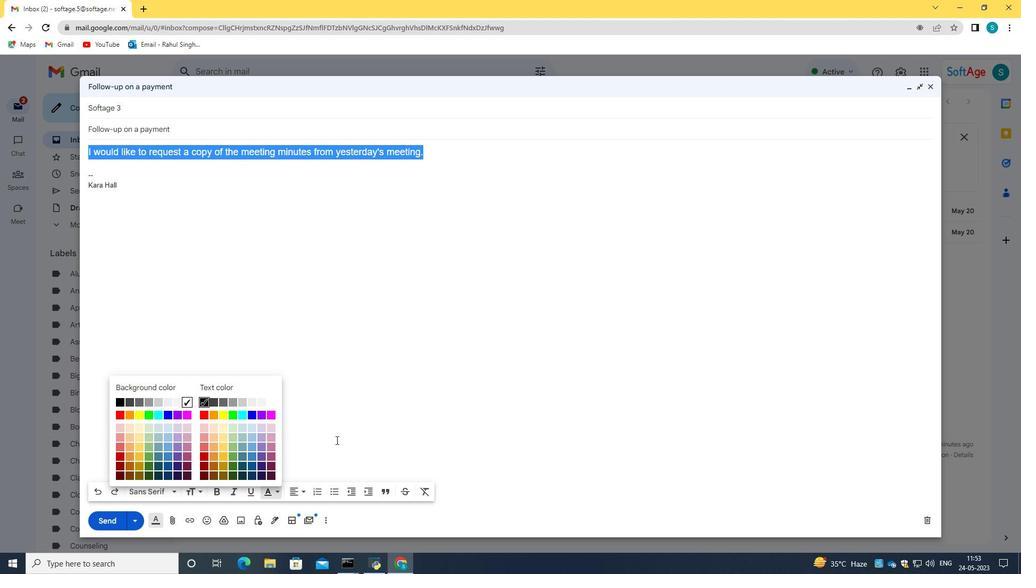 
Action: Mouse moved to (299, 495)
Screenshot: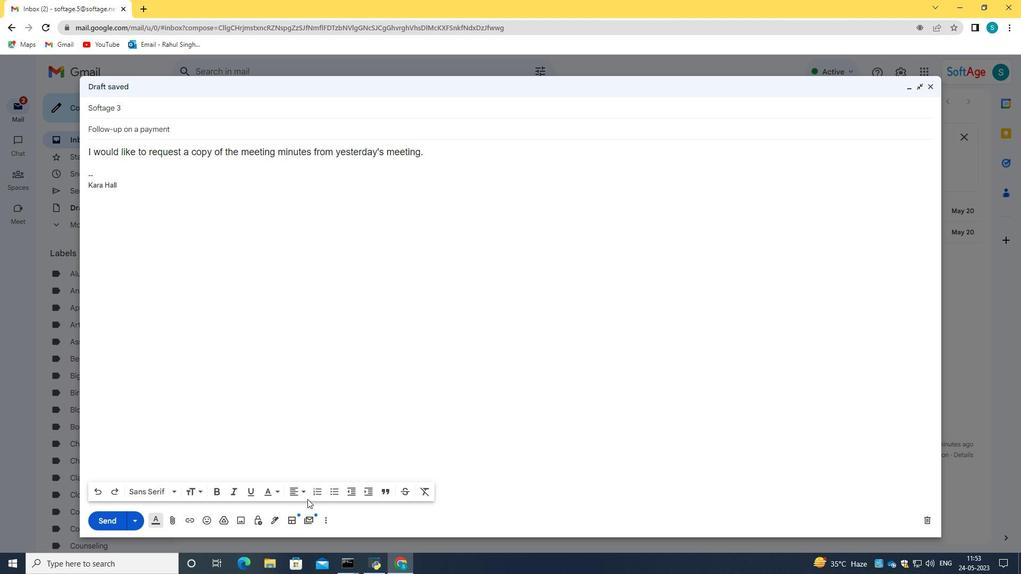 
Action: Mouse pressed left at (299, 495)
Screenshot: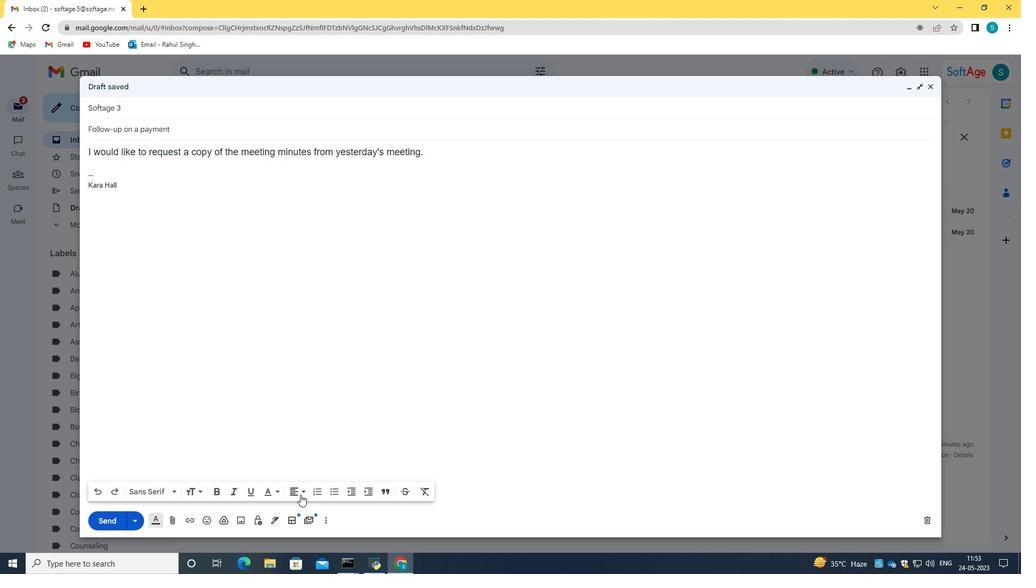 
Action: Mouse moved to (445, 164)
Screenshot: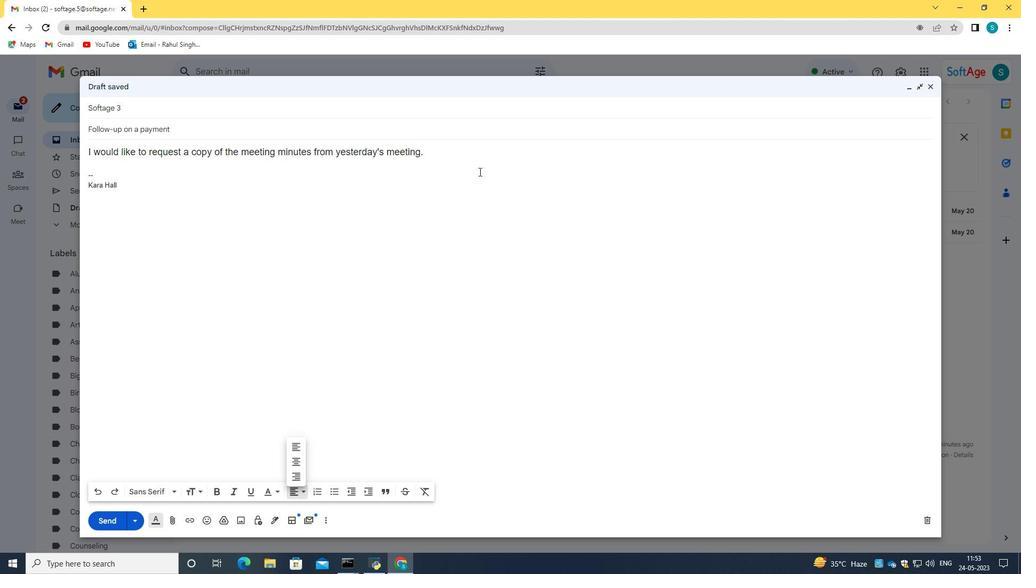 
Action: Mouse pressed left at (445, 164)
Screenshot: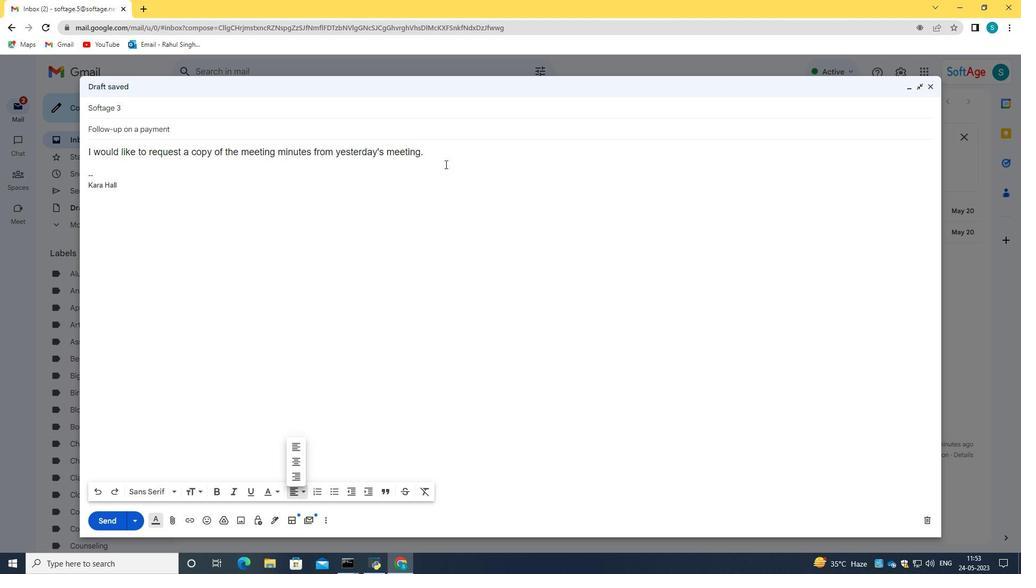 
Action: Mouse moved to (420, 152)
Screenshot: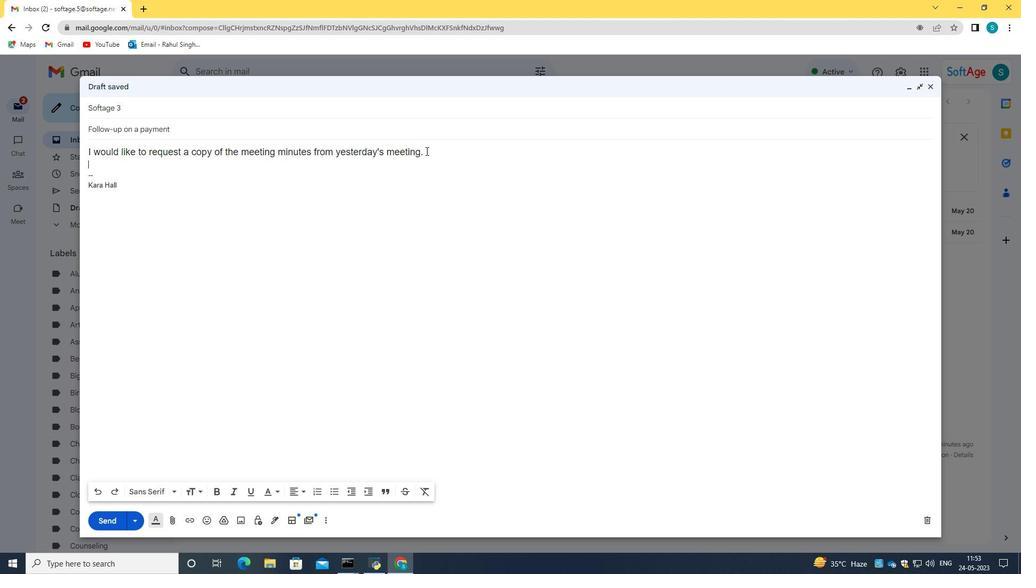 
Action: Mouse pressed left at (420, 152)
Screenshot: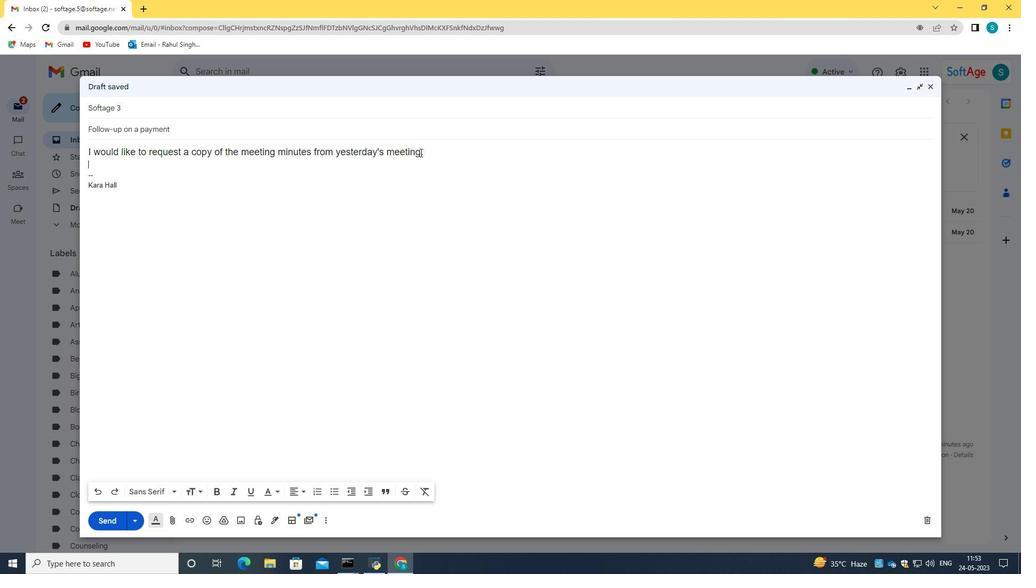 
Action: Mouse moved to (424, 152)
Screenshot: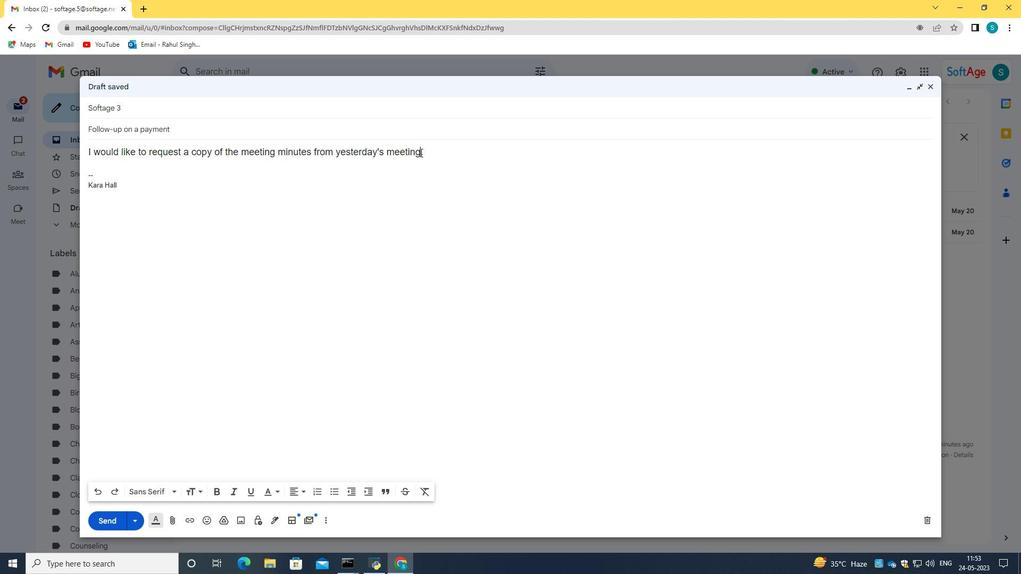 
Action: Mouse pressed left at (424, 152)
Screenshot: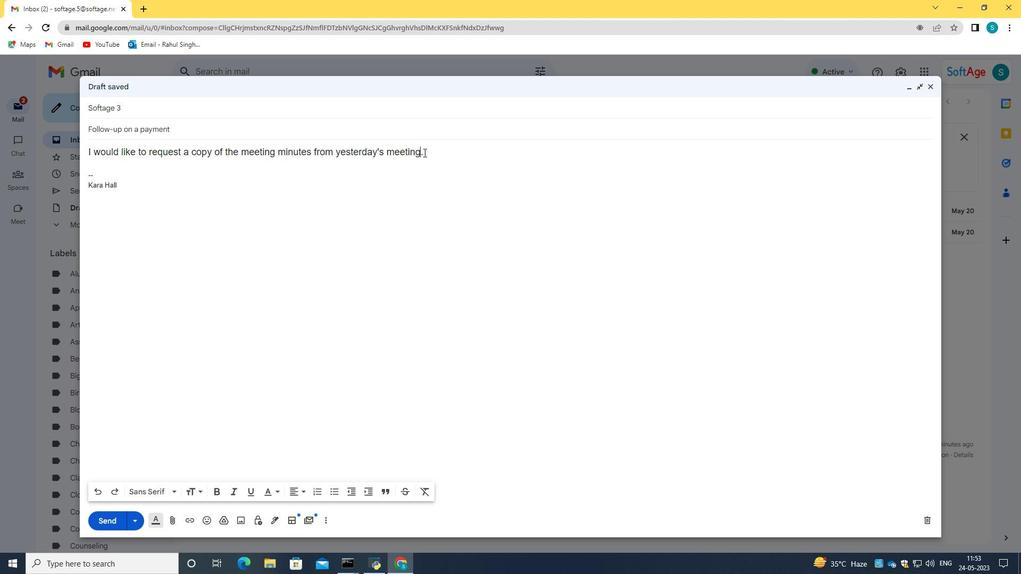 
Action: Key pressed <Key.shift_r><Key.left><Key.left><Key.left><Key.left><Key.left><Key.left><Key.left><Key.left><Key.left><Key.left><Key.left><Key.left><Key.left><Key.left><Key.left><Key.left><Key.left><Key.left><Key.left><Key.left><Key.left><Key.left><Key.left><Key.left><Key.left><Key.left><Key.left><Key.left><Key.left><Key.left><Key.left><Key.left><Key.left><Key.left><Key.left><Key.left><Key.left><Key.left><Key.left><Key.left><Key.left><Key.left><Key.left><Key.left><Key.left><Key.left><Key.left><Key.left><Key.left><Key.left><Key.left><Key.left><Key.left><Key.left><Key.left><Key.left><Key.left><Key.left><Key.left><Key.left><Key.left><Key.left><Key.left><Key.left><Key.left><Key.left><Key.left><Key.left><Key.left><Key.left><Key.left><Key.left><Key.left><Key.left><Key.left><Key.left><Key.left><Key.left><Key.left>
Screenshot: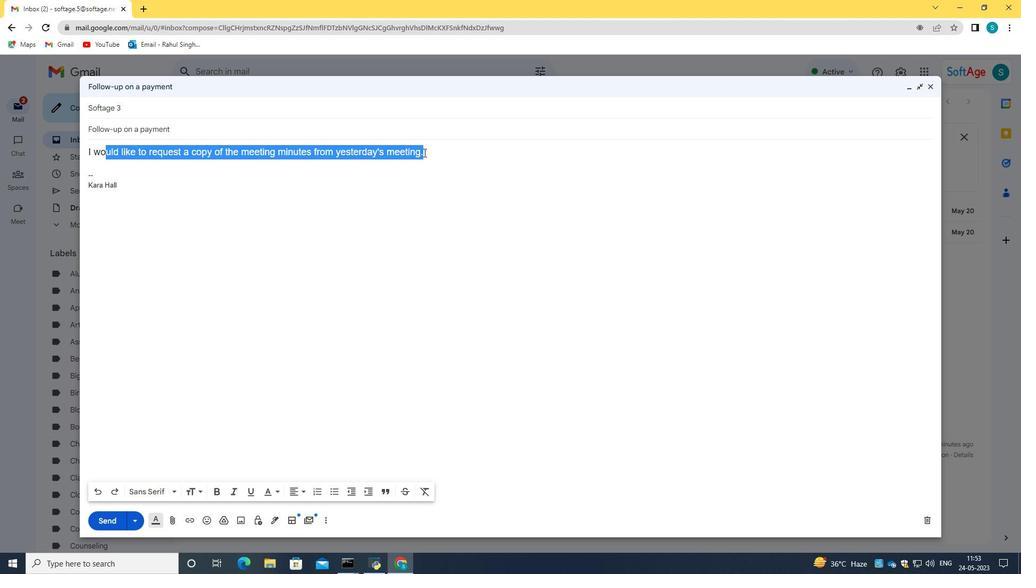 
Action: Mouse moved to (298, 492)
Screenshot: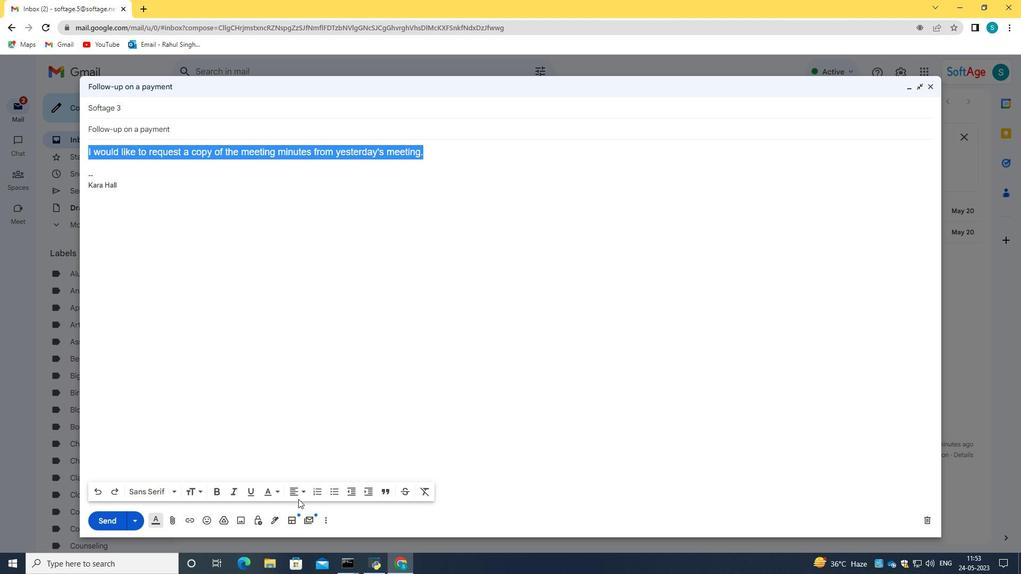 
Action: Mouse pressed left at (298, 492)
Screenshot: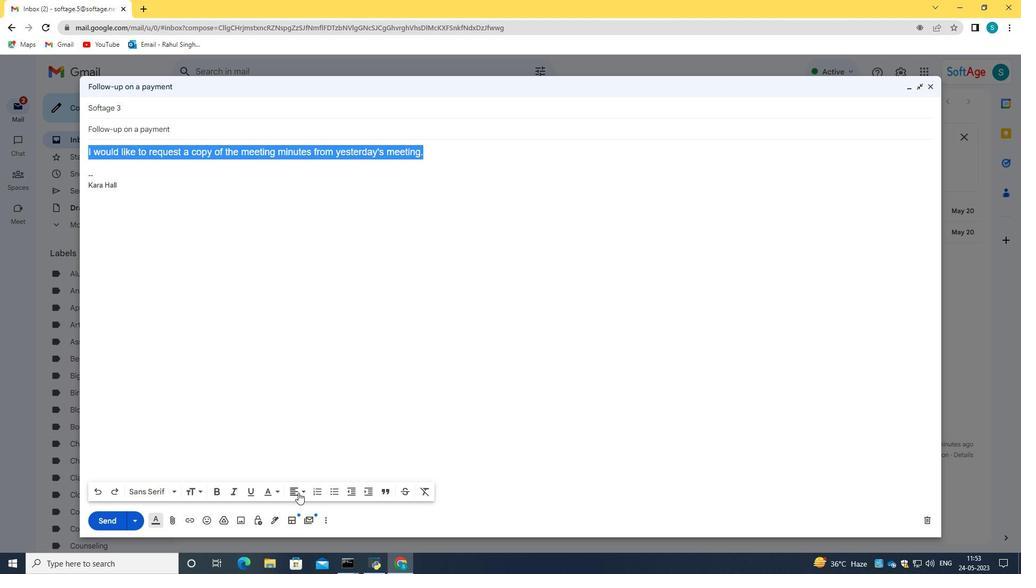 
Action: Mouse moved to (299, 462)
Screenshot: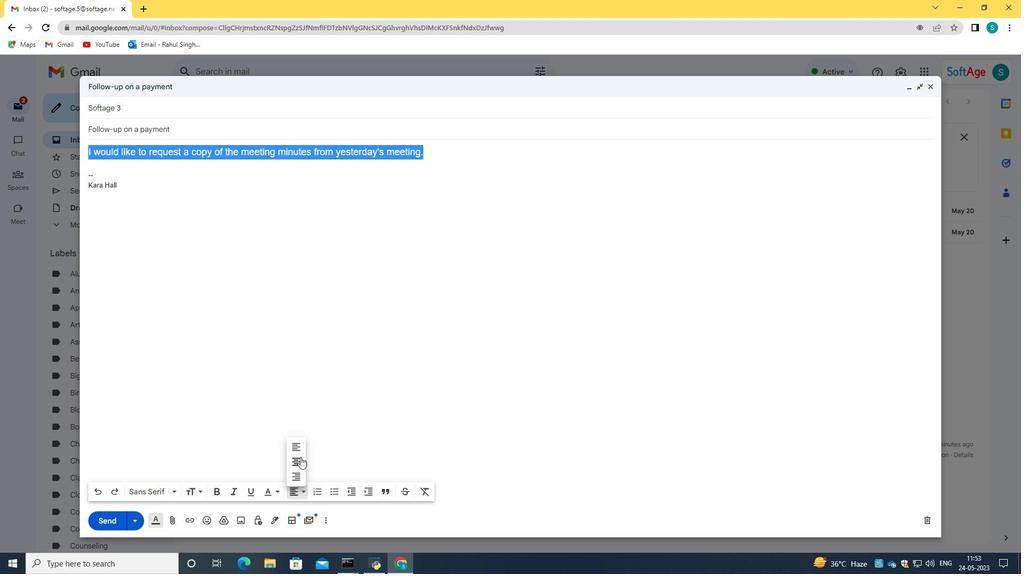
Action: Mouse pressed left at (299, 462)
Screenshot: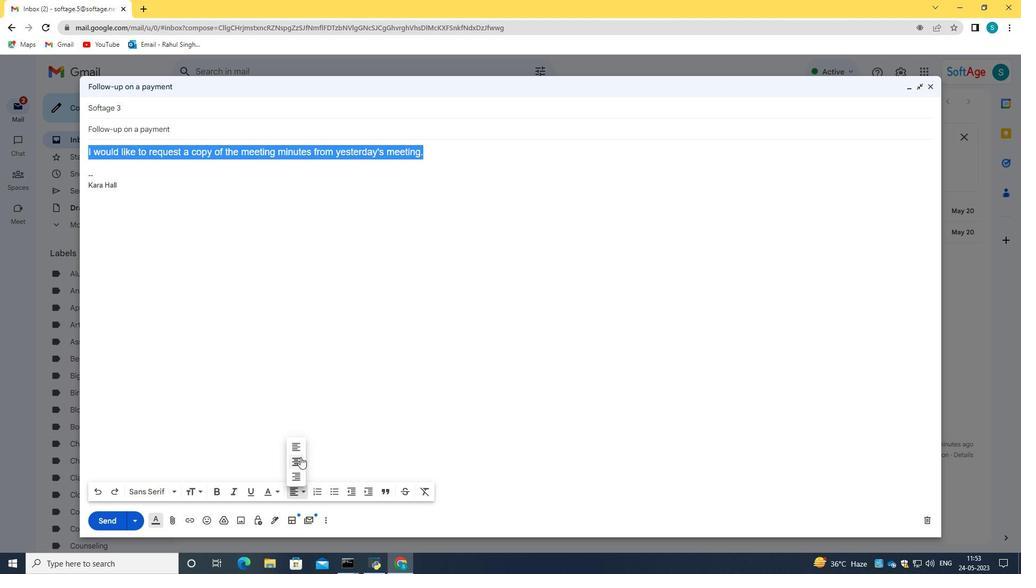 
Action: Mouse moved to (378, 294)
Screenshot: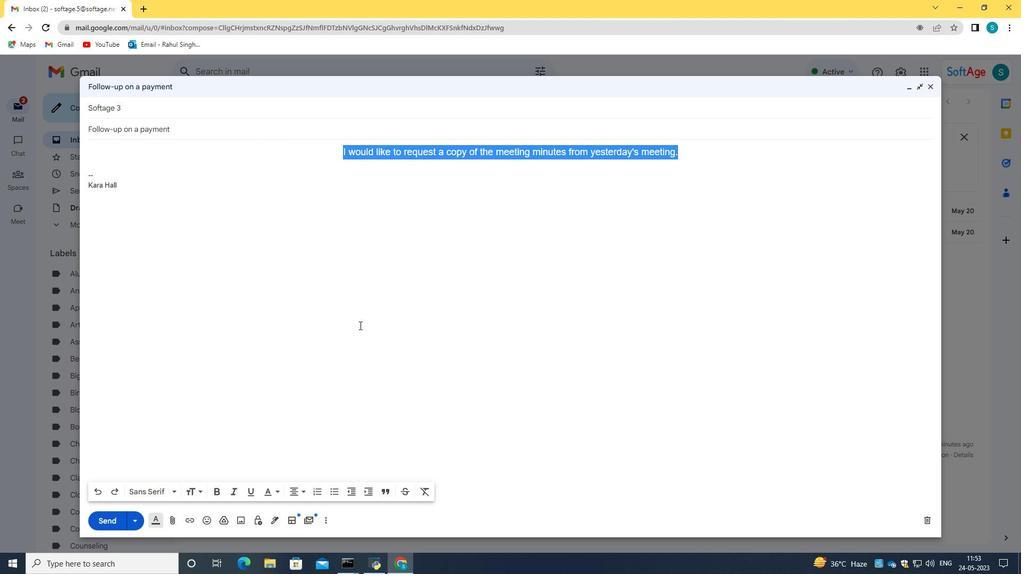 
Action: Mouse pressed left at (378, 294)
Screenshot: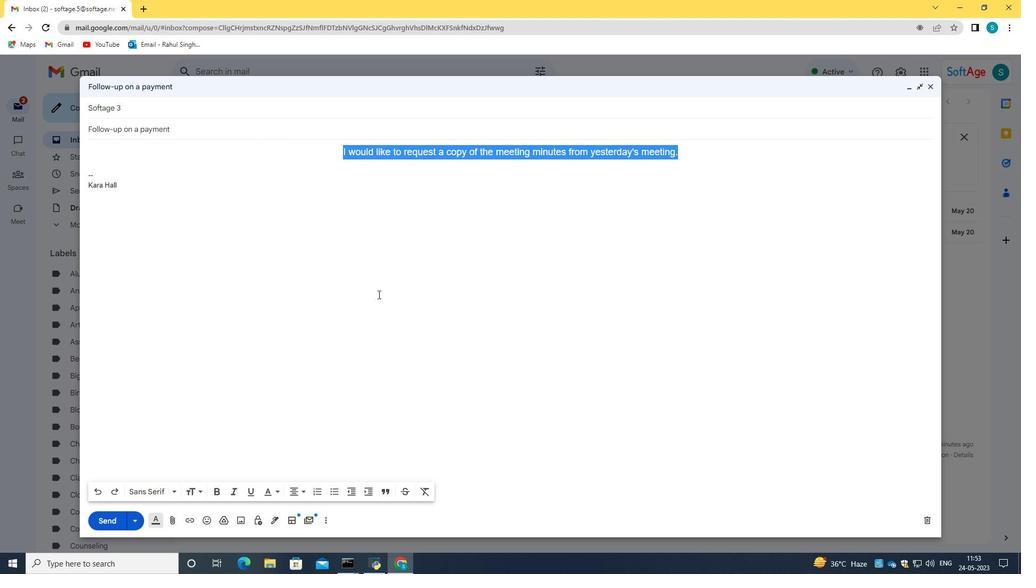 
Action: Mouse moved to (129, 512)
Screenshot: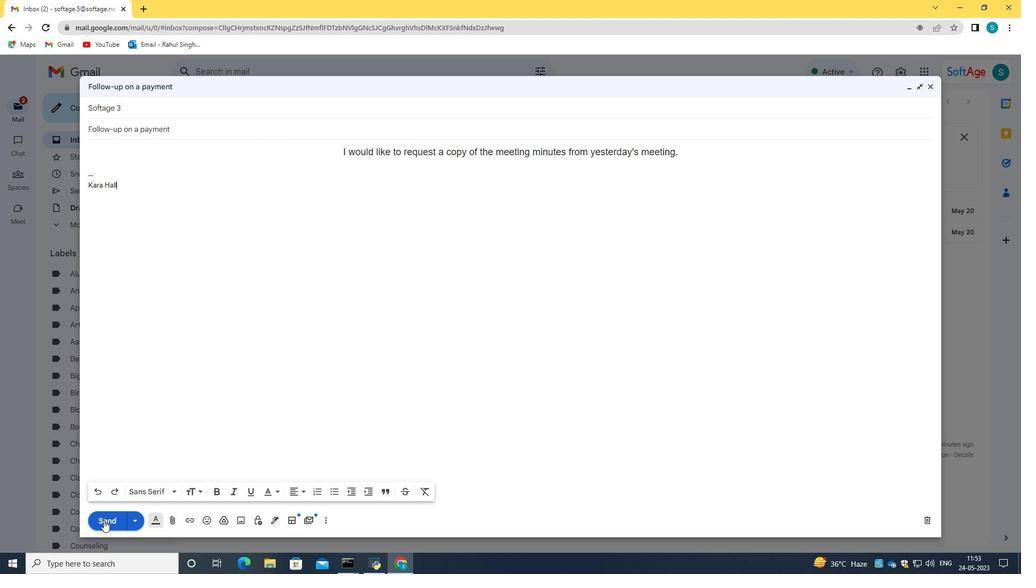 
Action: Mouse pressed left at (129, 512)
Screenshot: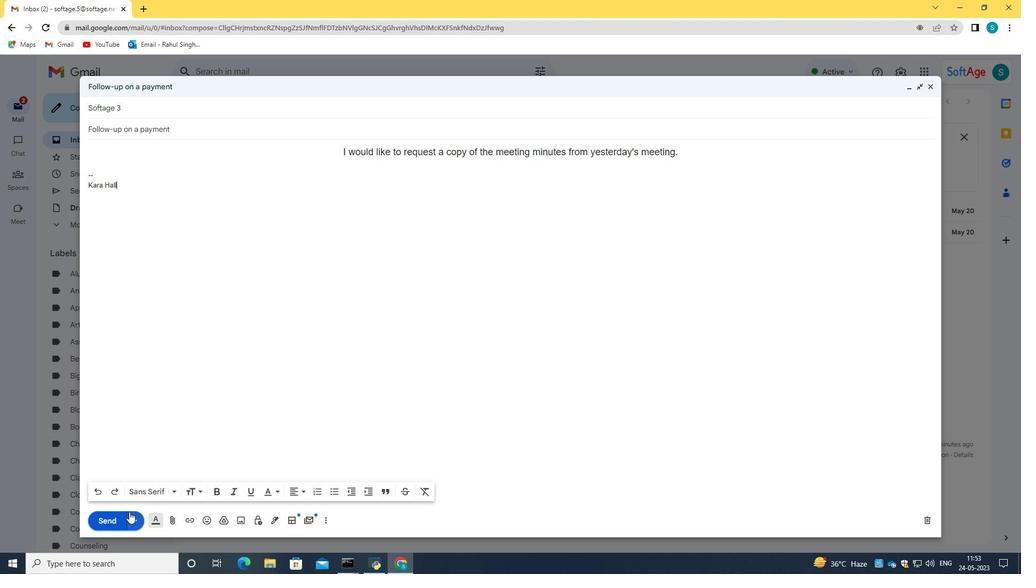 
Action: Mouse moved to (109, 515)
Screenshot: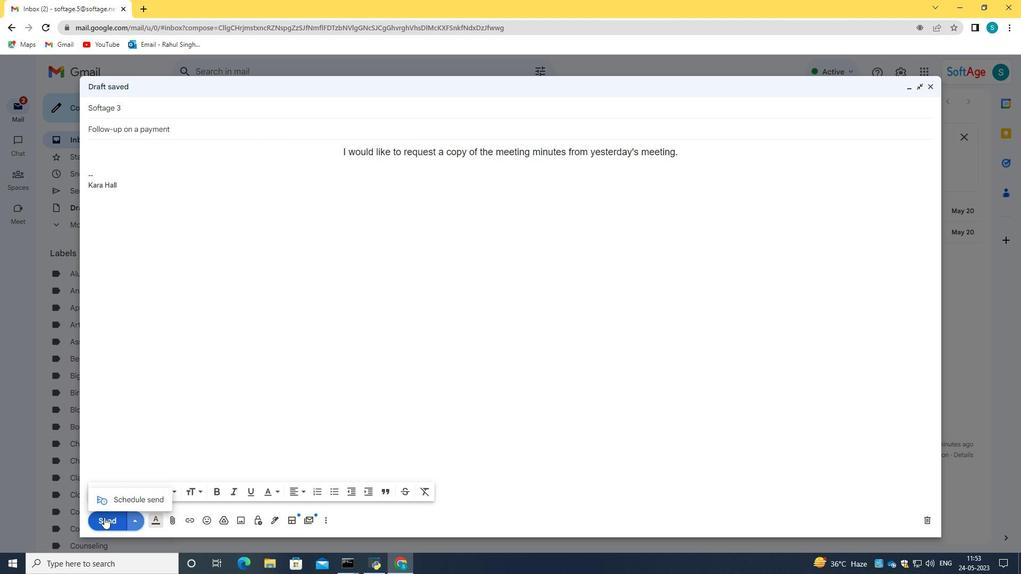 
Action: Mouse pressed left at (109, 515)
Screenshot: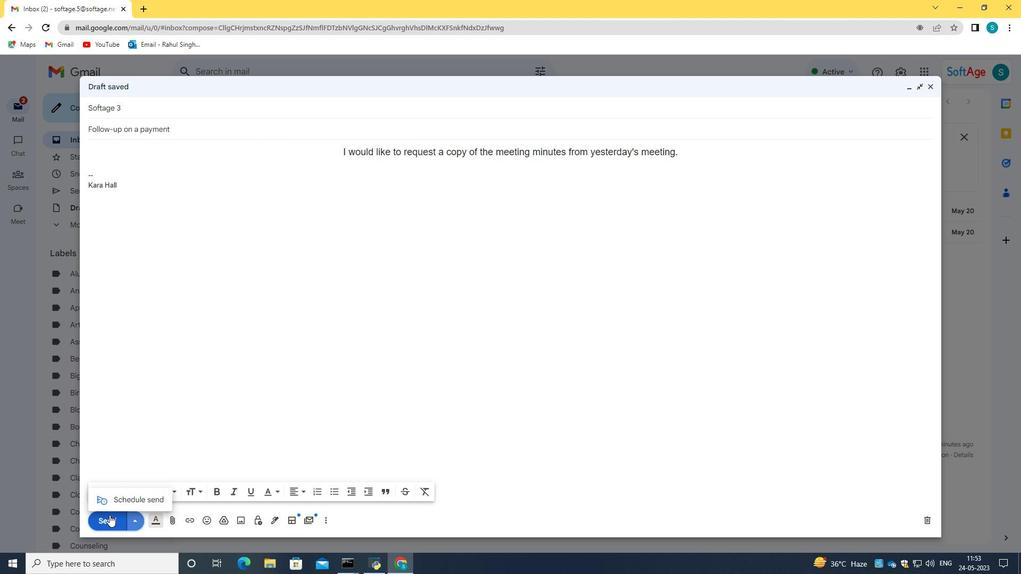 
Action: Mouse moved to (94, 195)
Screenshot: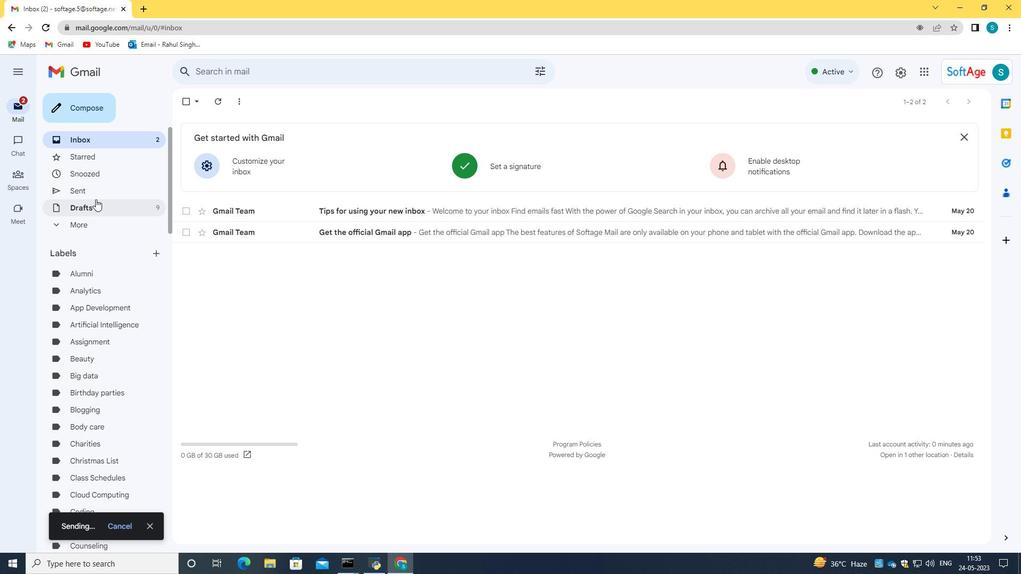 
Action: Mouse pressed left at (94, 195)
Screenshot: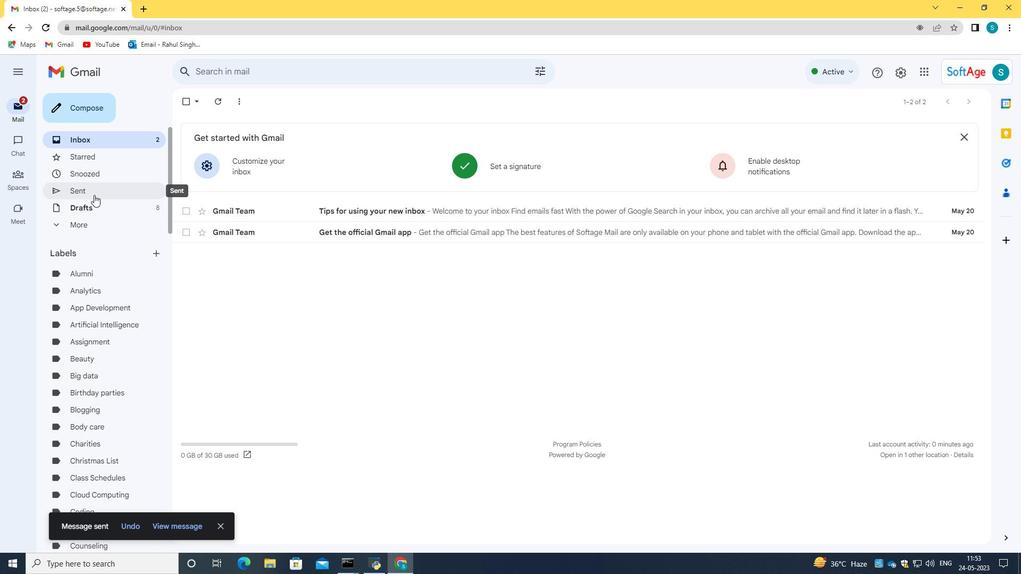 
Action: Mouse moved to (189, 153)
Screenshot: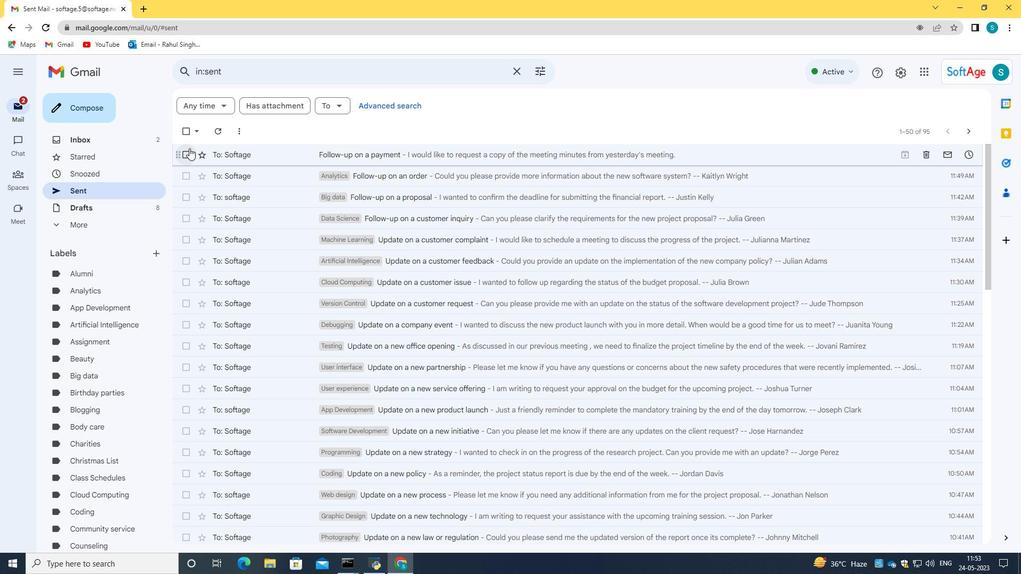 
Action: Mouse pressed left at (189, 153)
Screenshot: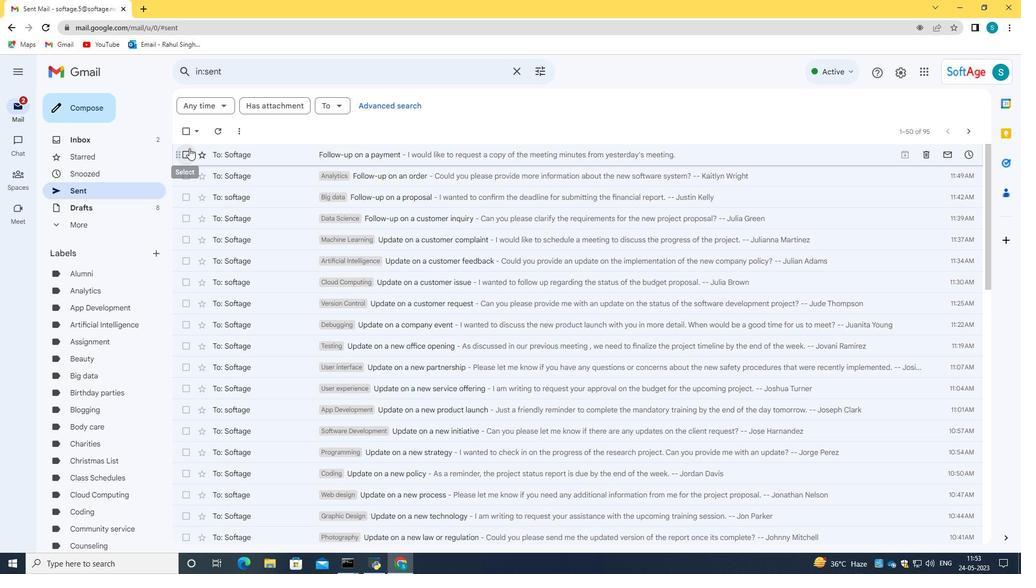 
Action: Mouse moved to (286, 153)
Screenshot: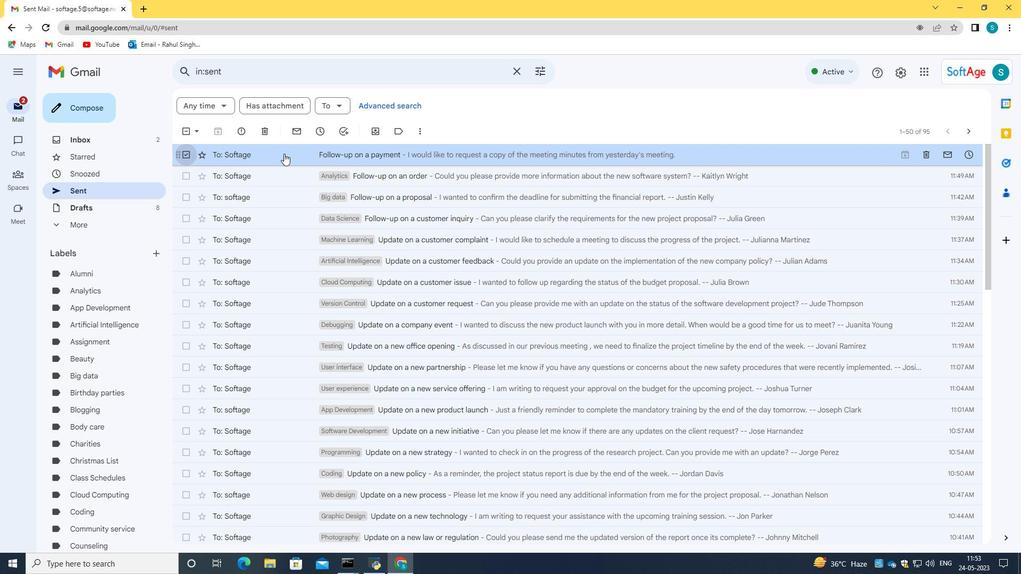 
Action: Mouse pressed right at (286, 153)
Screenshot: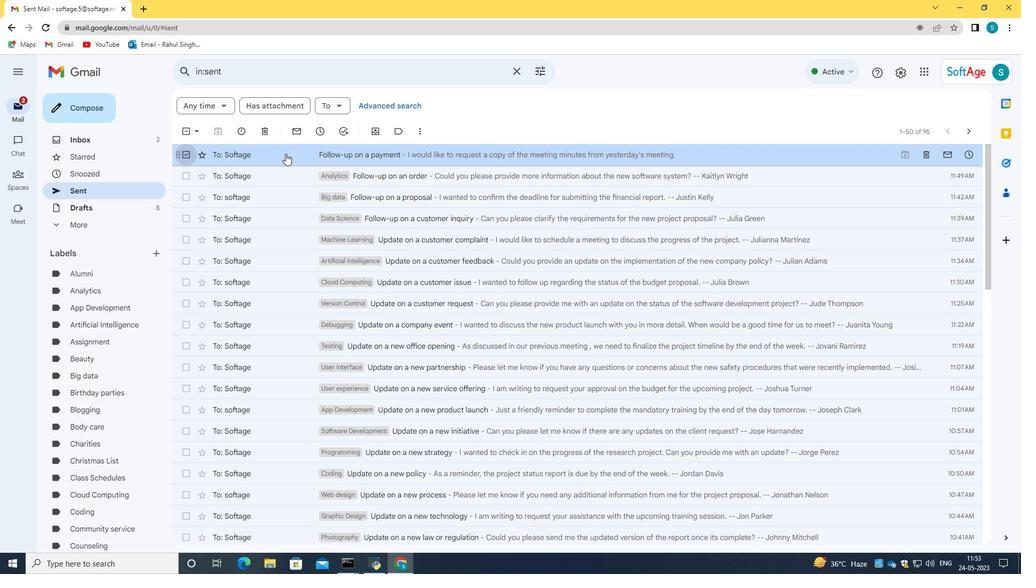 
Action: Mouse moved to (468, 311)
Screenshot: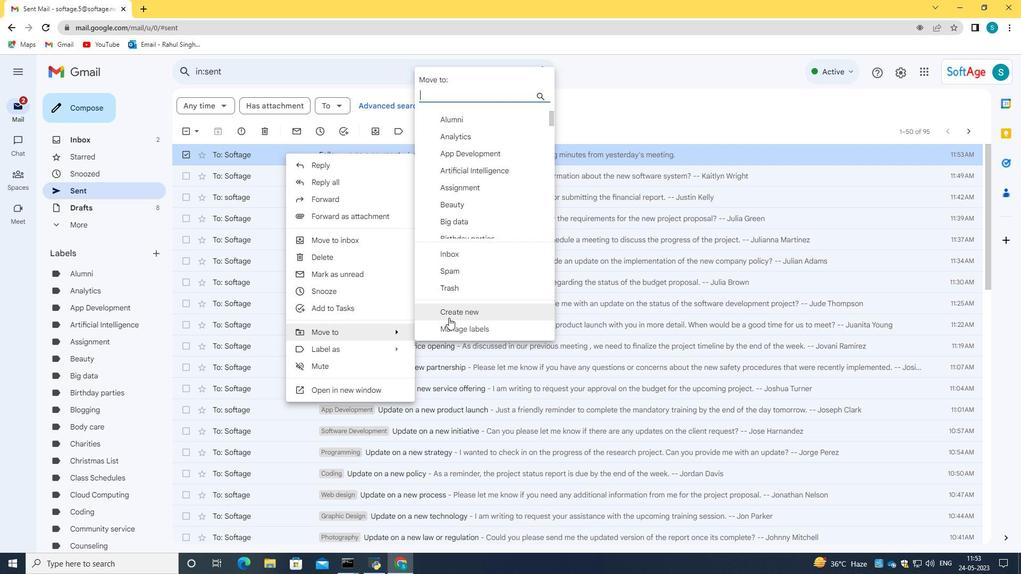 
Action: Mouse pressed left at (468, 311)
Screenshot: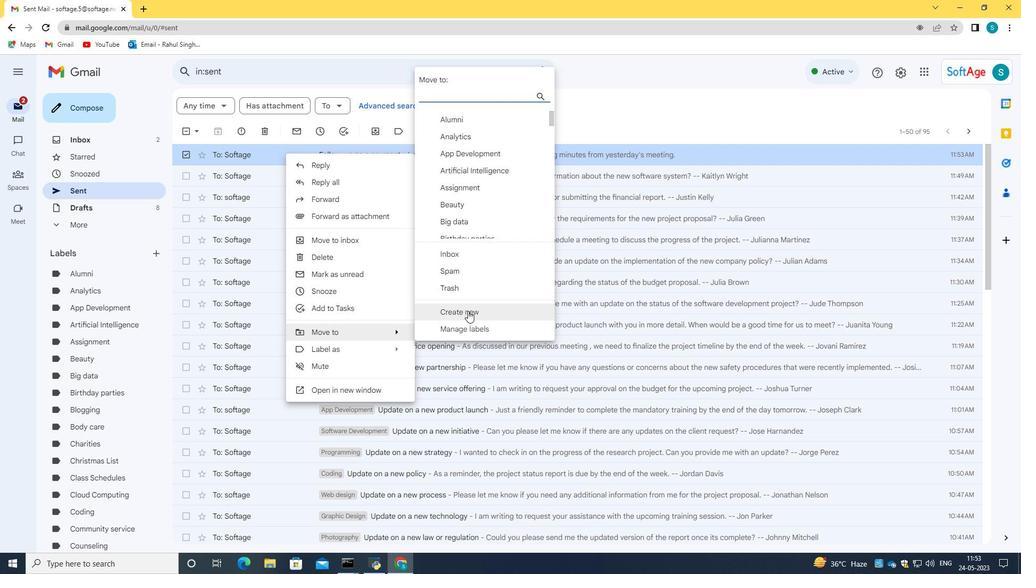 
Action: Key pressed <Key.caps_lock>B<Key.caps_lock>usiness<Key.space><Key.caps_lock>I<Key.caps_lock>ntelligence
Screenshot: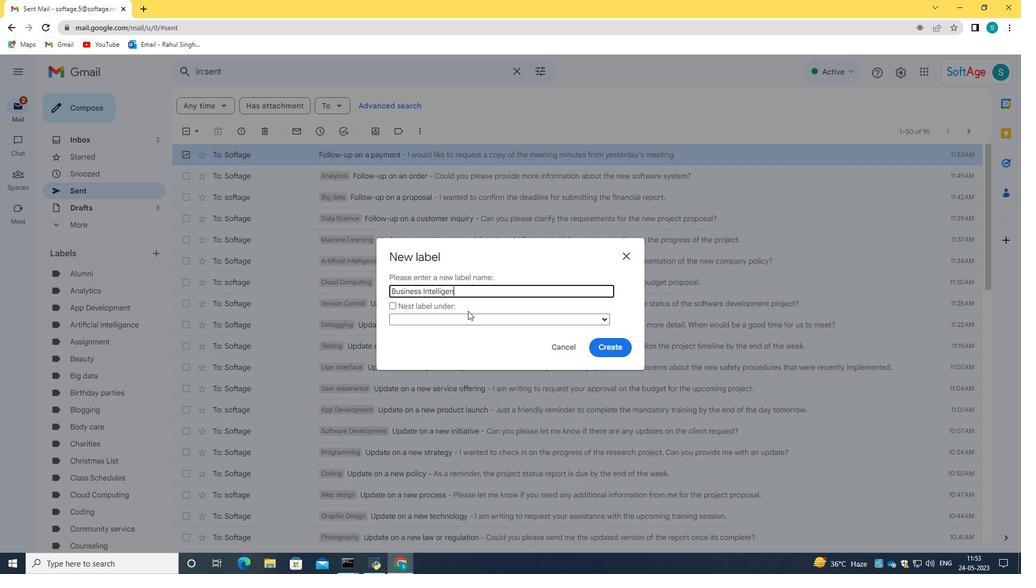 
Action: Mouse moved to (622, 344)
Screenshot: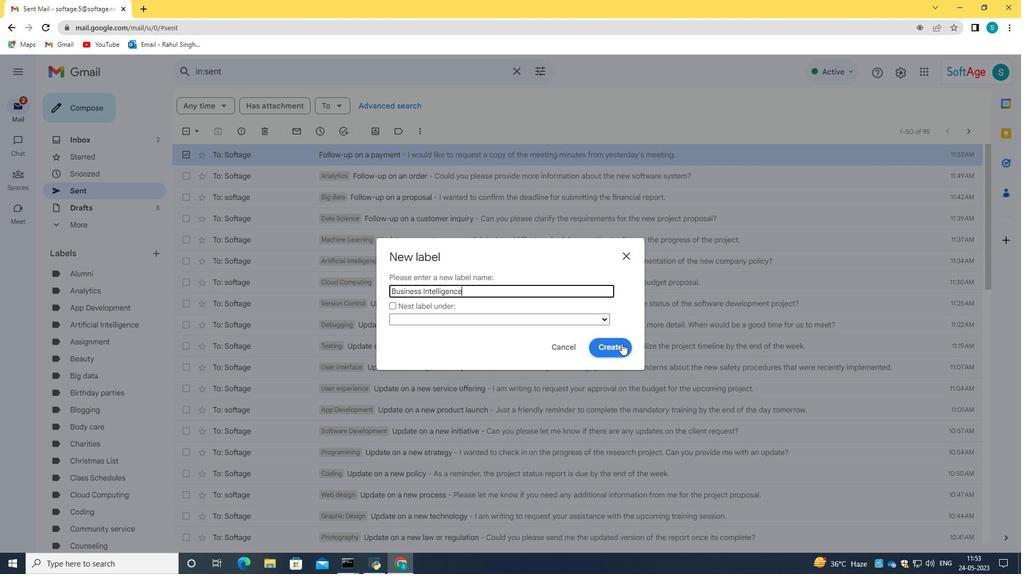 
Action: Mouse pressed left at (622, 344)
Screenshot: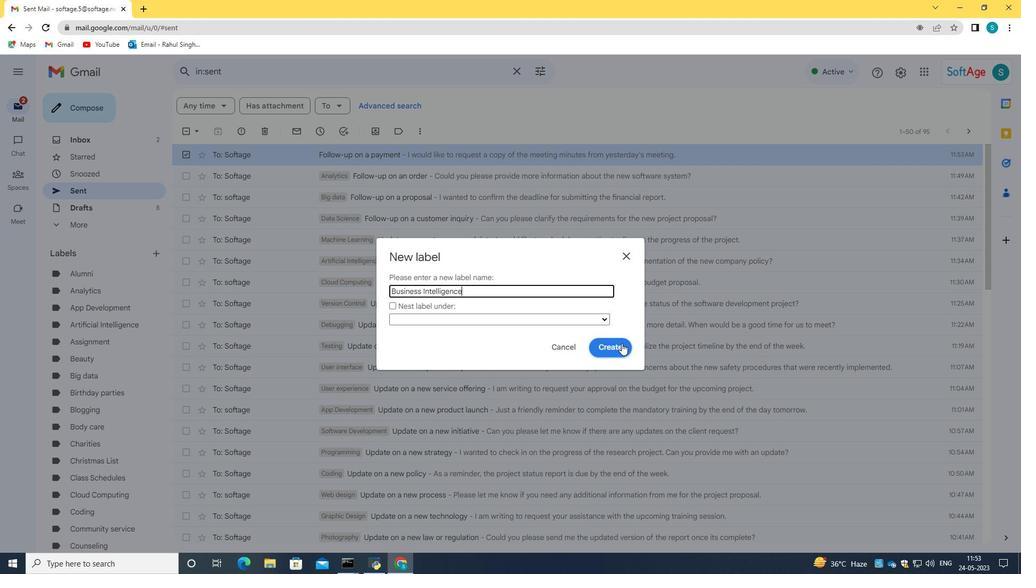 
Action: Mouse moved to (534, 228)
Screenshot: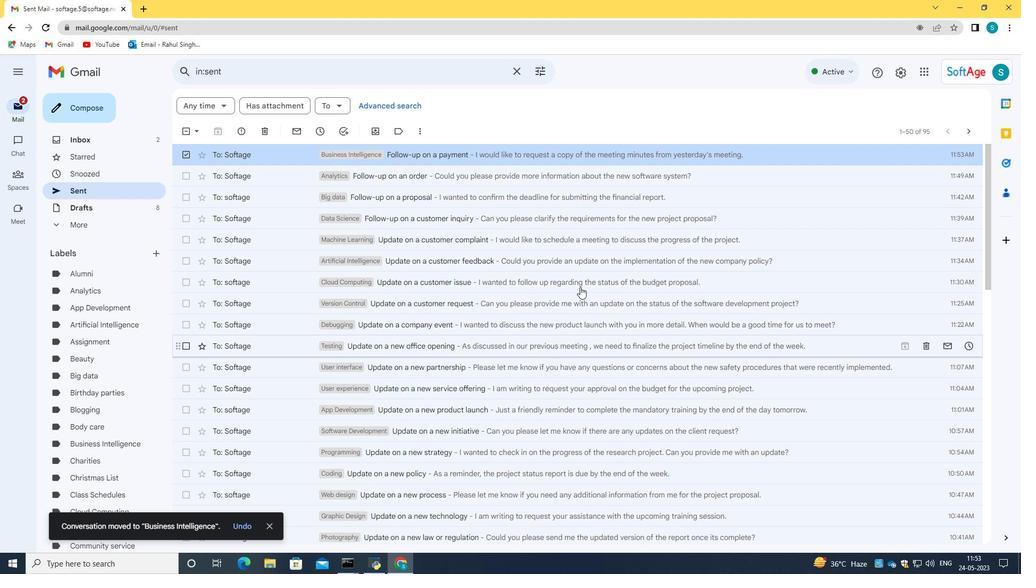 
